 Task: nan
Action: Mouse pressed left at (501, 638)
Screenshot: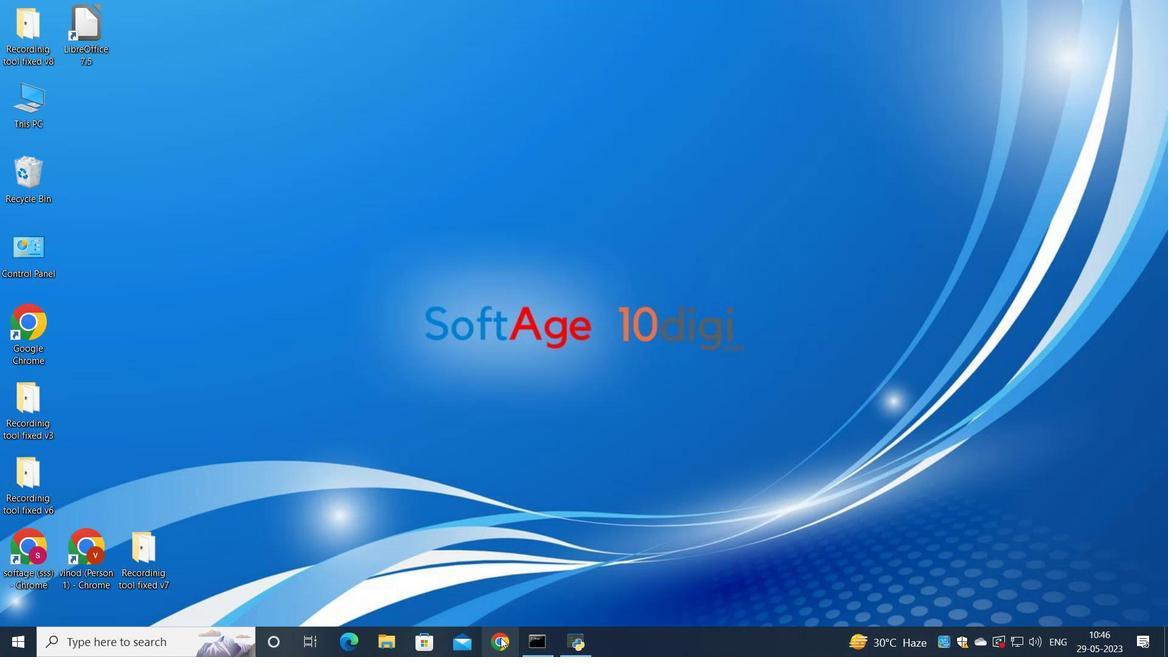 
Action: Mouse moved to (500, 414)
Screenshot: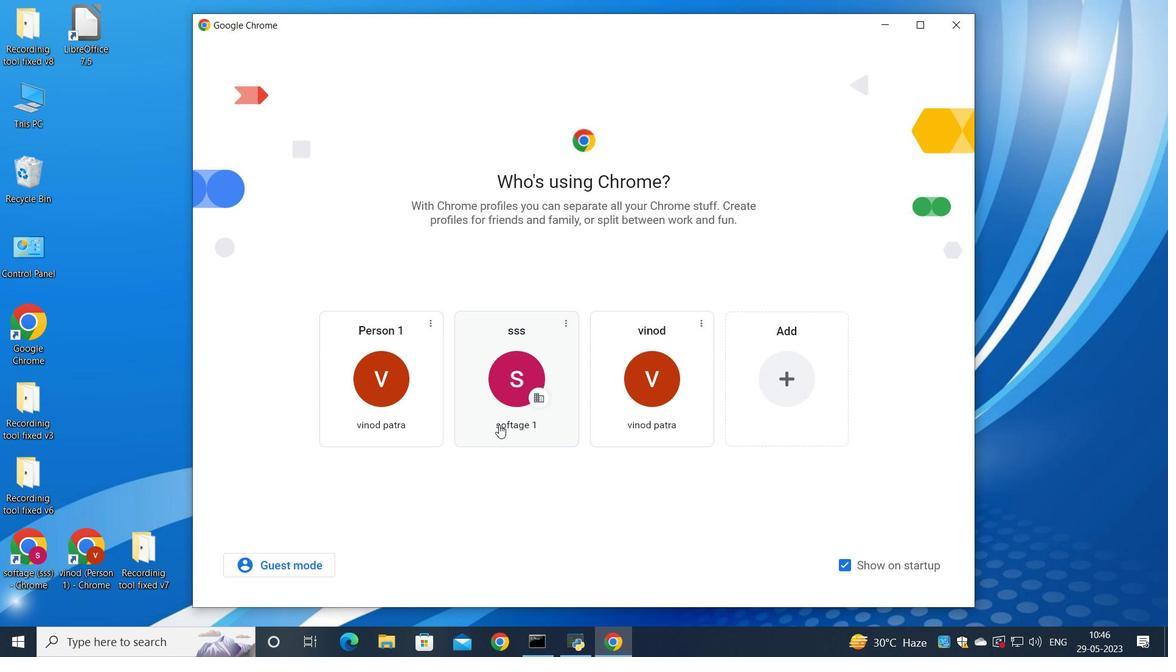 
Action: Mouse pressed left at (500, 414)
Screenshot: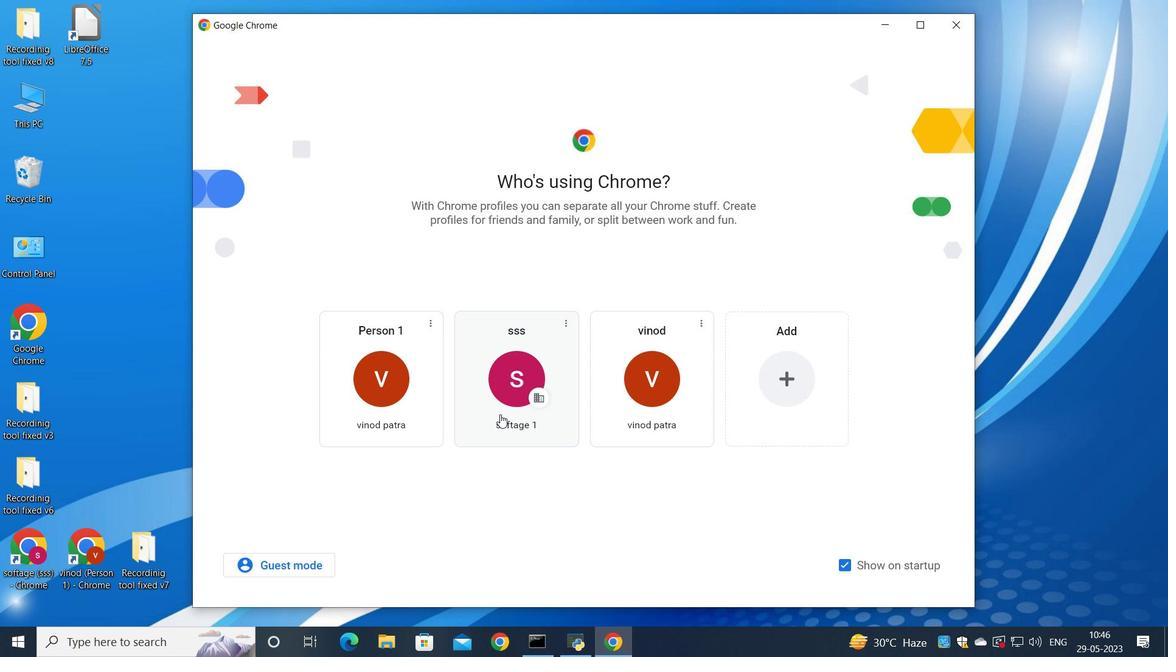 
Action: Mouse moved to (1012, 74)
Screenshot: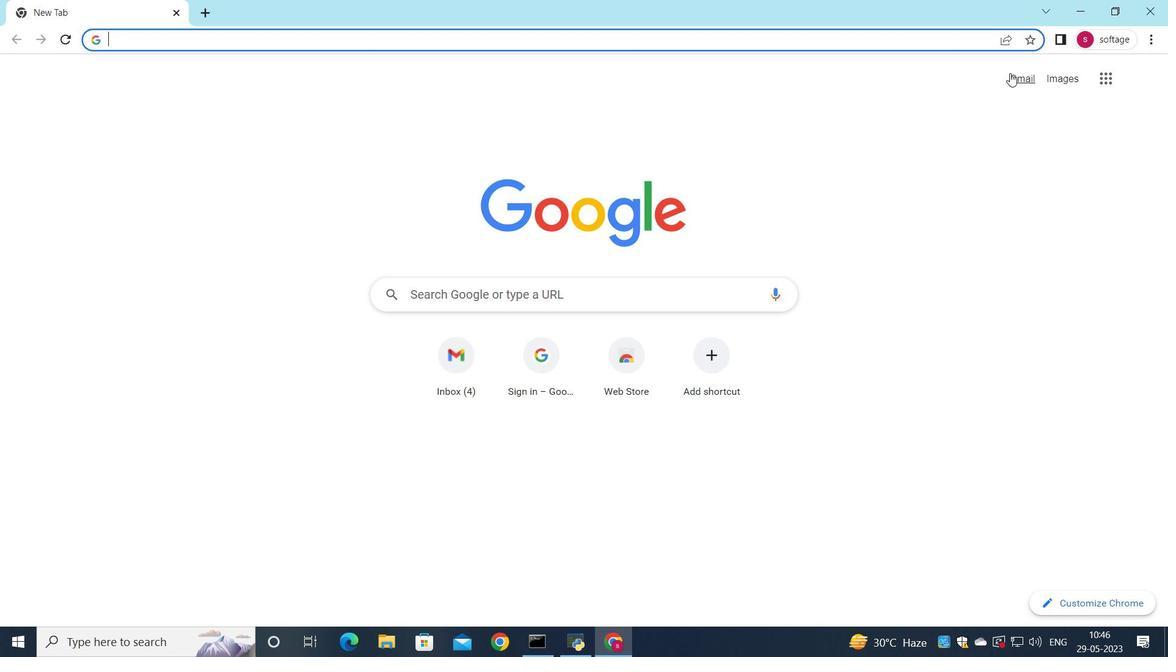 
Action: Mouse pressed left at (1012, 74)
Screenshot: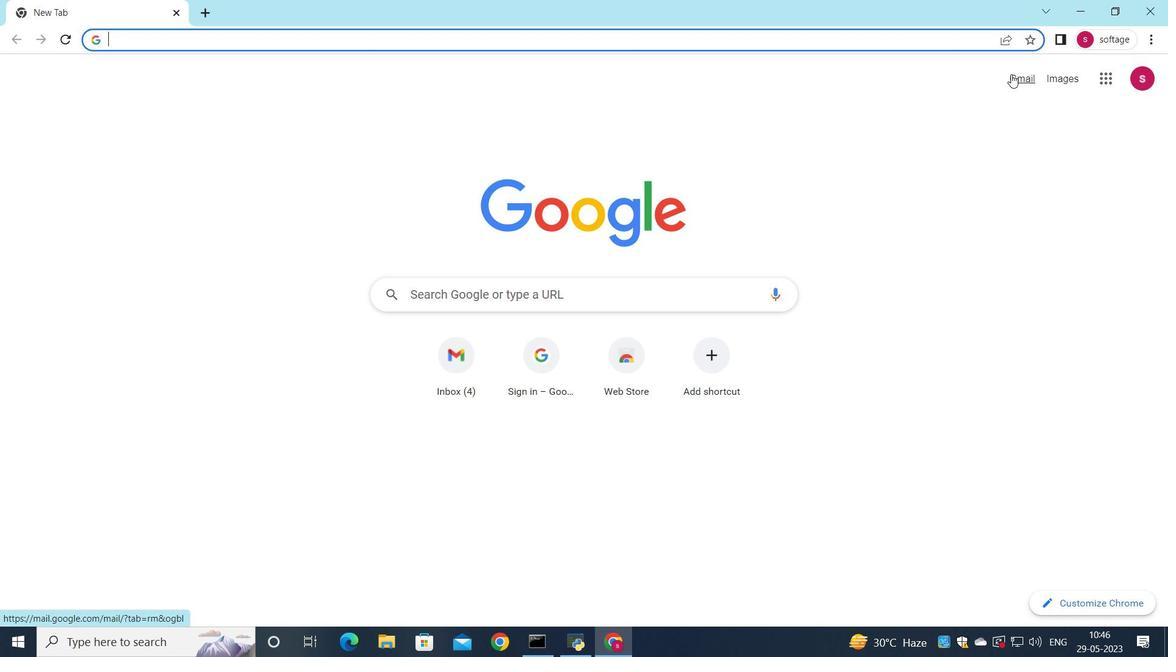 
Action: Mouse moved to (994, 101)
Screenshot: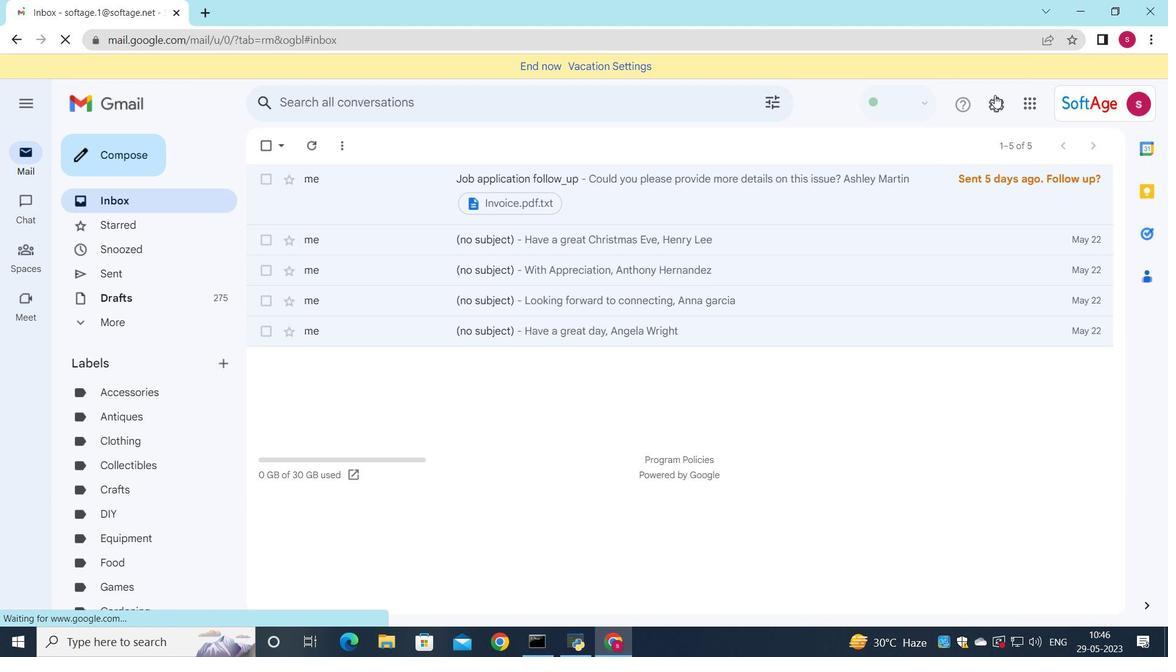 
Action: Mouse pressed left at (994, 101)
Screenshot: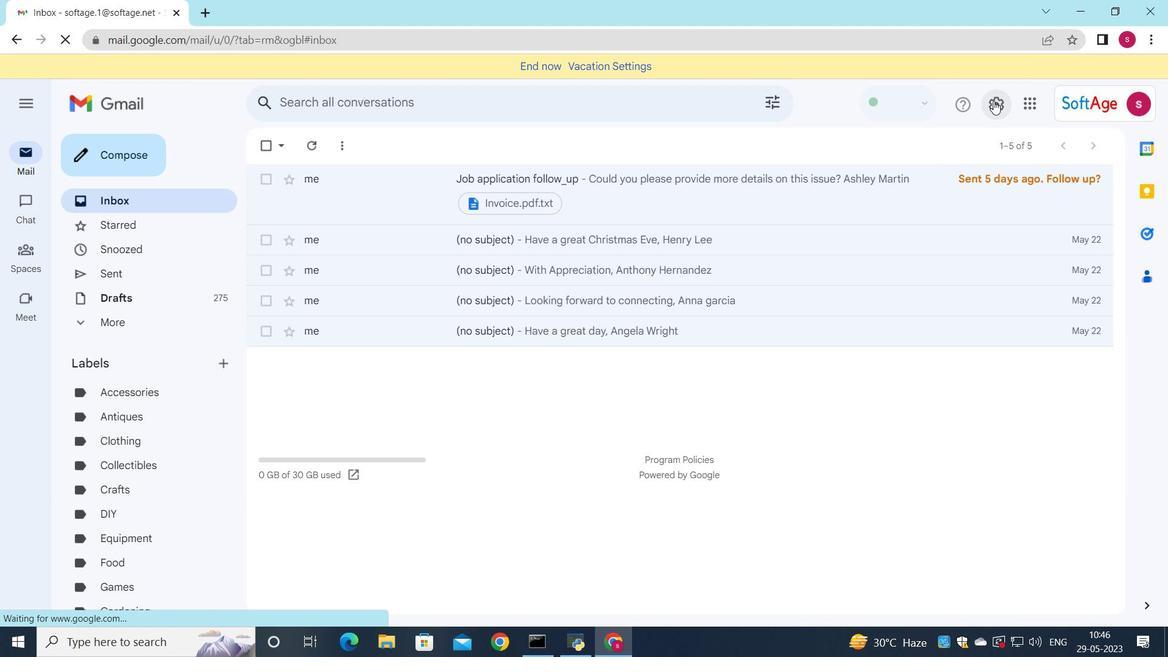 
Action: Mouse moved to (1013, 178)
Screenshot: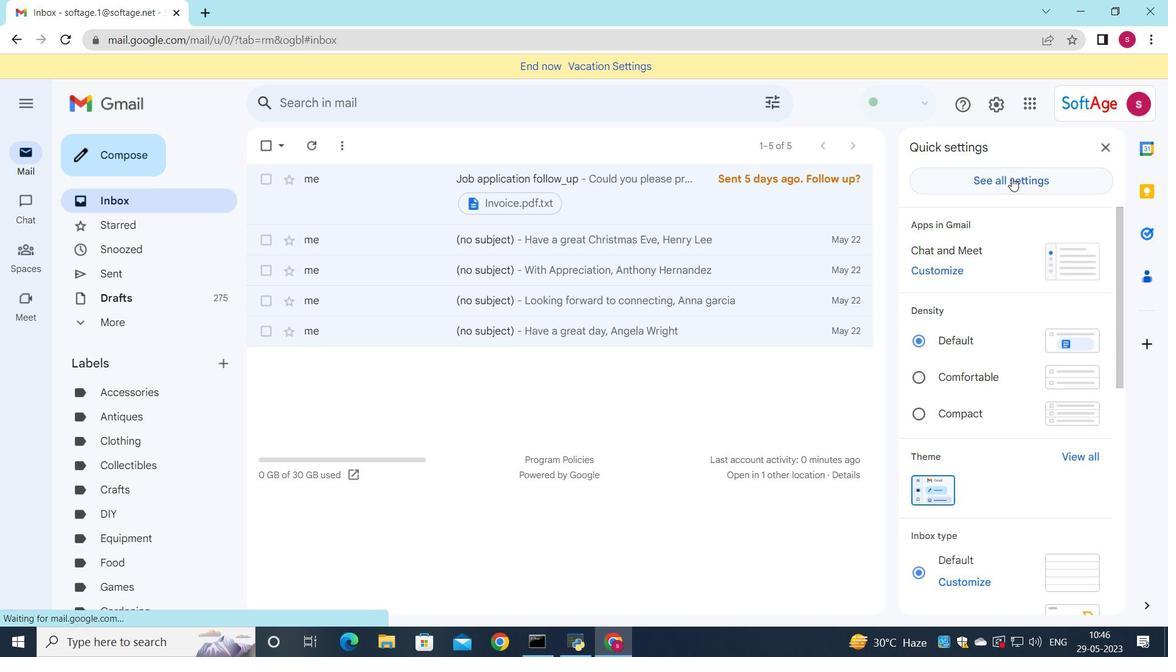 
Action: Mouse pressed left at (1013, 178)
Screenshot: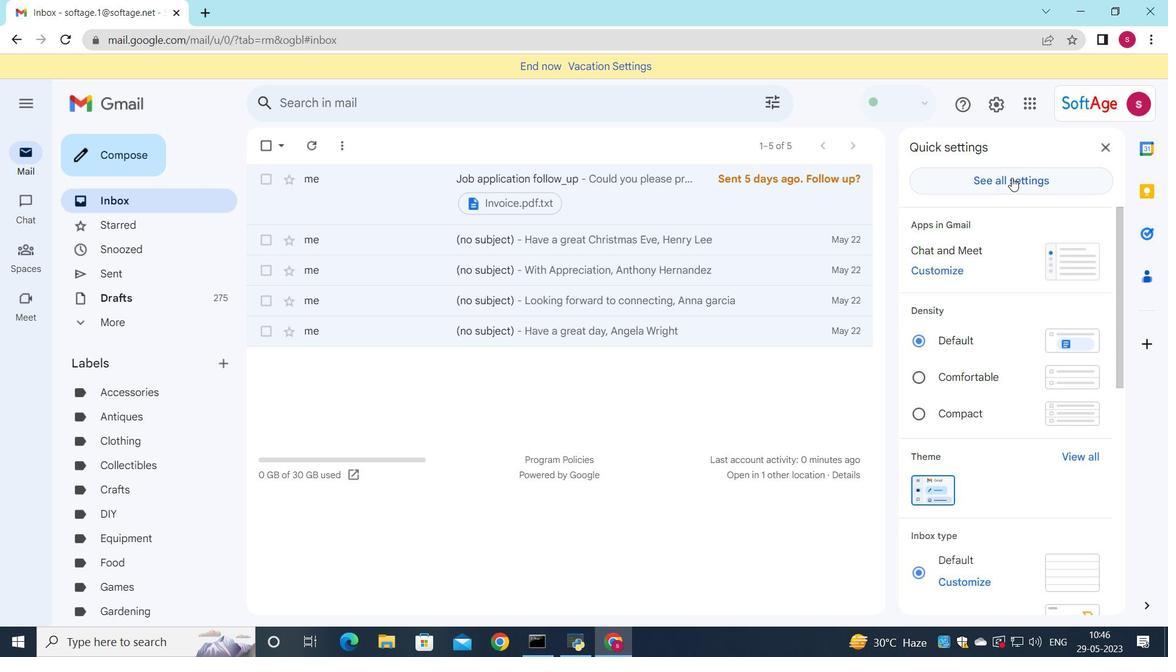 
Action: Mouse moved to (739, 272)
Screenshot: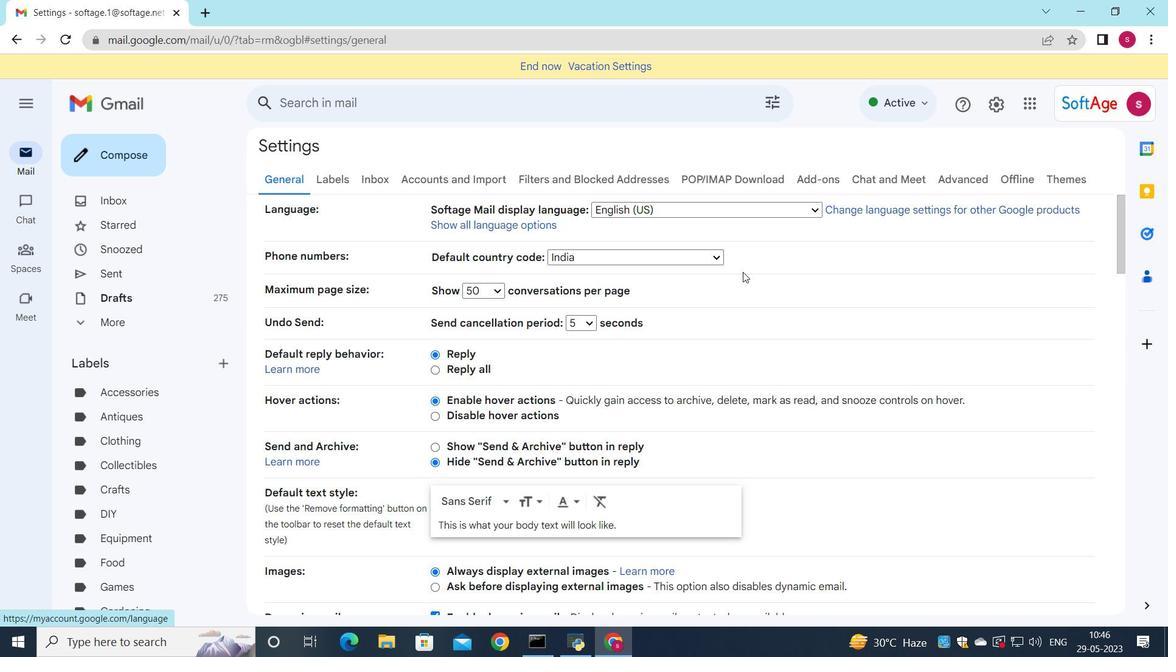 
Action: Mouse scrolled (739, 272) with delta (0, 0)
Screenshot: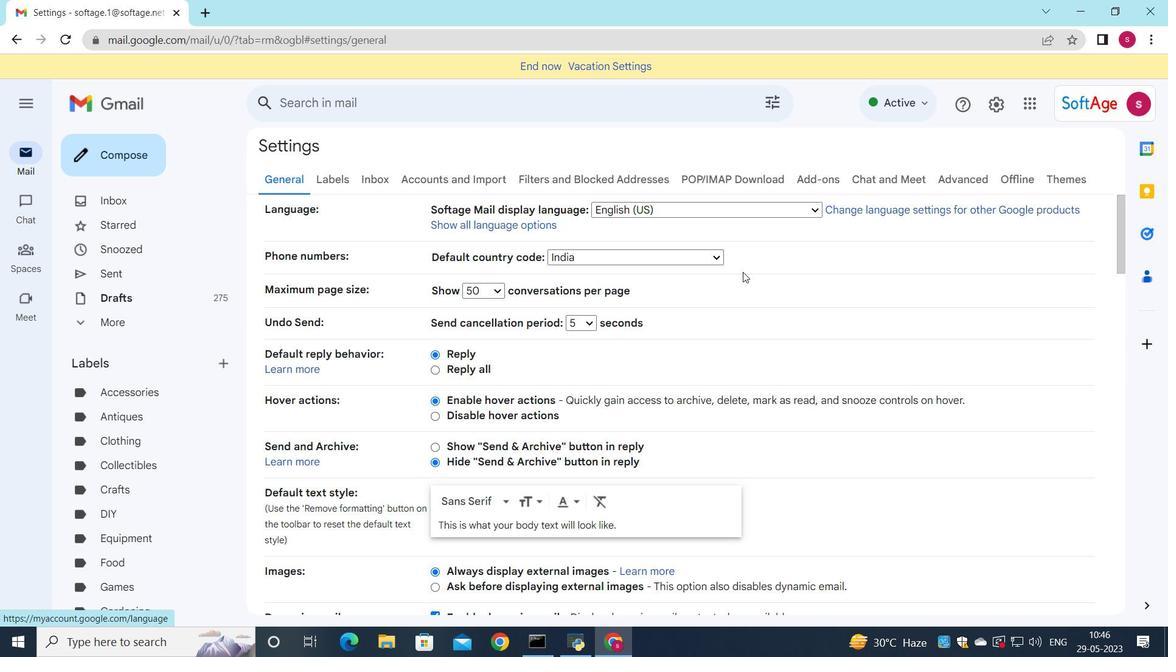 
Action: Mouse moved to (739, 273)
Screenshot: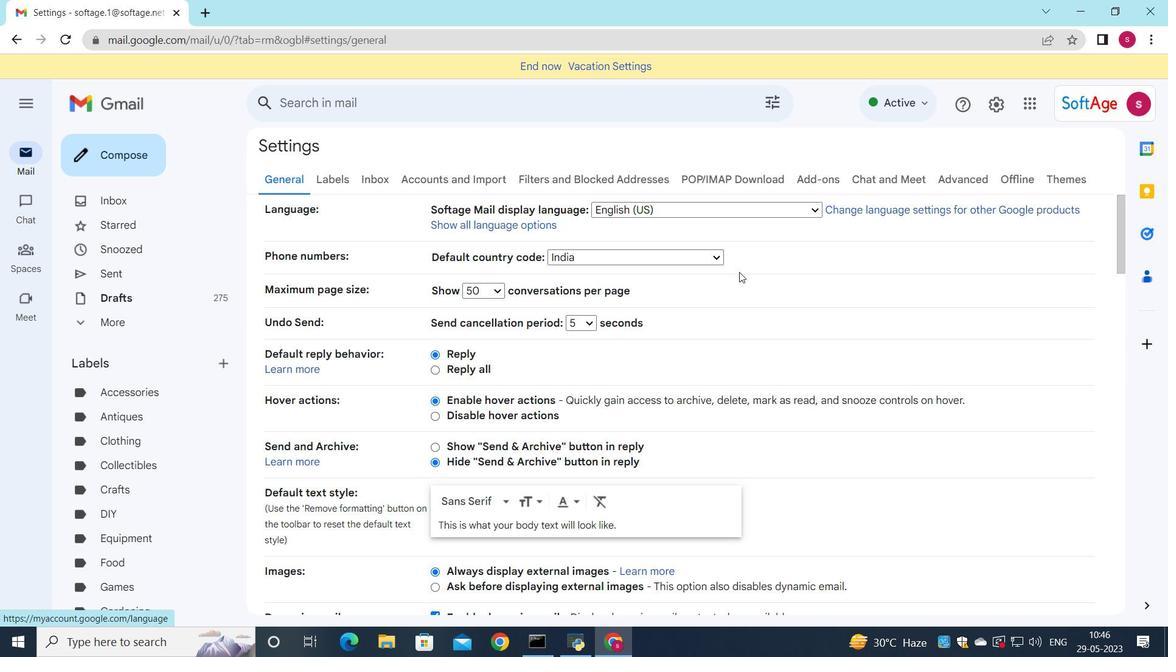 
Action: Mouse scrolled (739, 272) with delta (0, 0)
Screenshot: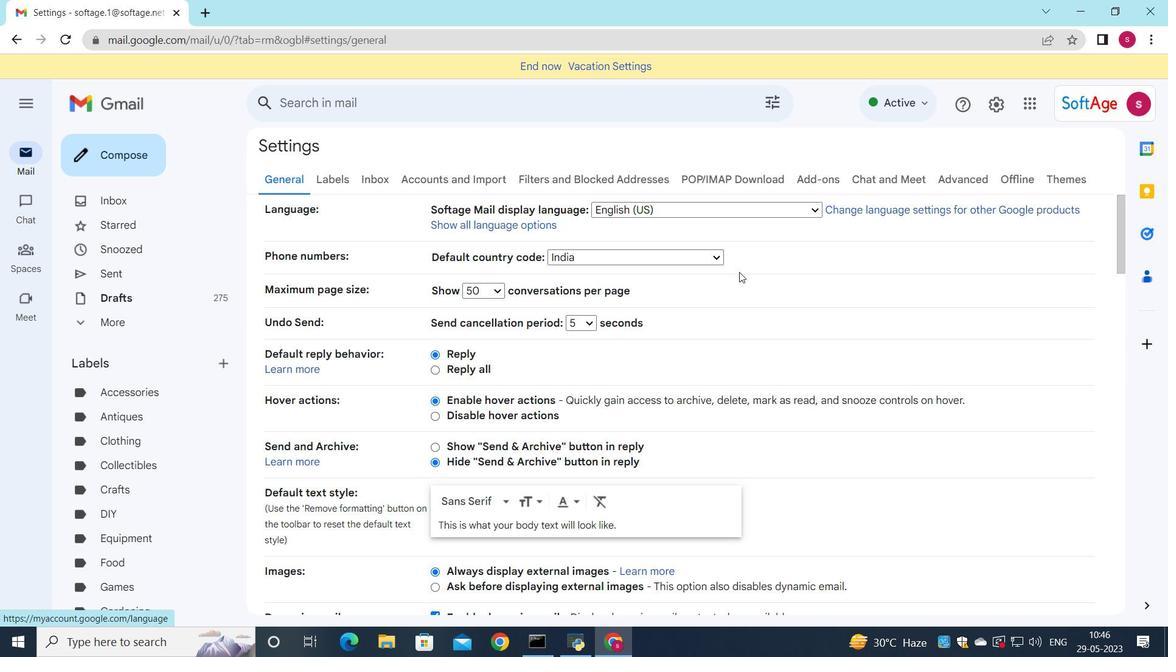 
Action: Mouse moved to (738, 273)
Screenshot: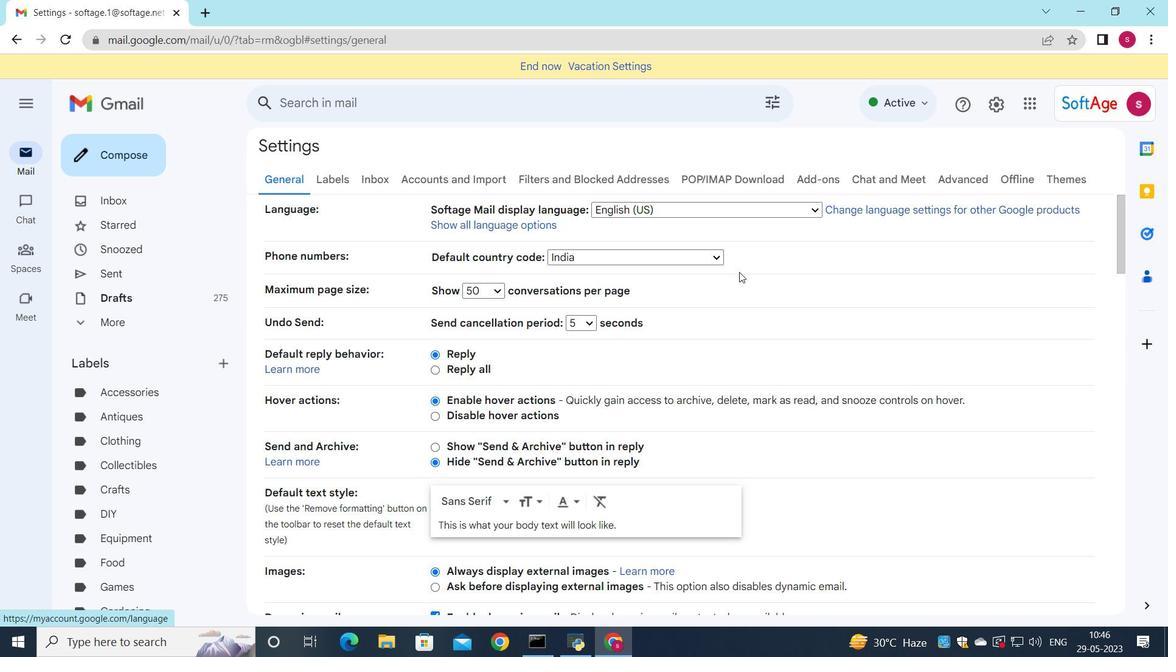 
Action: Mouse scrolled (738, 272) with delta (0, 0)
Screenshot: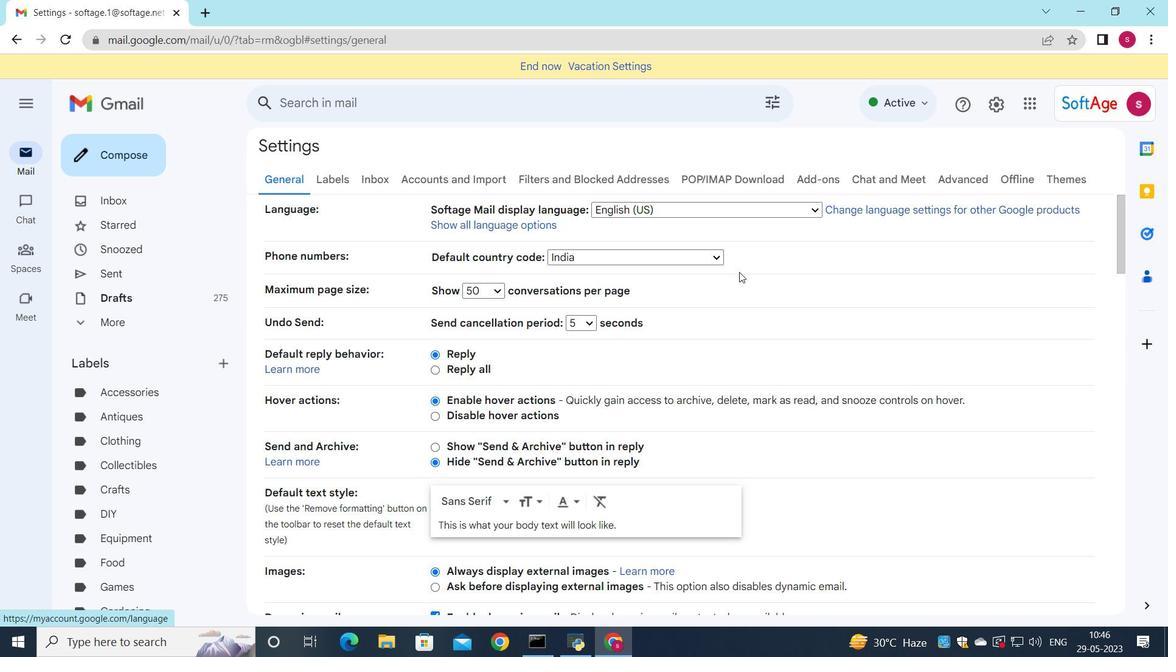 
Action: Mouse moved to (737, 273)
Screenshot: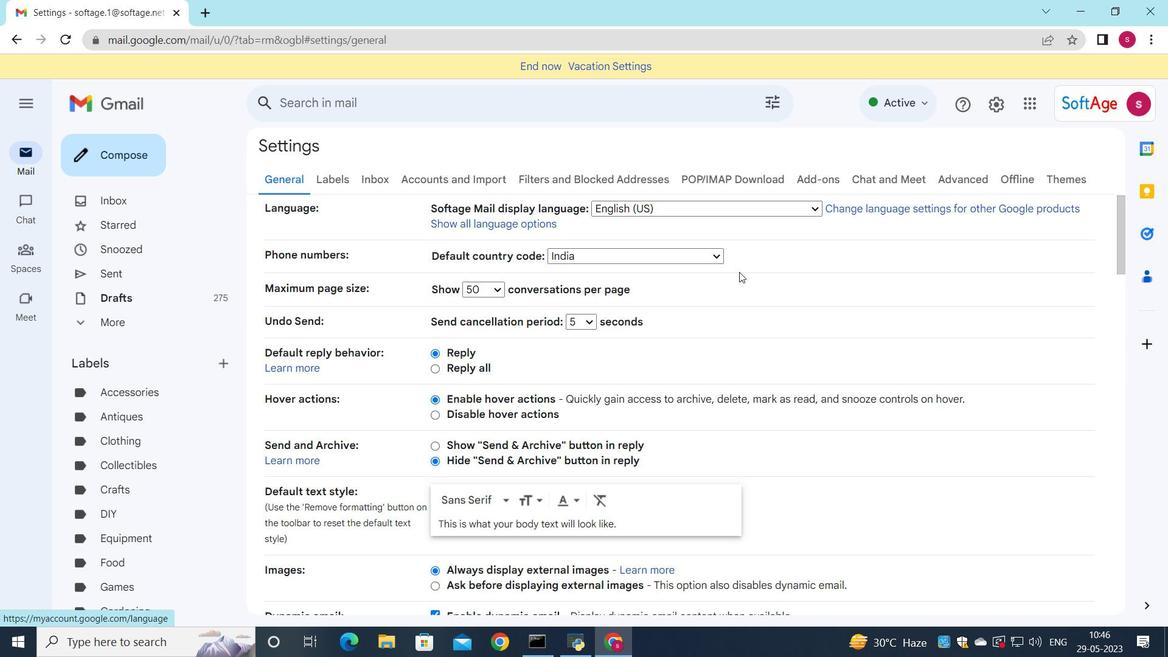 
Action: Mouse scrolled (737, 273) with delta (0, 0)
Screenshot: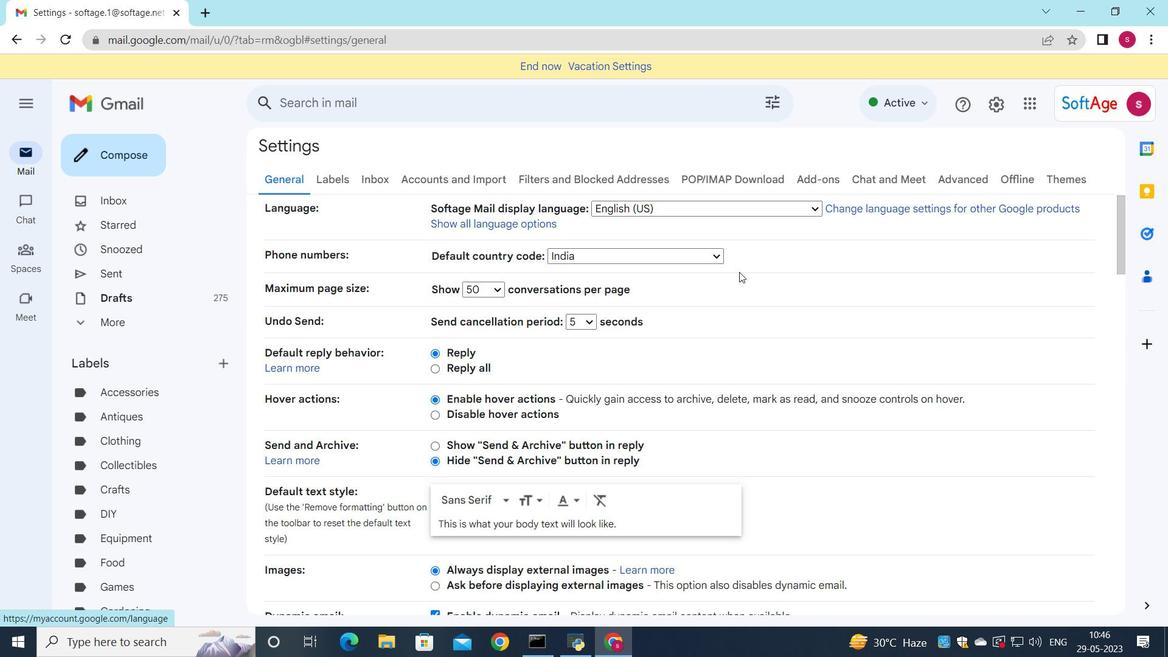 
Action: Mouse moved to (733, 272)
Screenshot: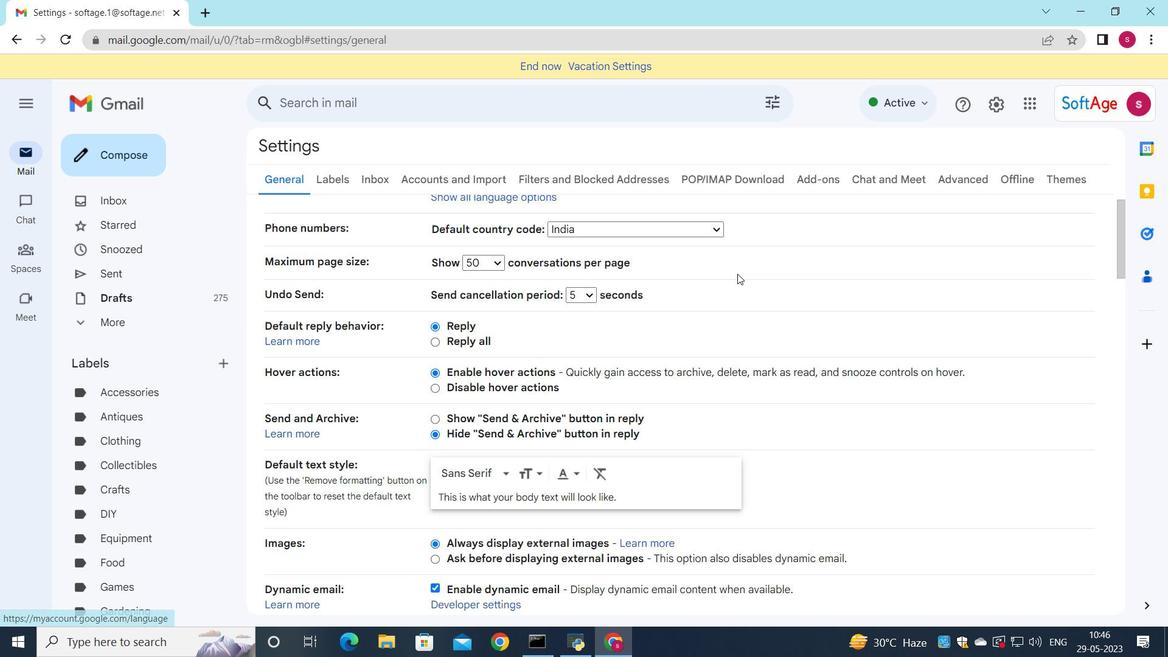 
Action: Mouse scrolled (733, 271) with delta (0, 0)
Screenshot: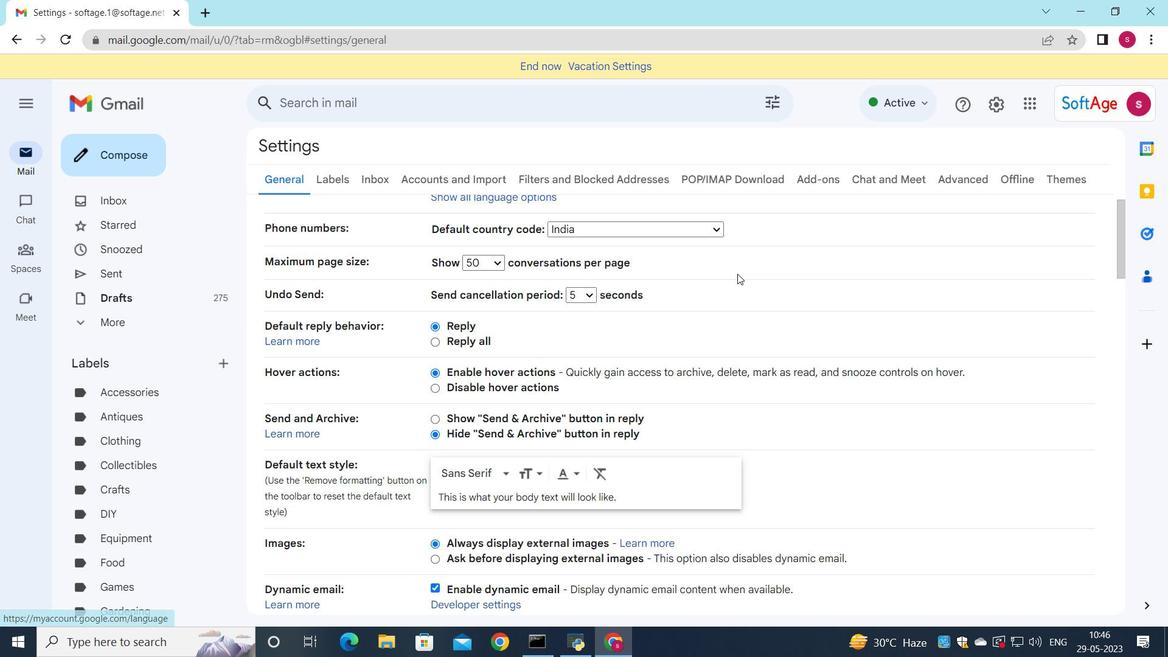 
Action: Mouse moved to (636, 289)
Screenshot: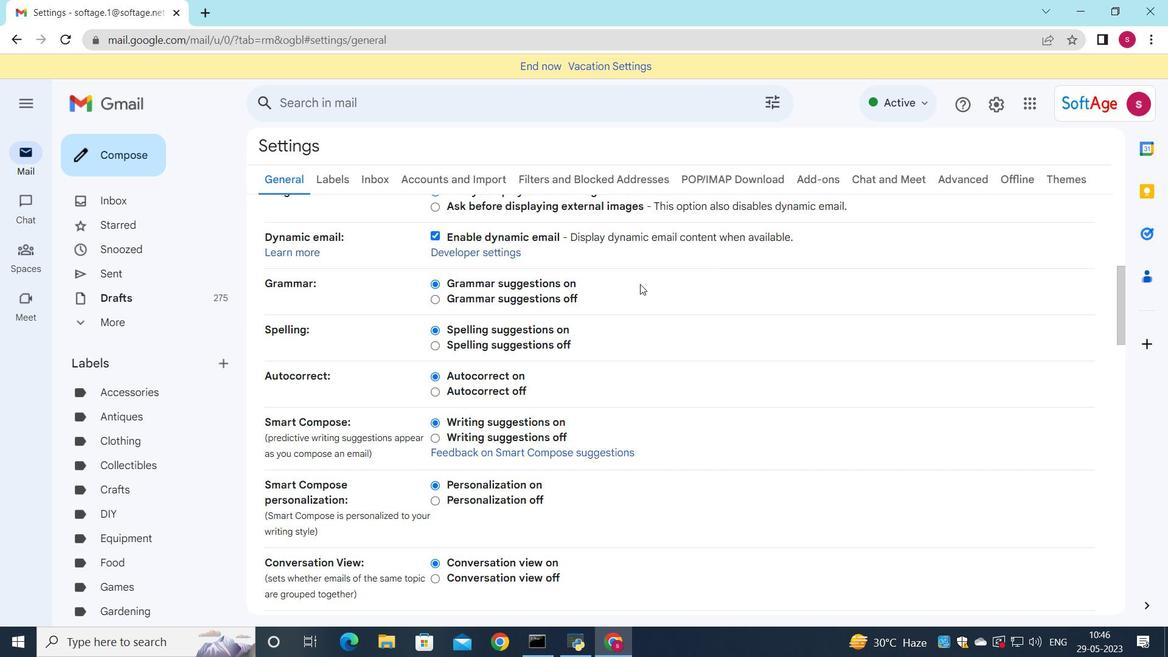 
Action: Mouse scrolled (636, 288) with delta (0, 0)
Screenshot: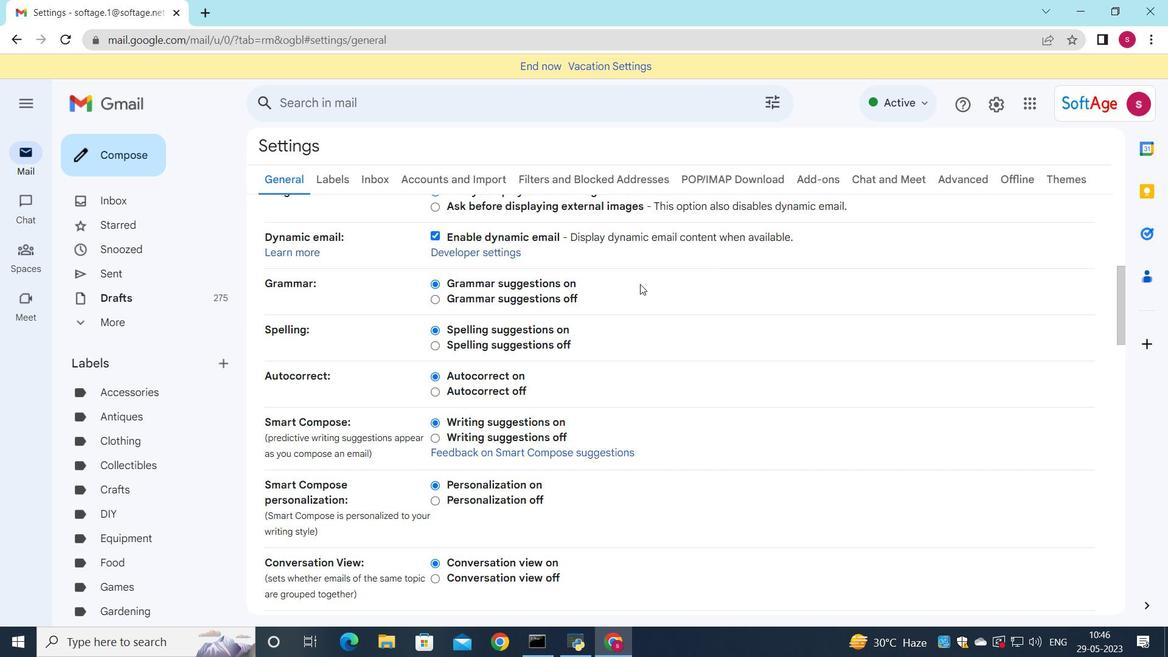 
Action: Mouse moved to (635, 290)
Screenshot: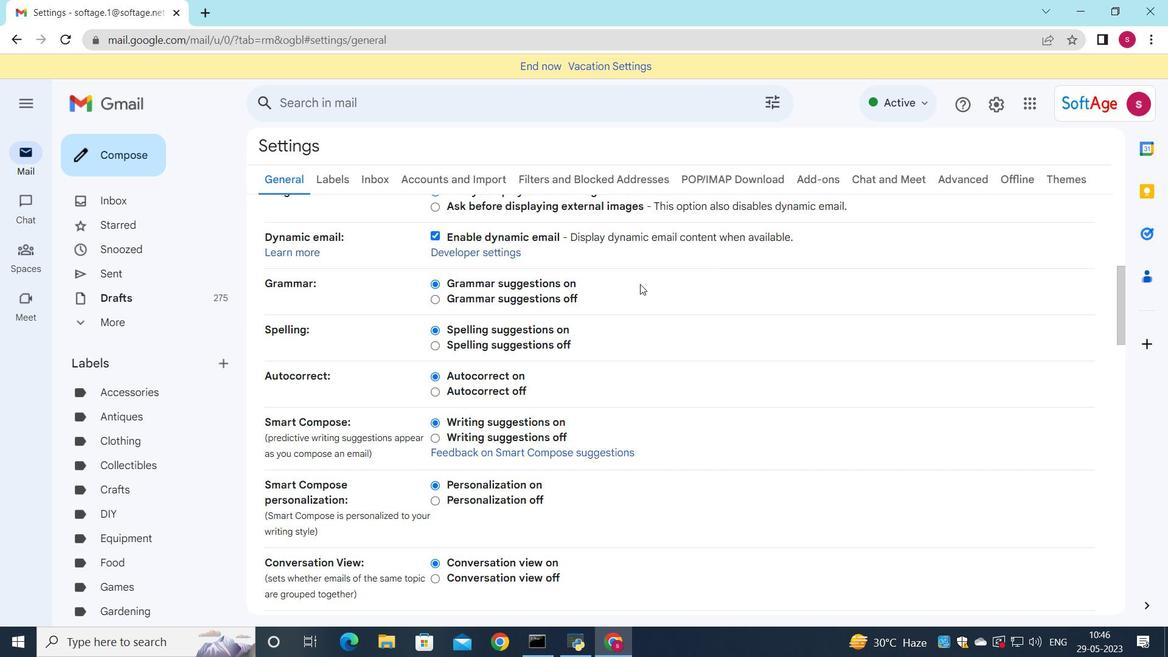 
Action: Mouse scrolled (635, 289) with delta (0, 0)
Screenshot: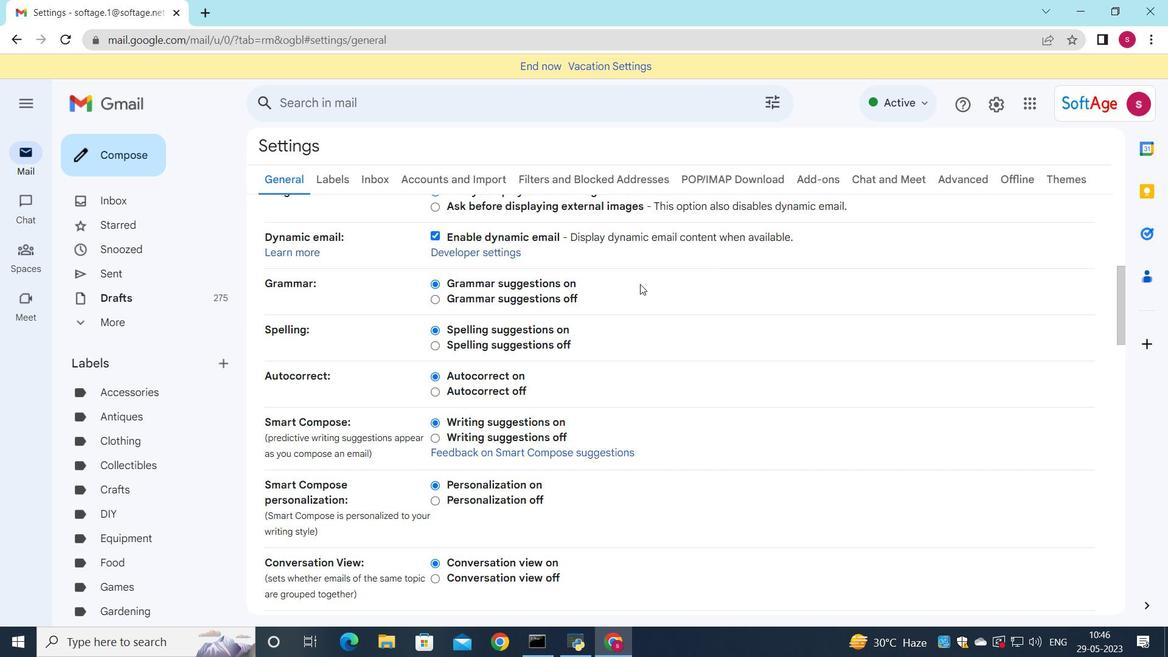 
Action: Mouse moved to (635, 291)
Screenshot: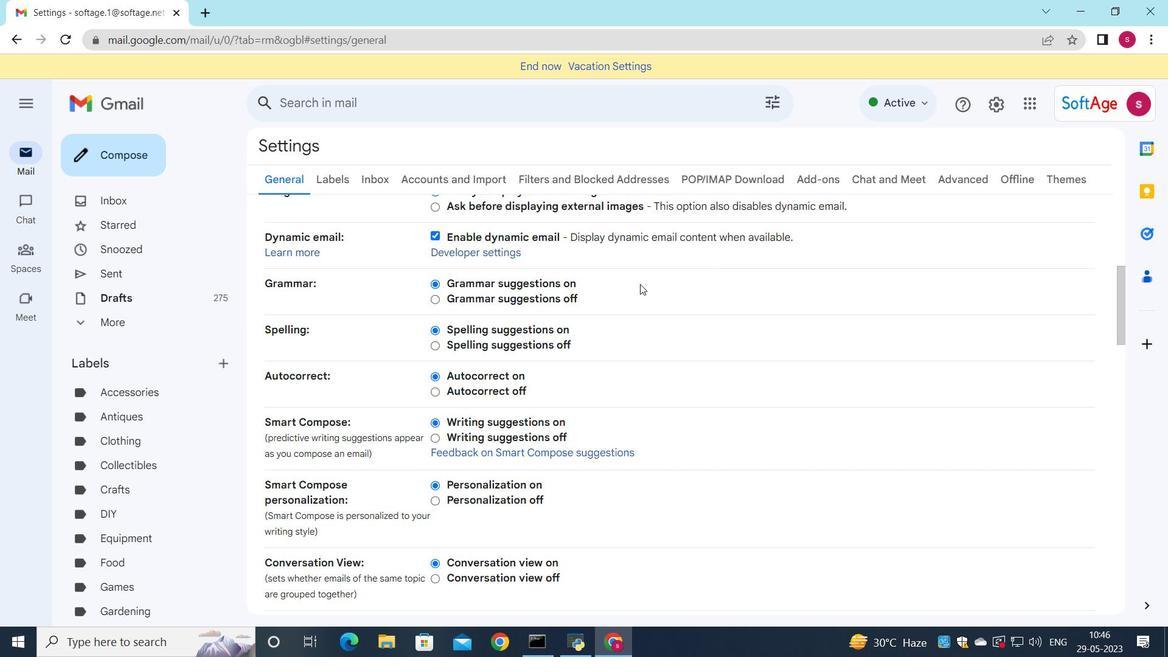 
Action: Mouse scrolled (635, 290) with delta (0, 0)
Screenshot: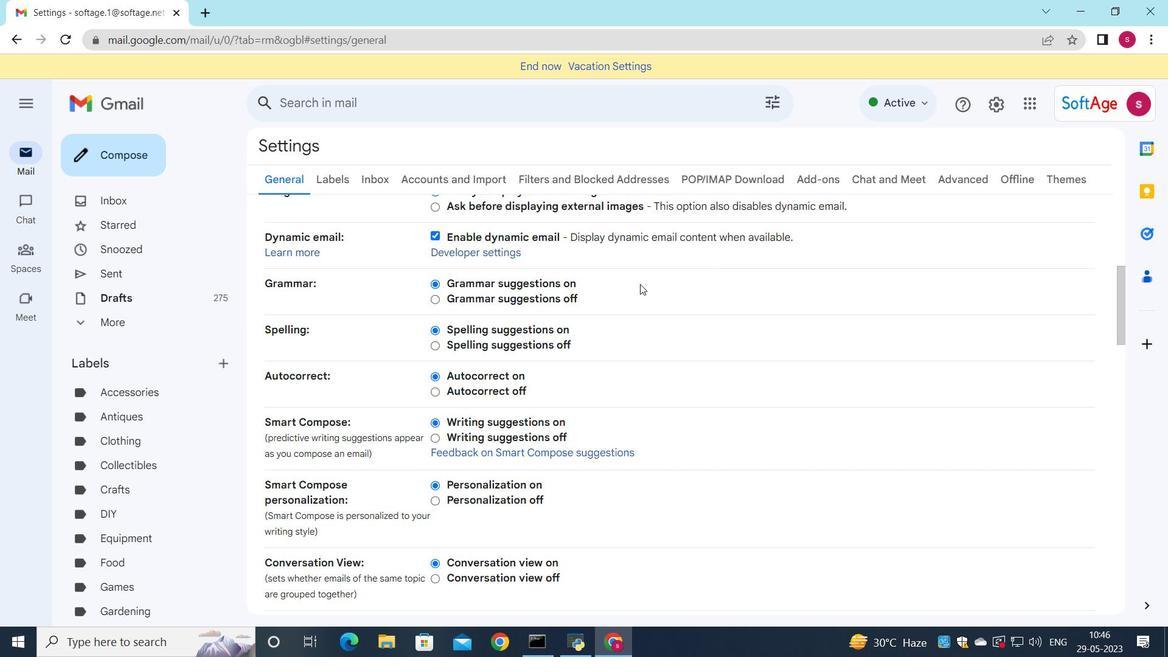
Action: Mouse moved to (634, 291)
Screenshot: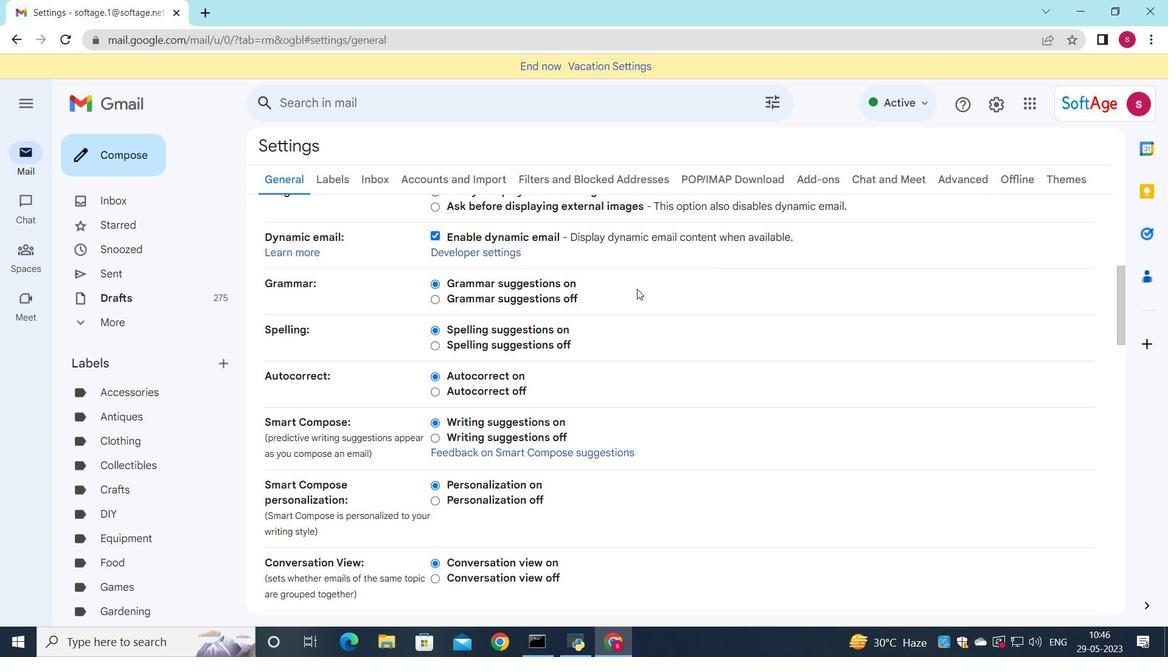 
Action: Mouse scrolled (634, 290) with delta (0, 0)
Screenshot: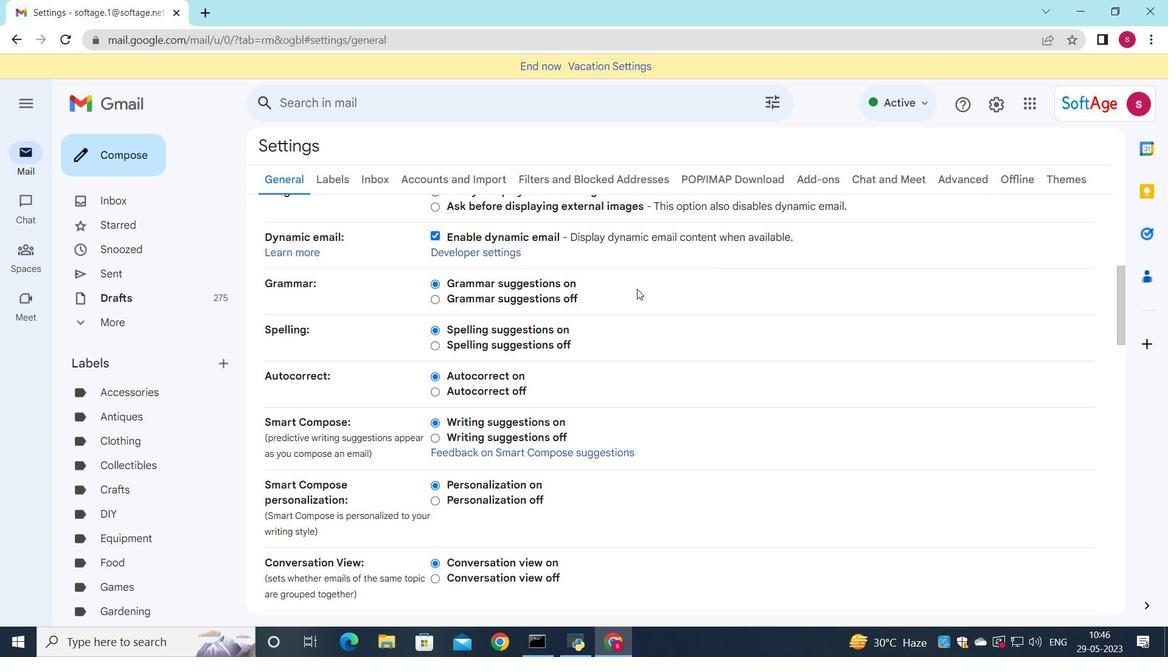 
Action: Mouse moved to (626, 298)
Screenshot: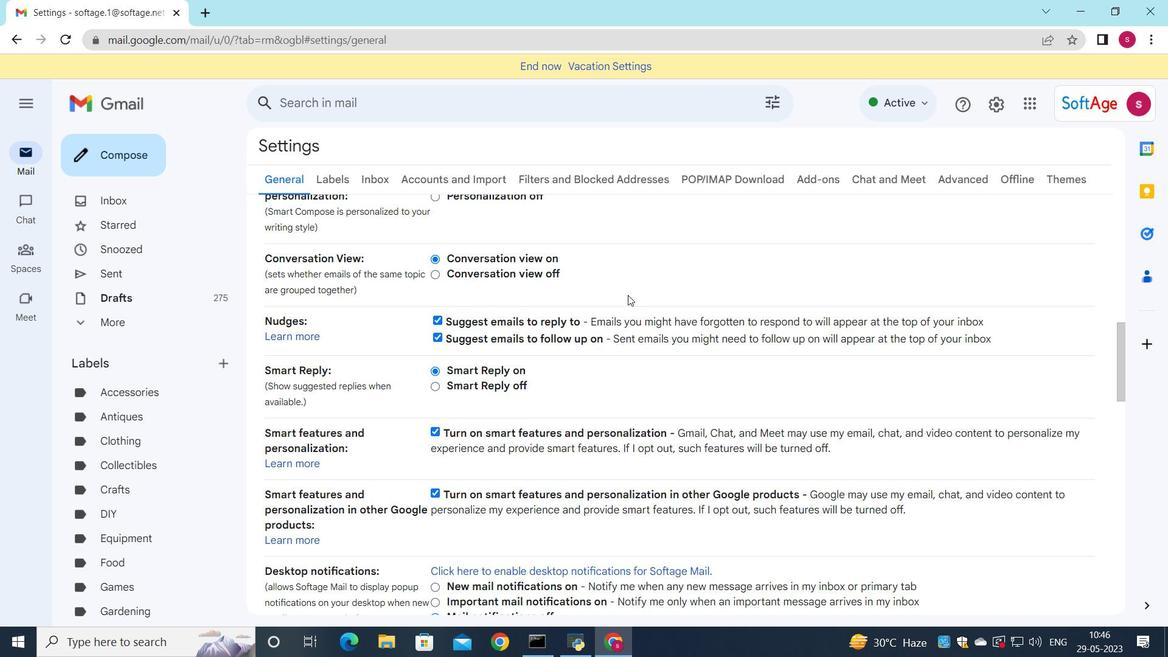 
Action: Mouse scrolled (626, 298) with delta (0, 0)
Screenshot: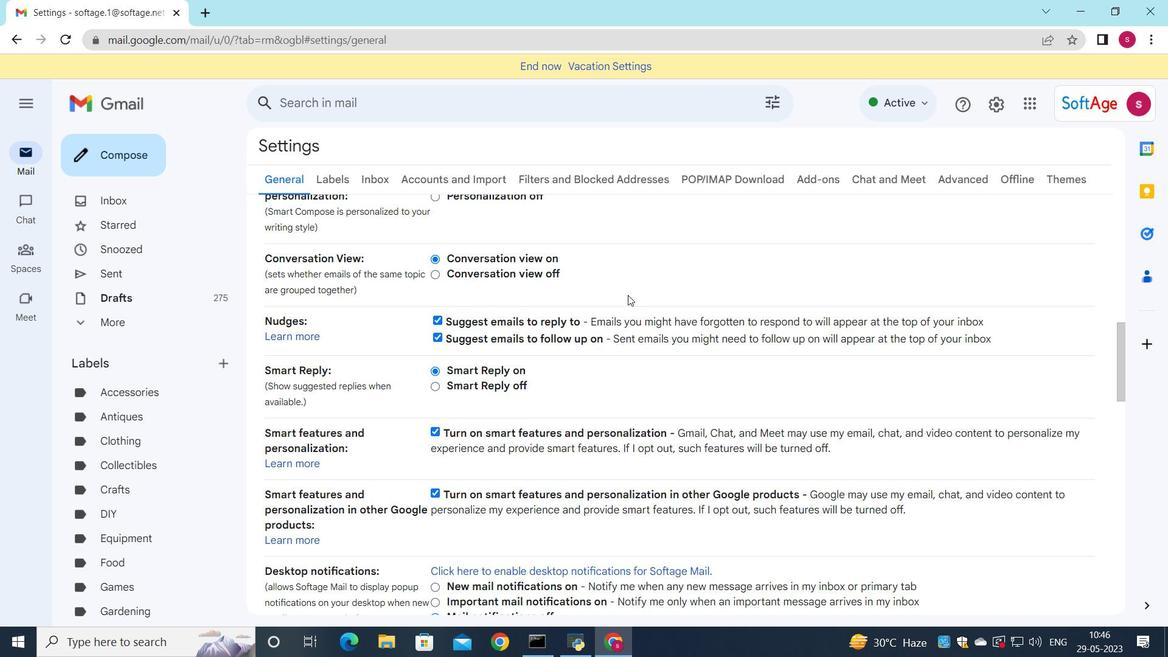
Action: Mouse moved to (625, 298)
Screenshot: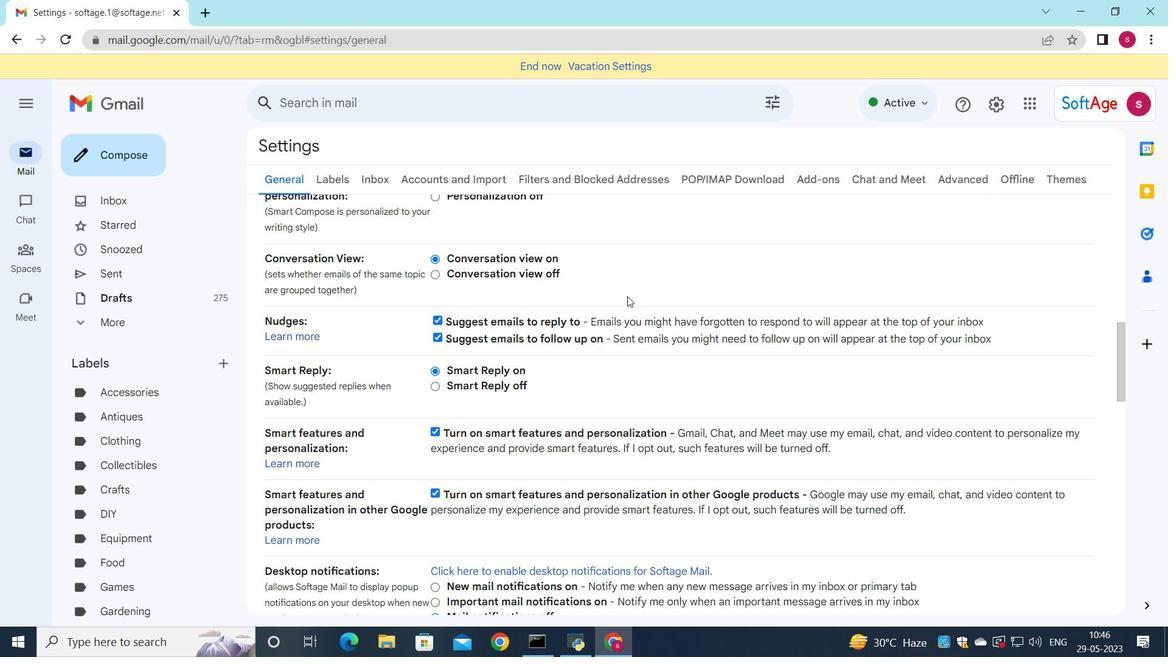 
Action: Mouse scrolled (625, 298) with delta (0, 0)
Screenshot: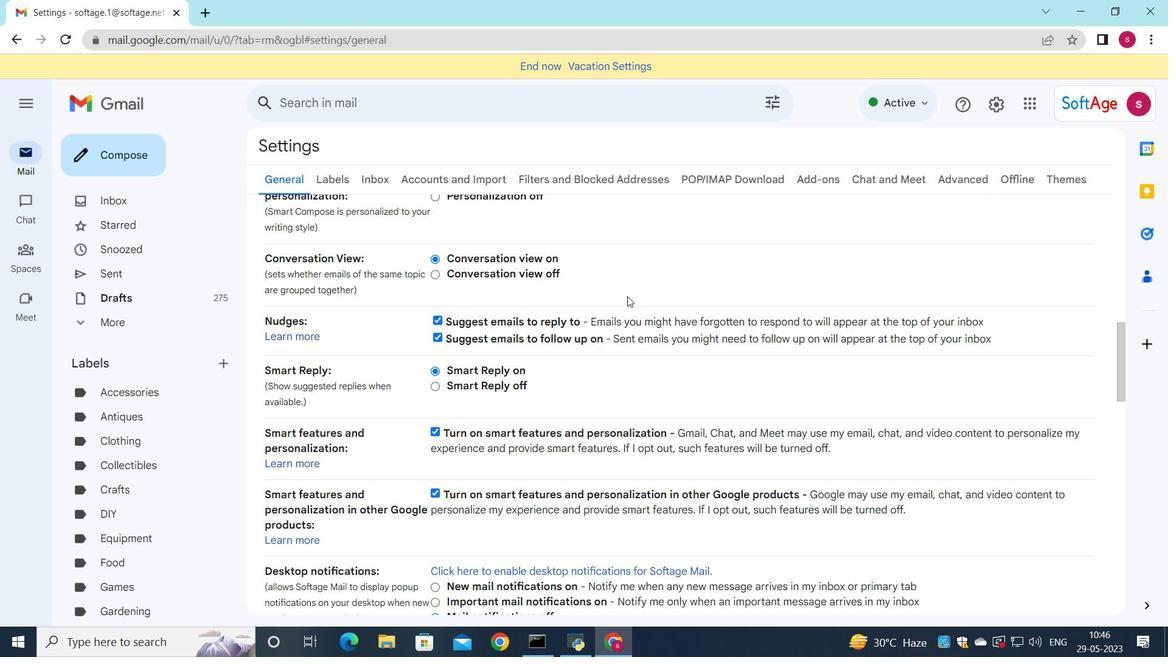 
Action: Mouse scrolled (625, 298) with delta (0, 0)
Screenshot: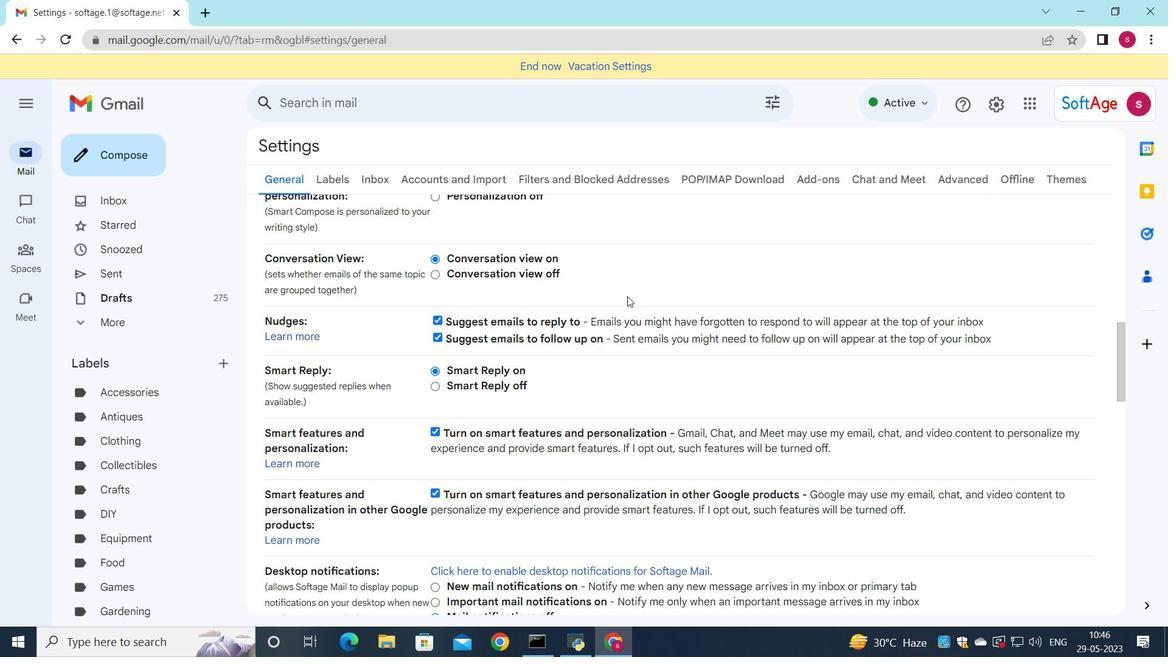 
Action: Mouse scrolled (625, 298) with delta (0, 0)
Screenshot: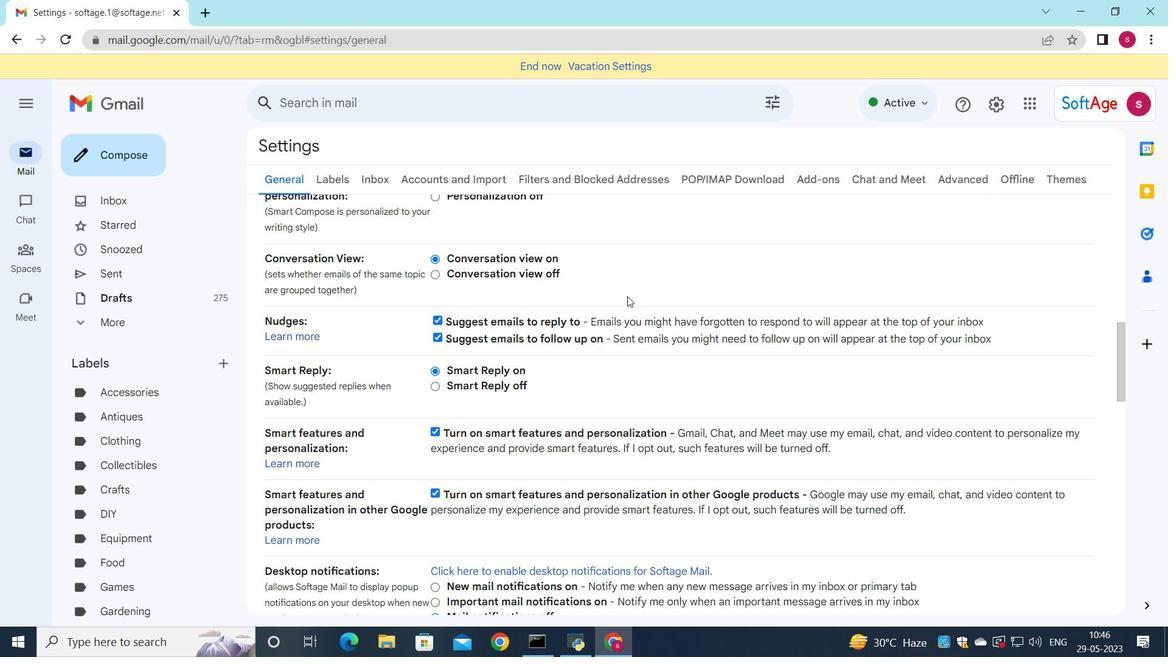 
Action: Mouse scrolled (625, 298) with delta (0, 0)
Screenshot: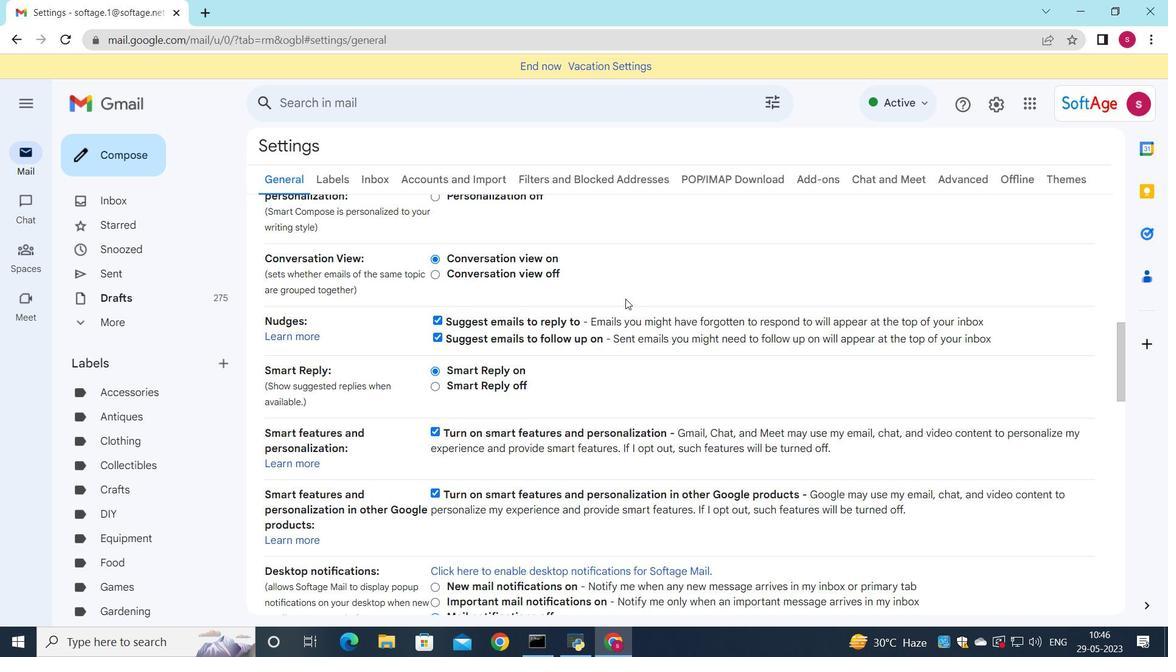 
Action: Mouse moved to (625, 298)
Screenshot: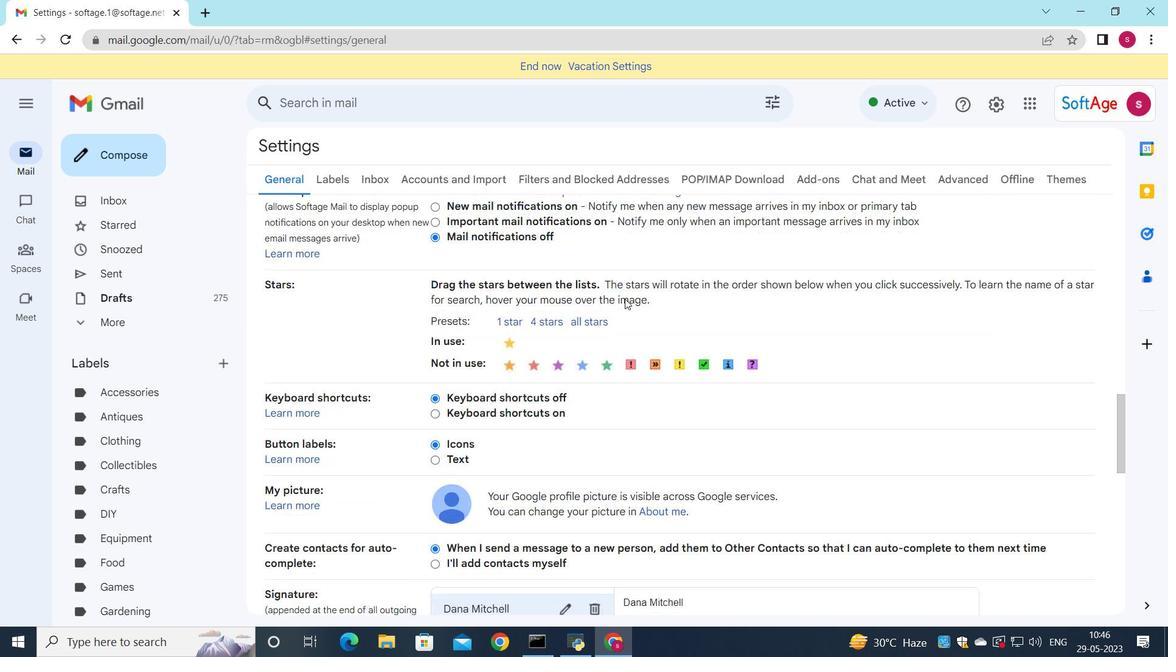 
Action: Mouse scrolled (625, 298) with delta (0, 0)
Screenshot: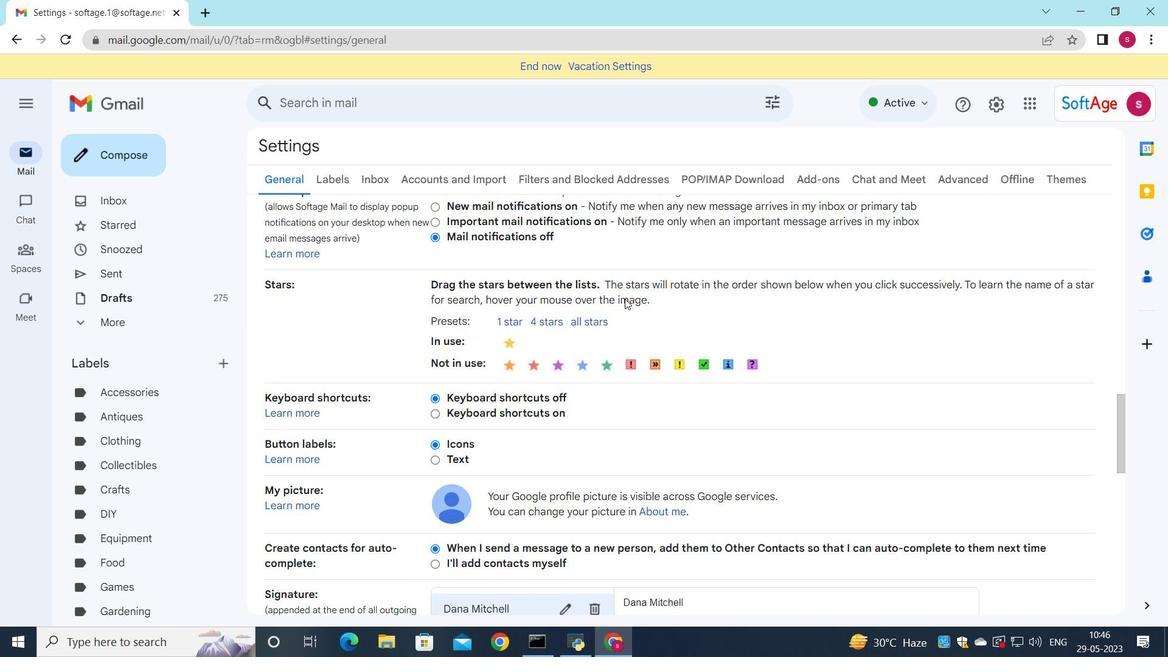 
Action: Mouse scrolled (625, 298) with delta (0, 0)
Screenshot: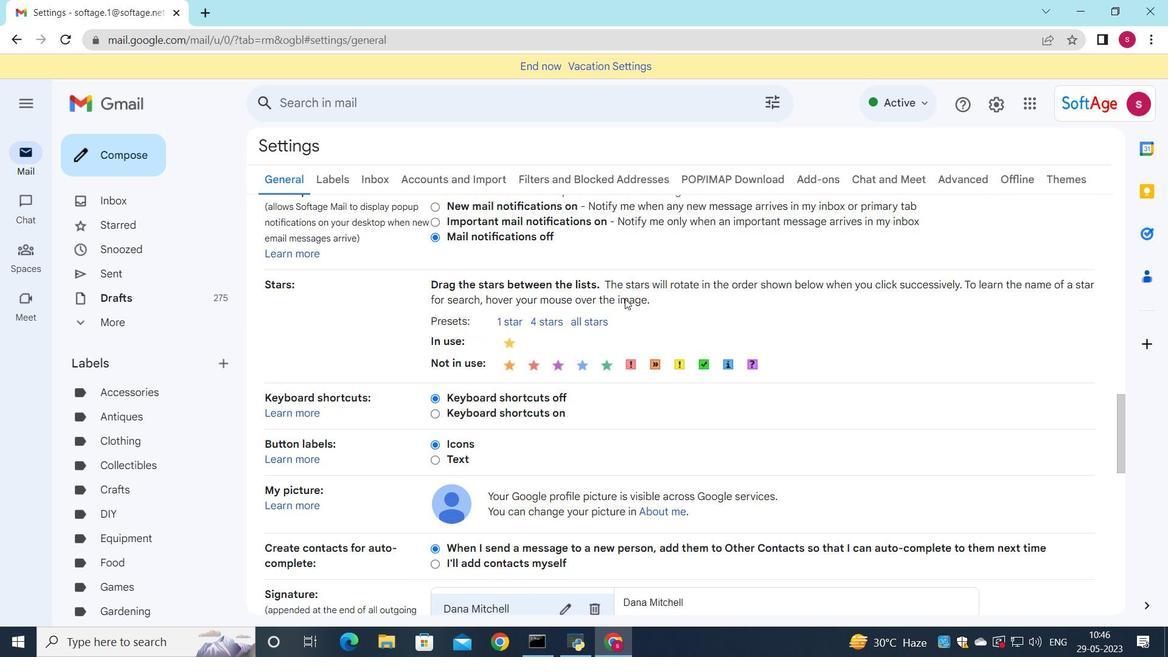 
Action: Mouse scrolled (625, 298) with delta (0, 0)
Screenshot: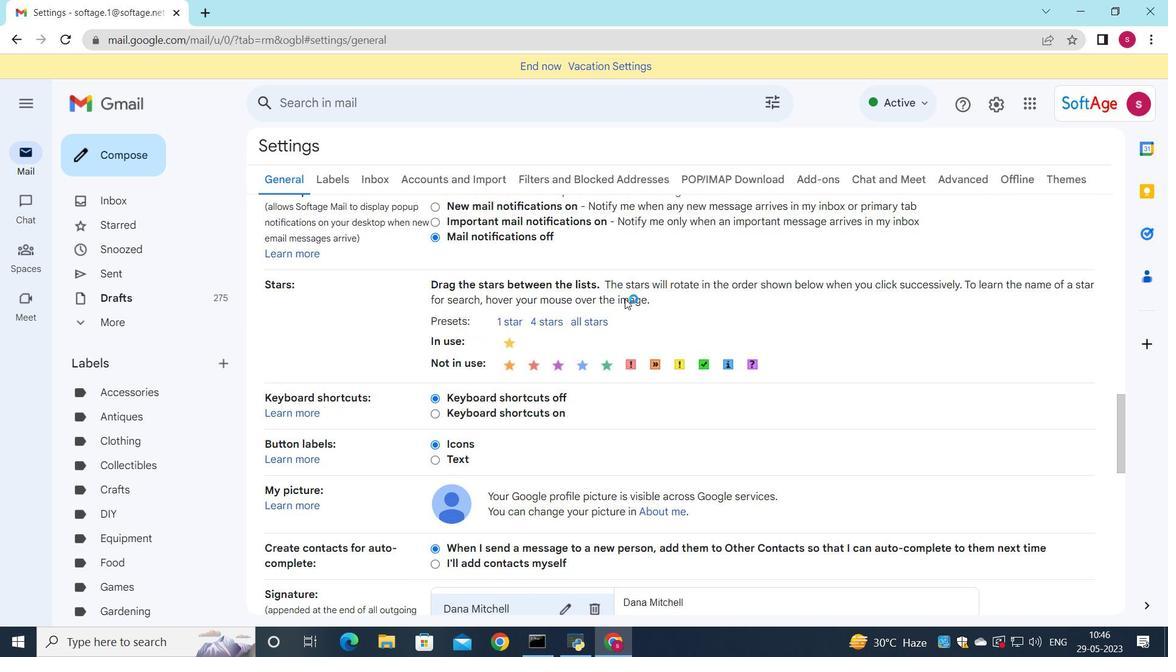 
Action: Mouse scrolled (625, 298) with delta (0, 0)
Screenshot: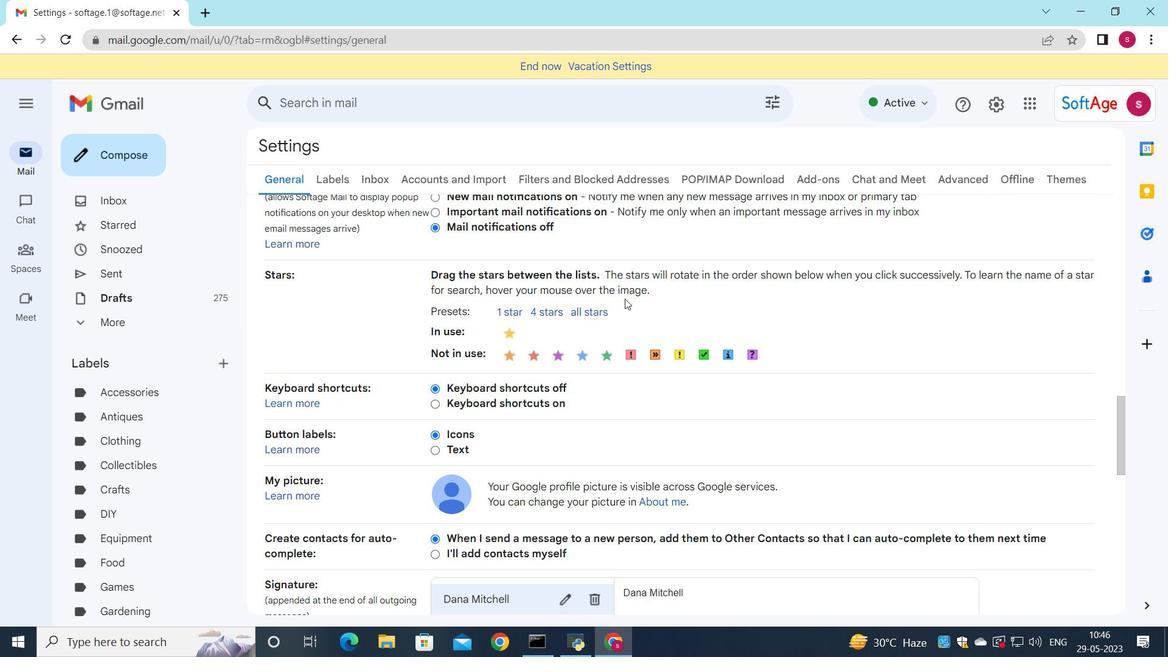 
Action: Mouse moved to (593, 304)
Screenshot: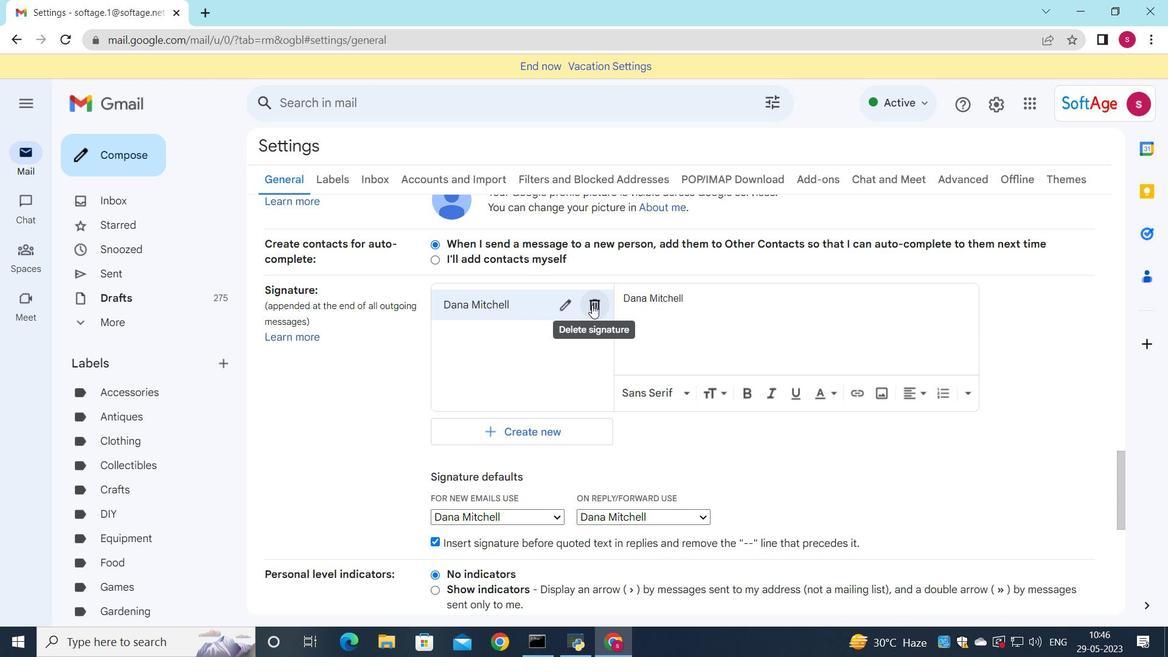 
Action: Mouse pressed left at (593, 304)
Screenshot: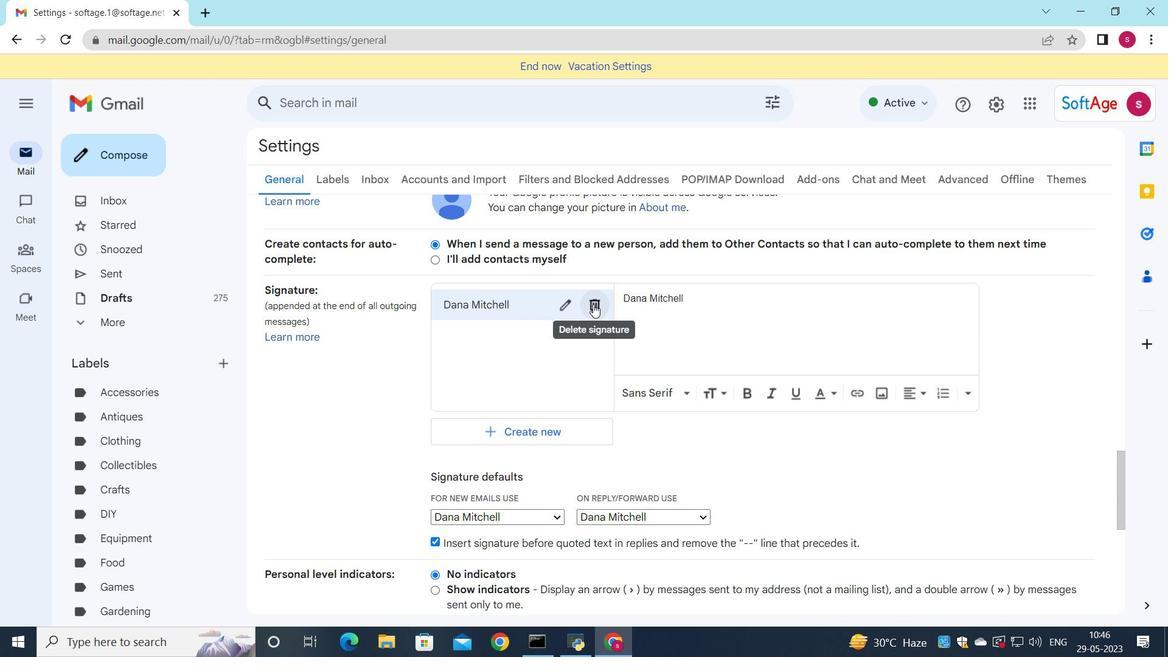 
Action: Mouse moved to (719, 363)
Screenshot: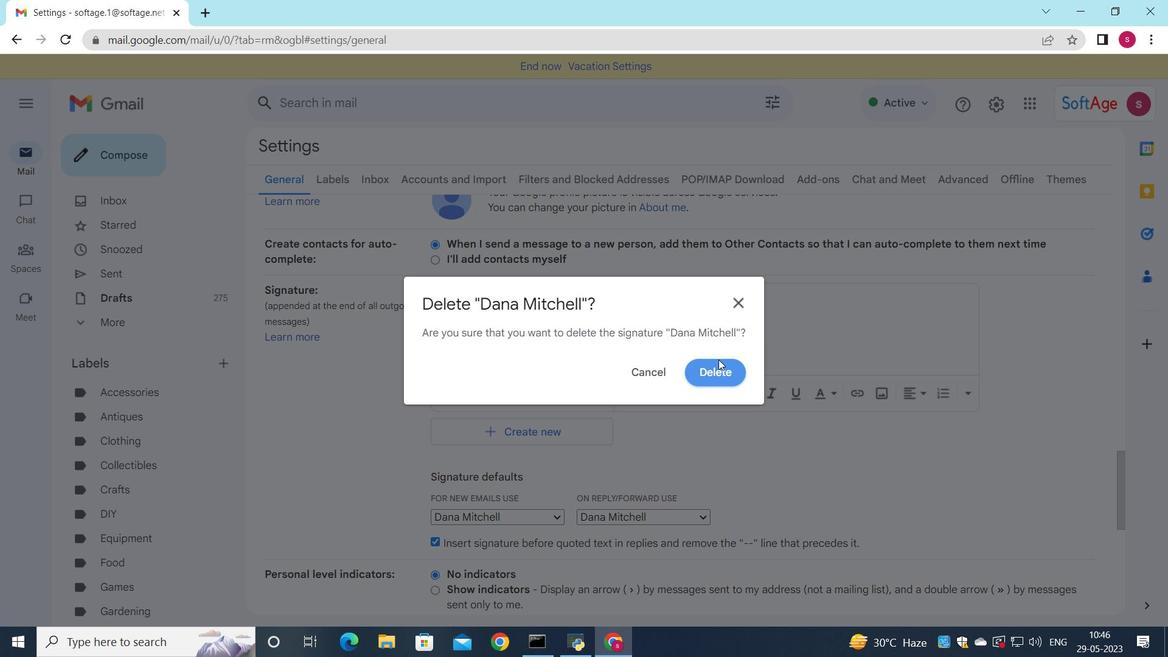 
Action: Mouse pressed left at (719, 363)
Screenshot: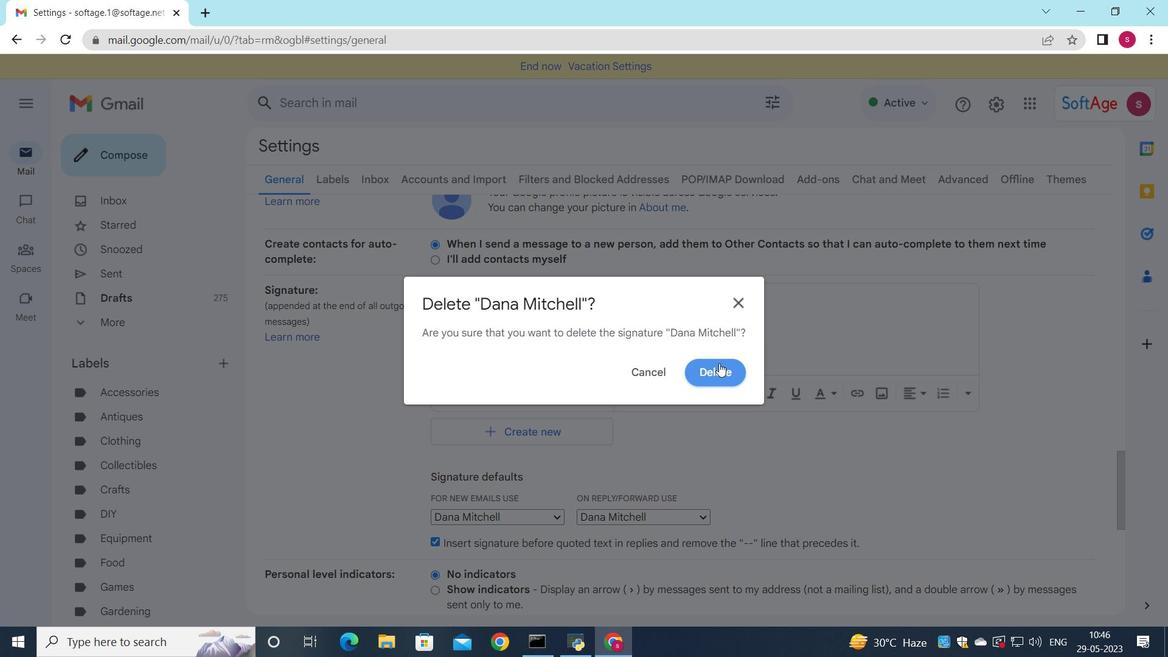 
Action: Mouse moved to (485, 323)
Screenshot: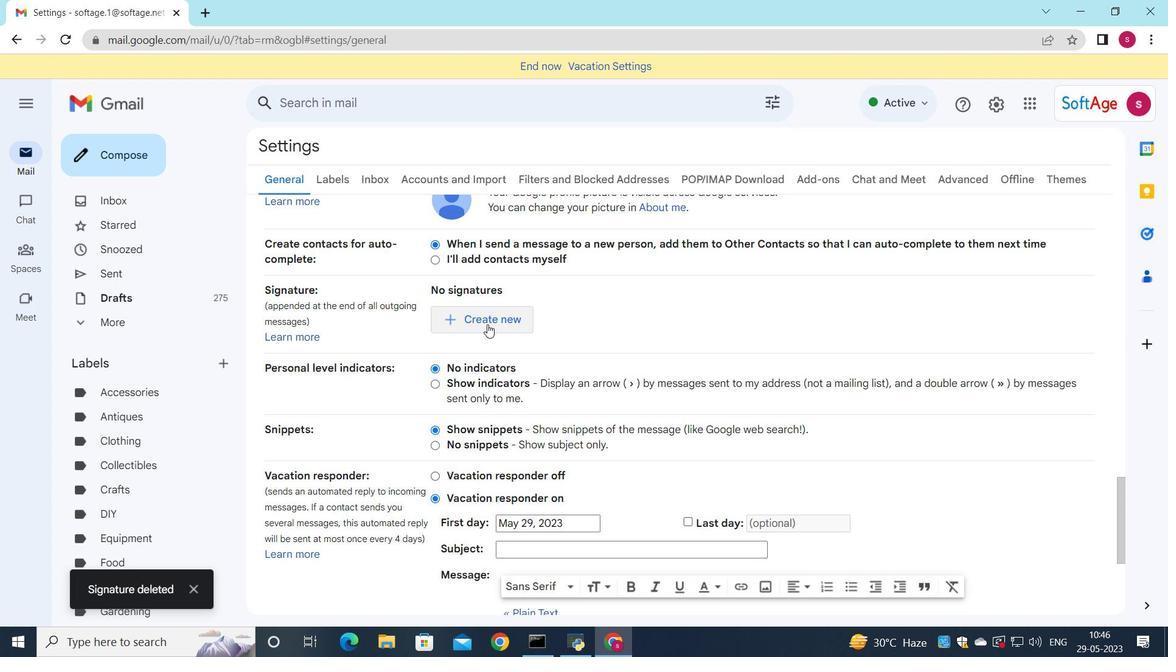 
Action: Mouse pressed left at (485, 323)
Screenshot: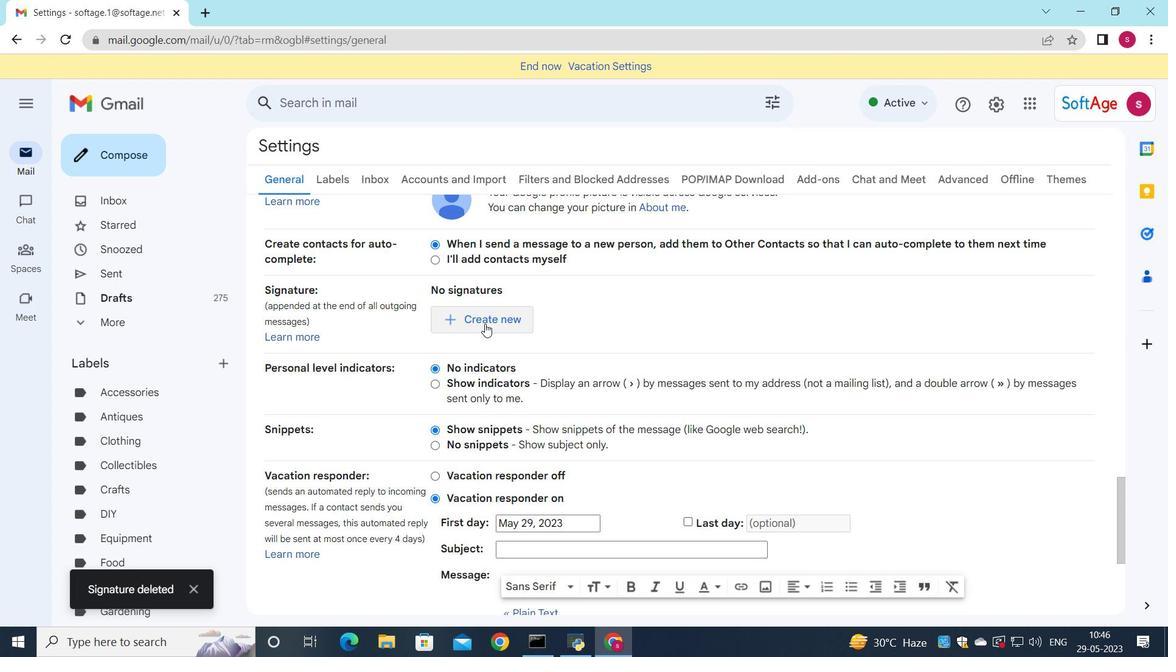 
Action: Mouse moved to (689, 336)
Screenshot: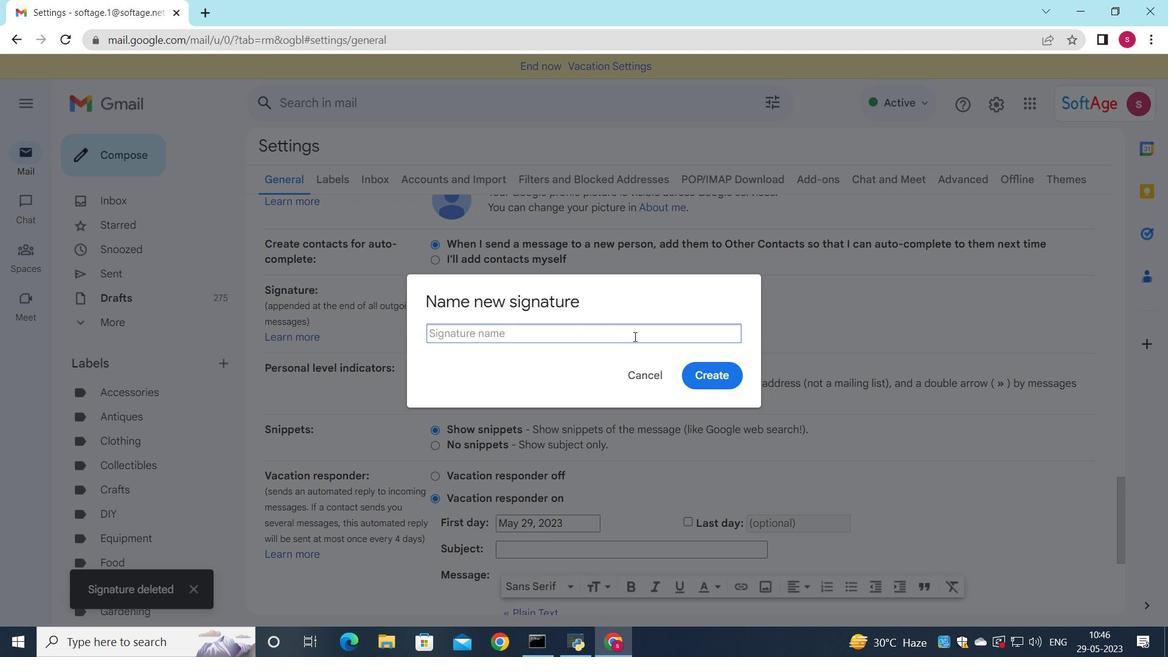 
Action: Key pressed <Key.shift>Daniel<Key.space><Key.shift>baker
Screenshot: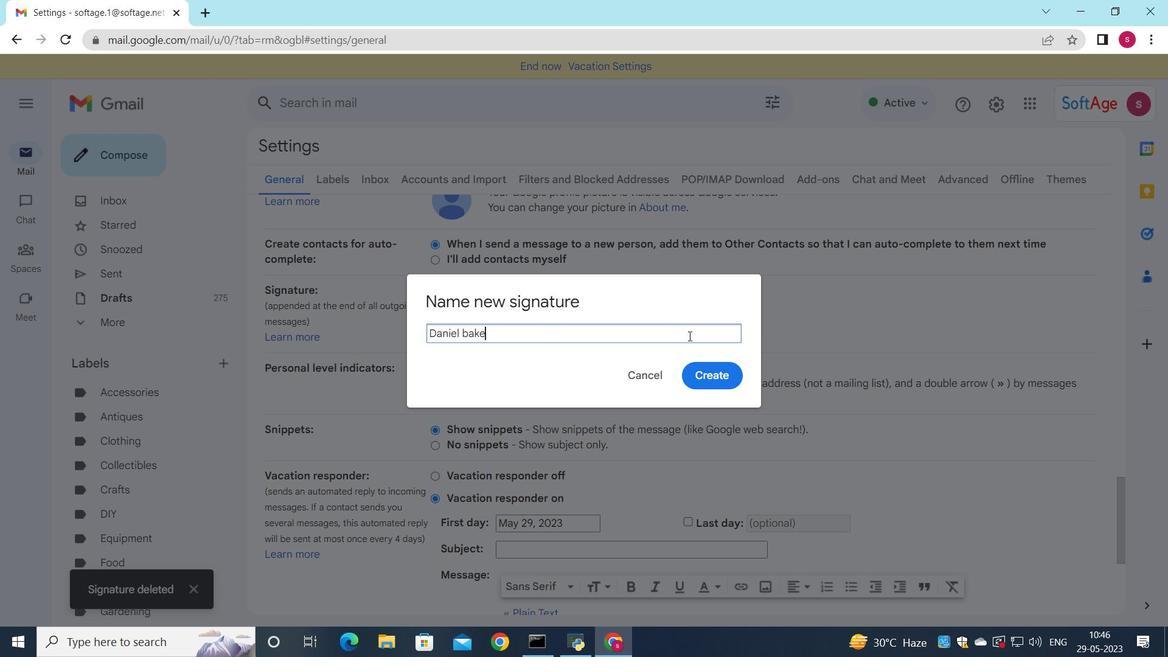 
Action: Mouse moved to (468, 333)
Screenshot: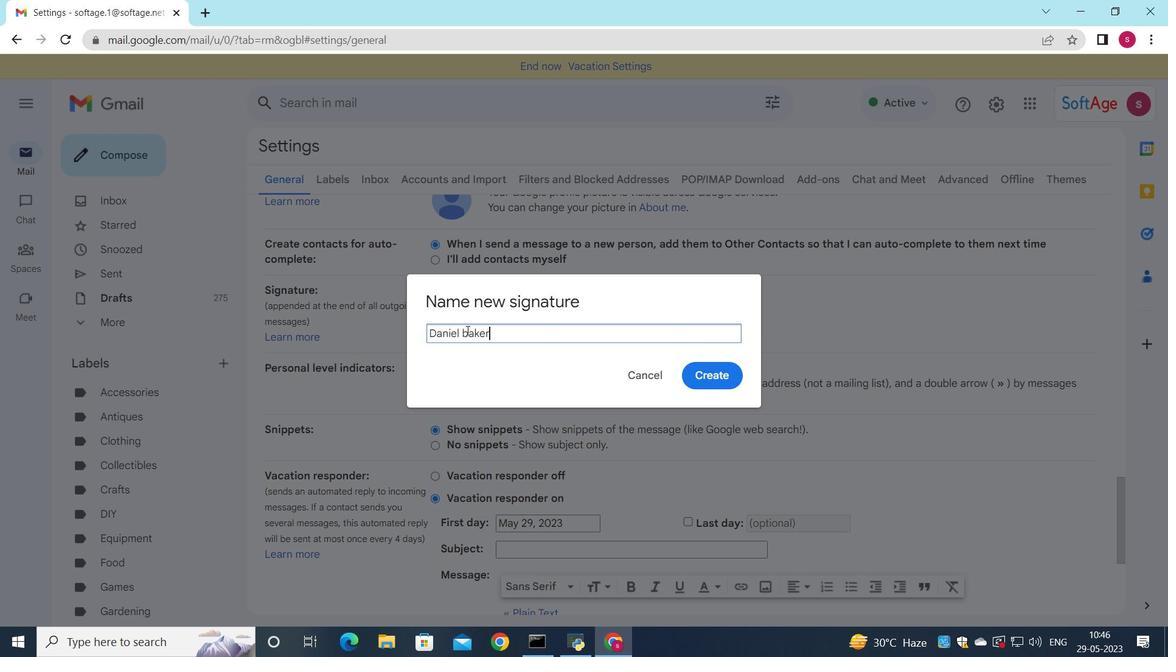 
Action: Mouse pressed left at (468, 333)
Screenshot: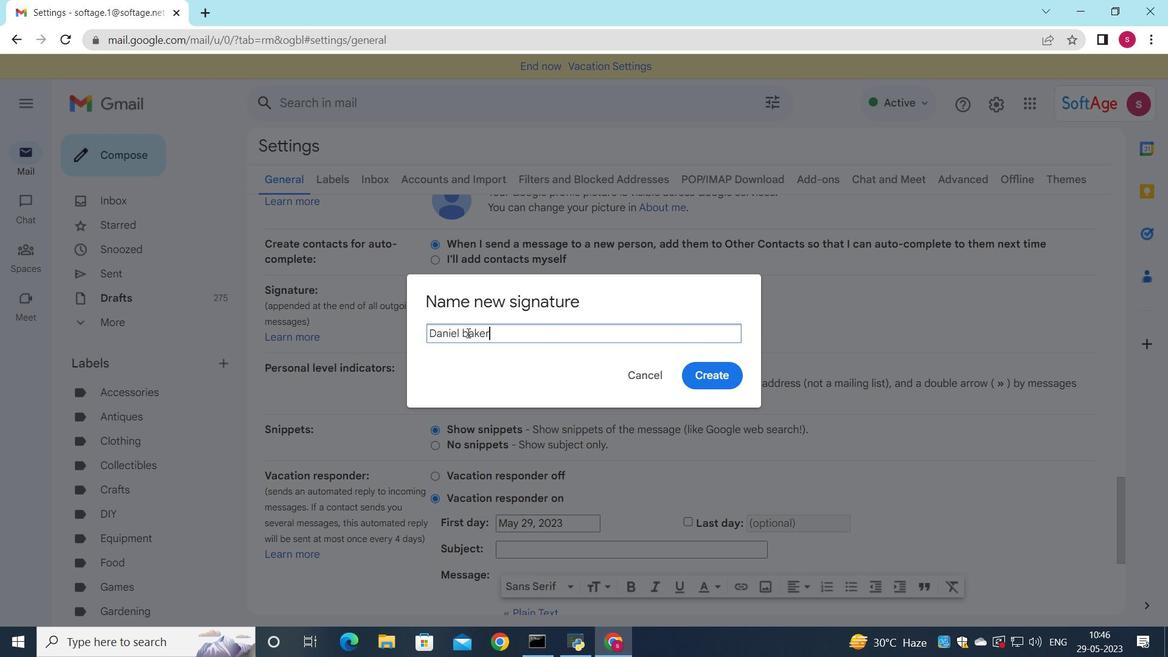 
Action: Key pressed <Key.backspace><Key.shift>B
Screenshot: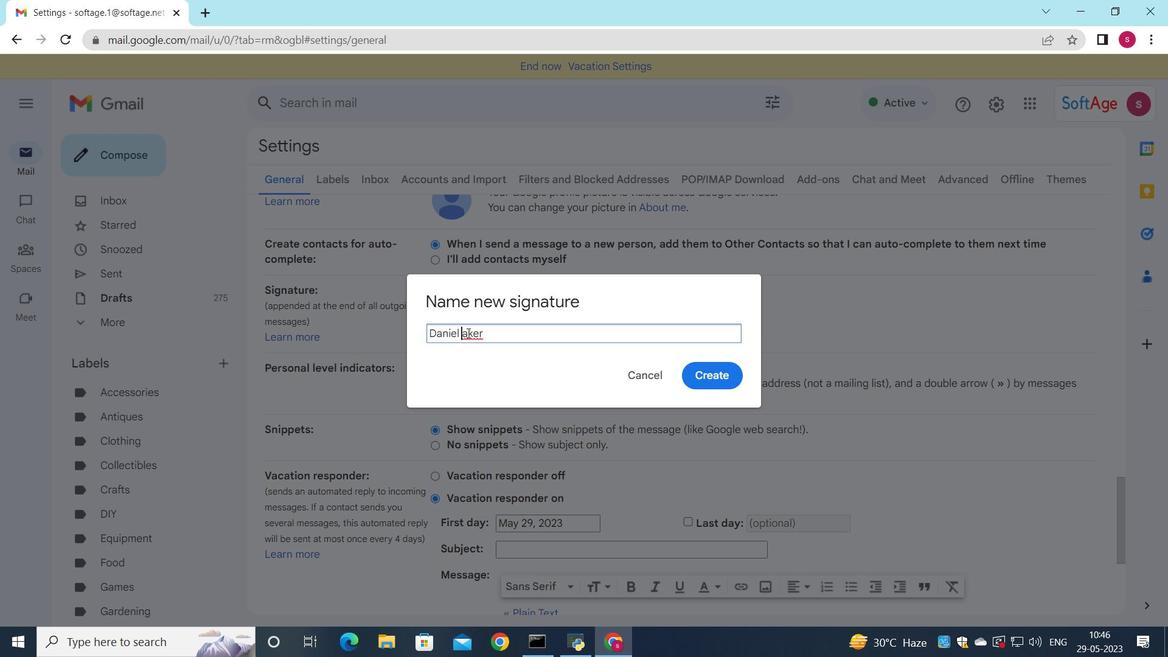 
Action: Mouse moved to (696, 370)
Screenshot: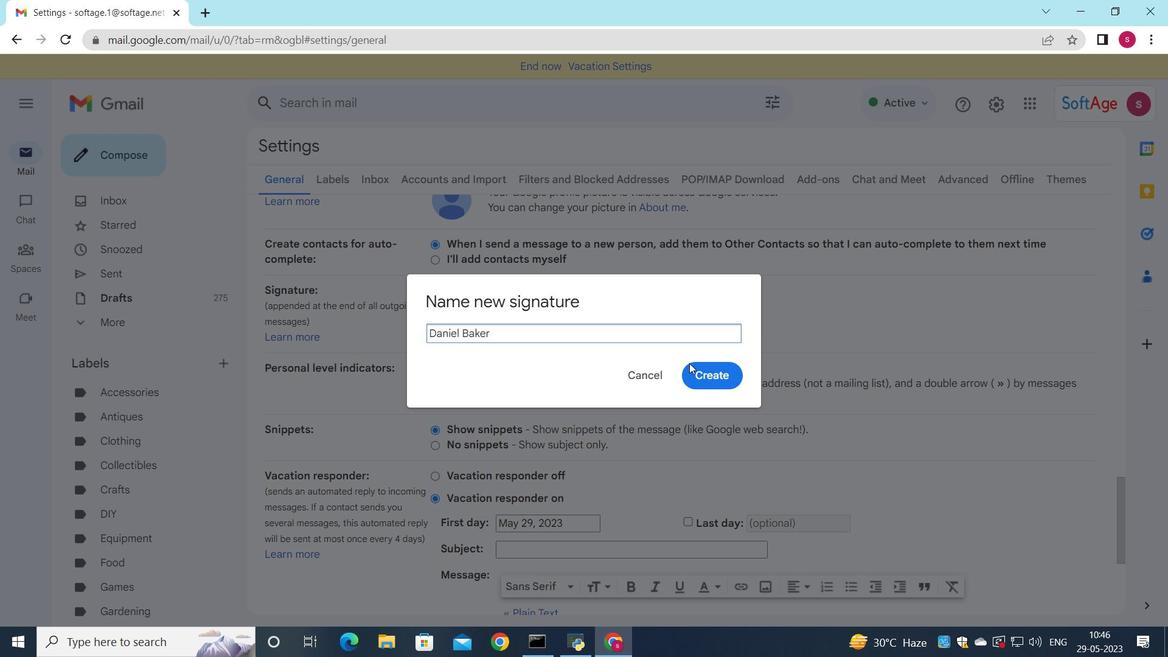 
Action: Mouse pressed left at (696, 370)
Screenshot: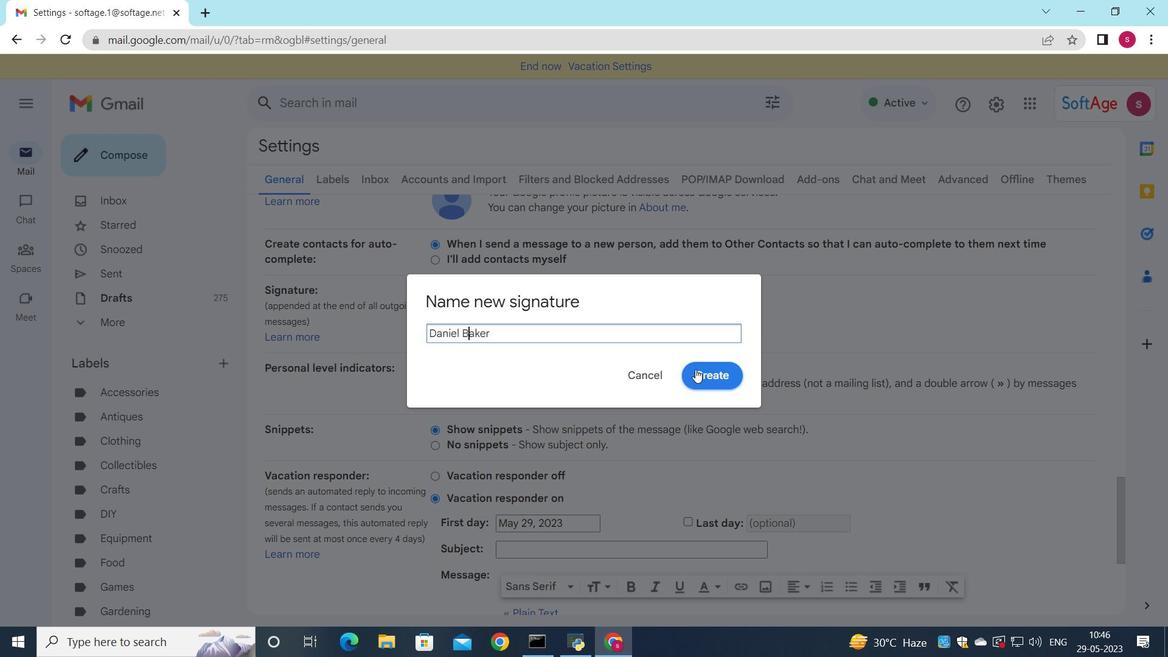 
Action: Mouse moved to (682, 344)
Screenshot: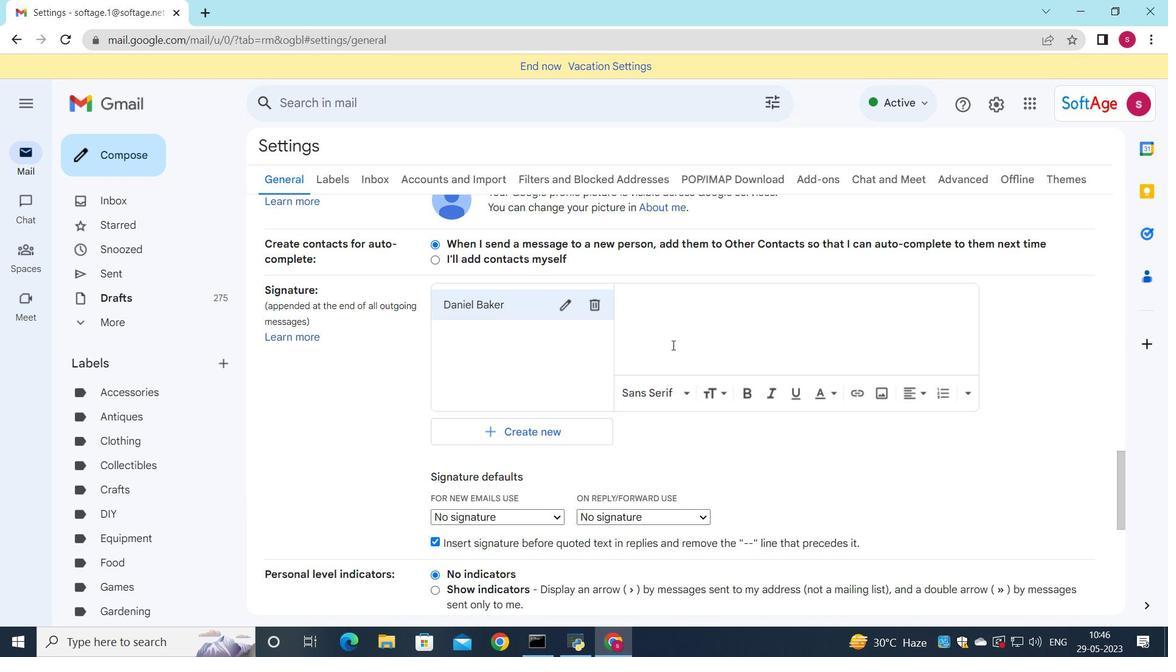 
Action: Mouse pressed left at (682, 344)
Screenshot: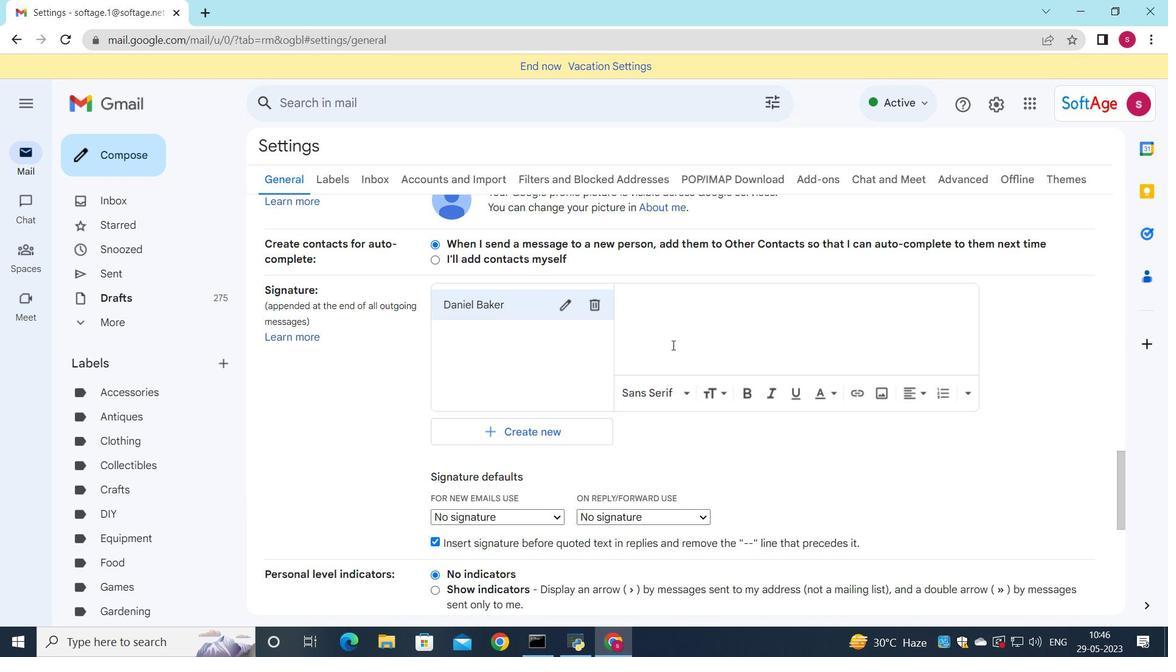 
Action: Key pressed <Key.shift>daniel<Key.space><Key.shift><Key.shift><Key.shift>baker
Screenshot: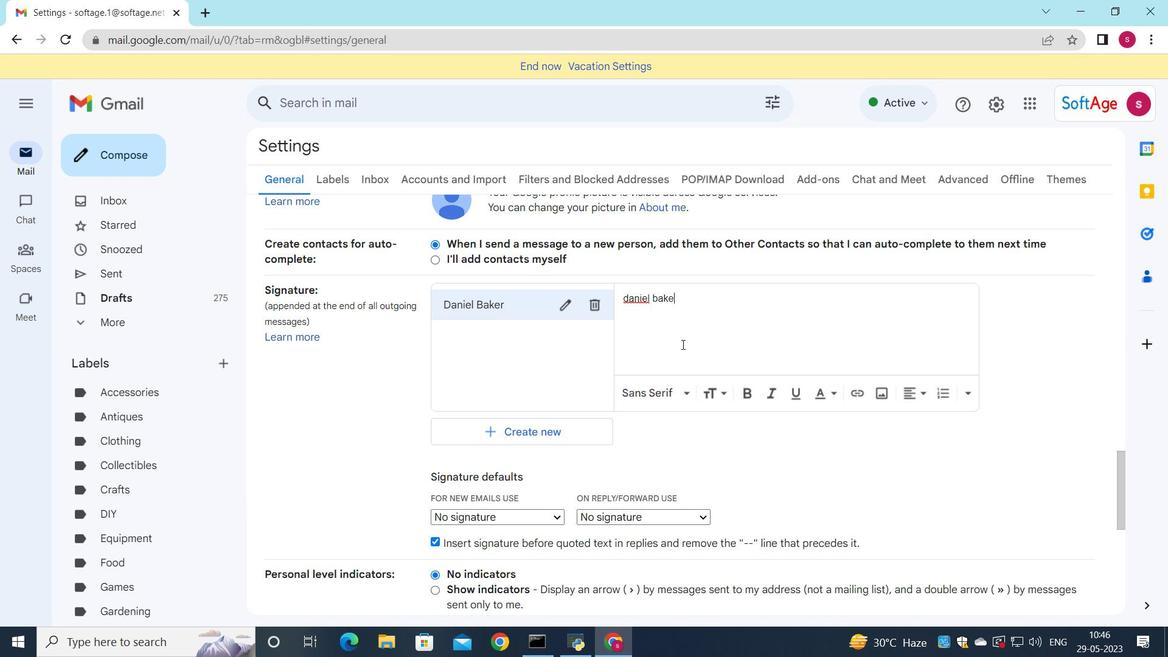
Action: Mouse moved to (630, 298)
Screenshot: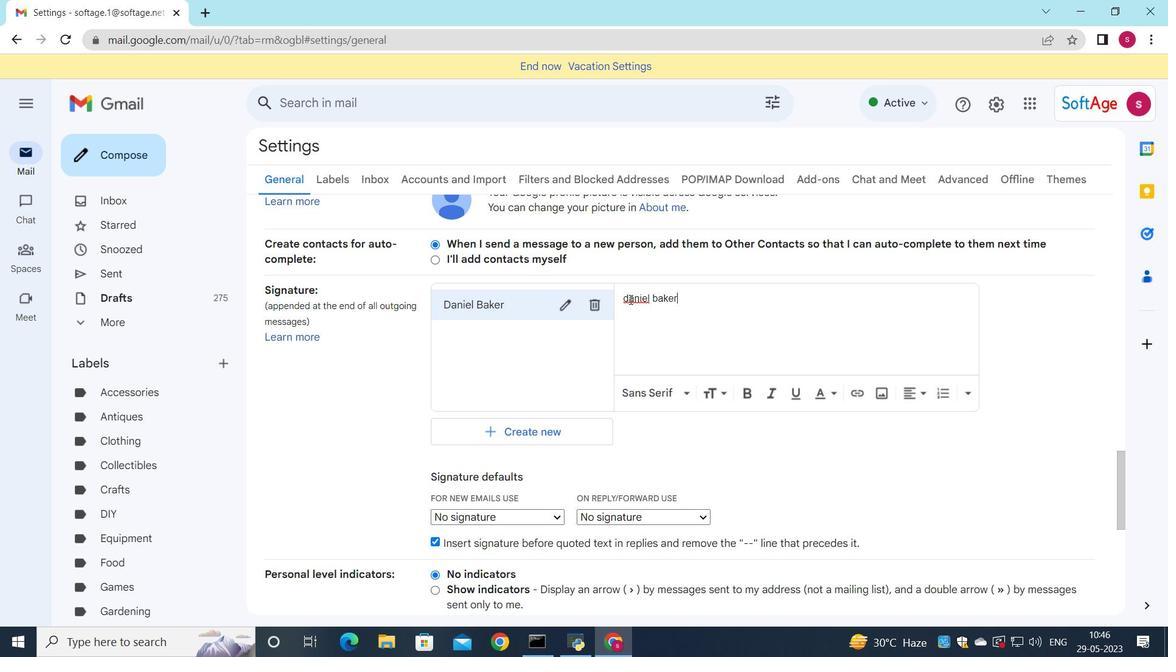 
Action: Mouse pressed left at (630, 298)
Screenshot: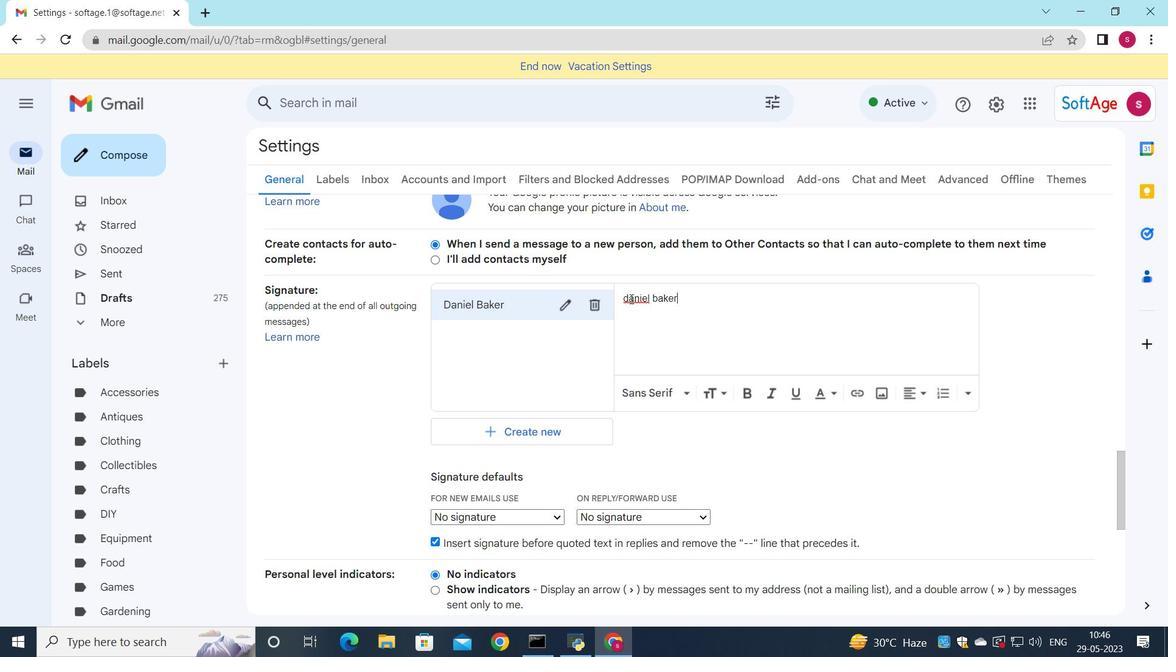 
Action: Key pressed <Key.backspace><Key.shift>D
Screenshot: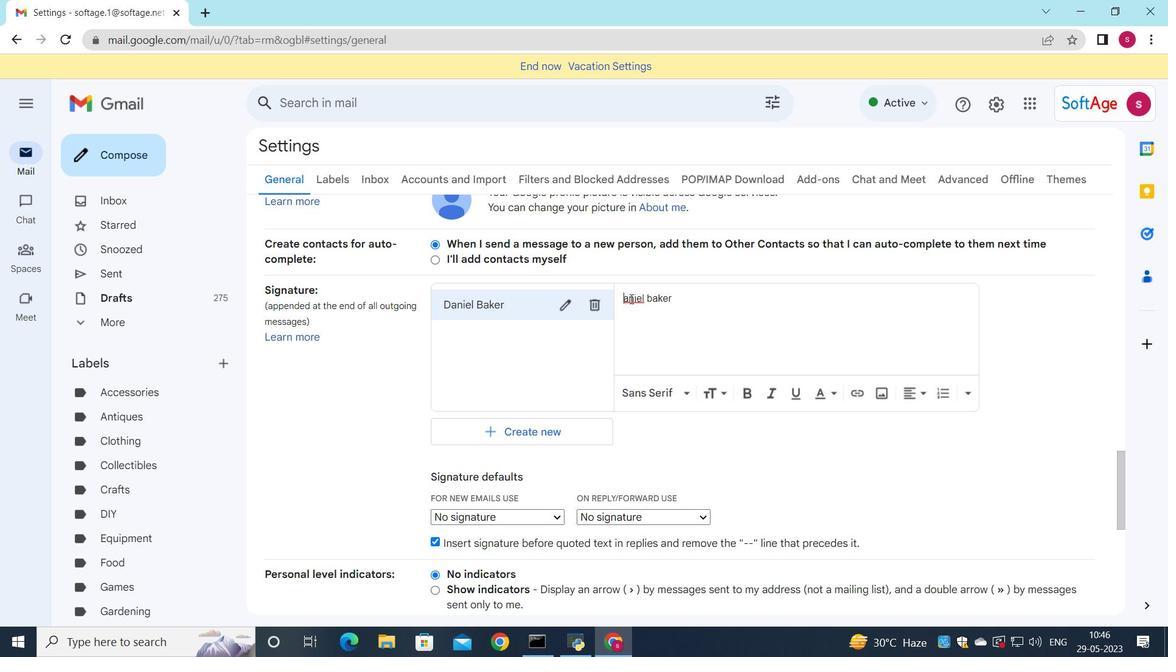 
Action: Mouse moved to (659, 299)
Screenshot: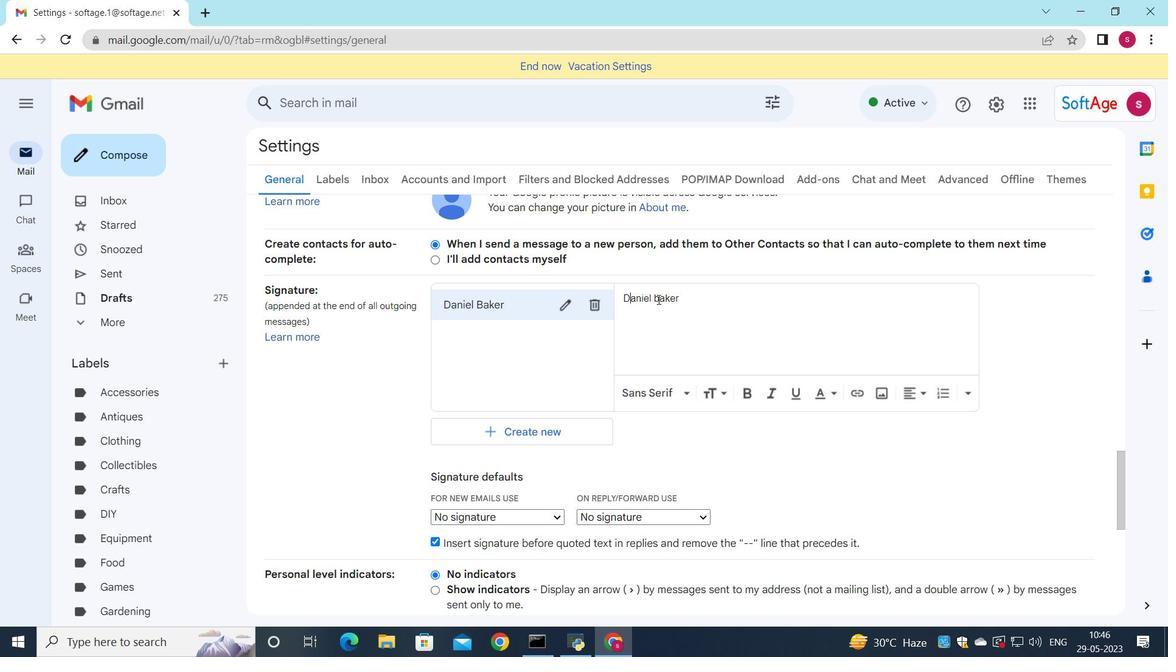 
Action: Mouse pressed left at (659, 299)
Screenshot: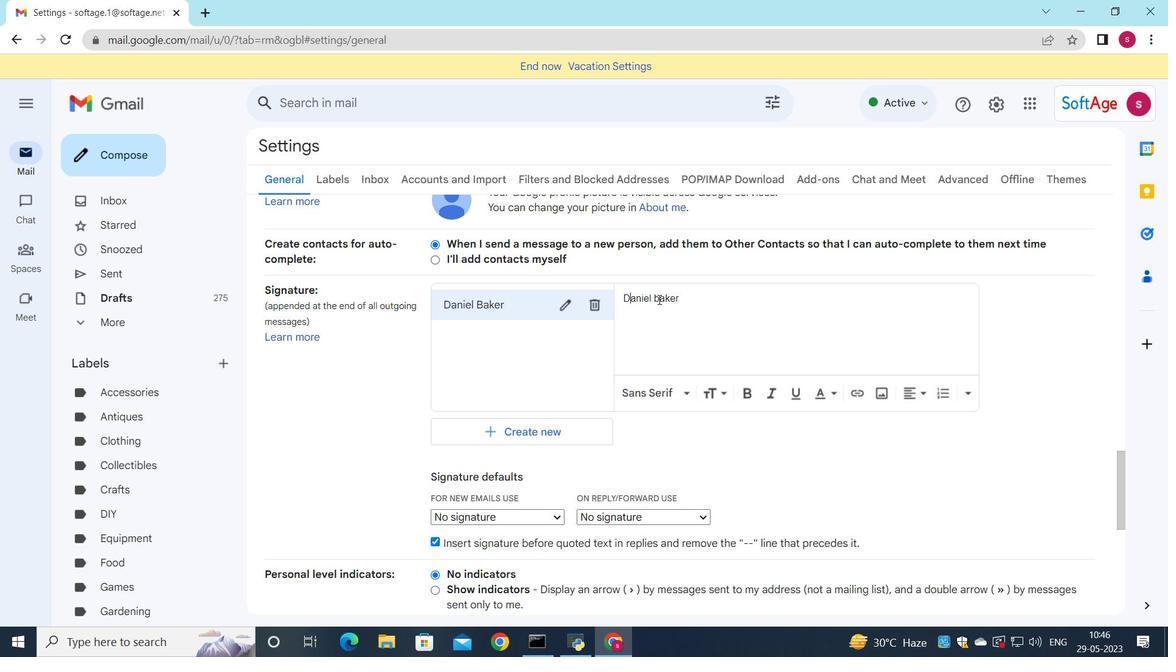 
Action: Key pressed <Key.backspace><Key.shift><Key.shift><Key.shift><Key.shift><Key.shift>b<Key.backspace><Key.shift><Key.shift><Key.shift><Key.shift><Key.shift><Key.shift><Key.shift><Key.shift><Key.shift>B
Screenshot: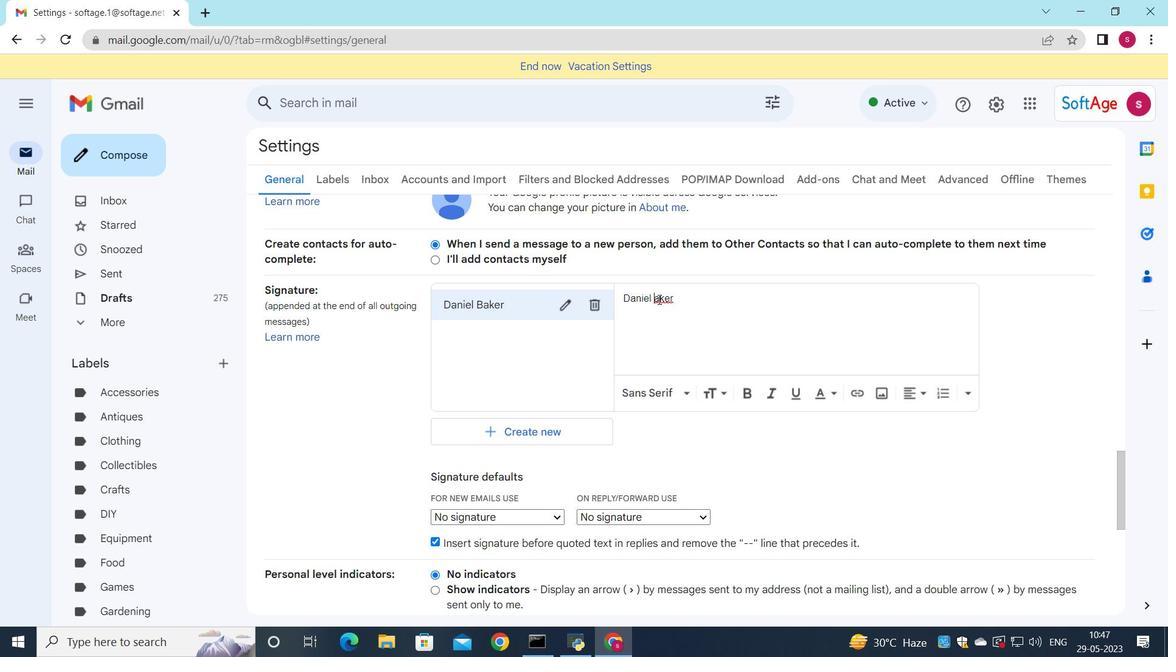 
Action: Mouse moved to (549, 520)
Screenshot: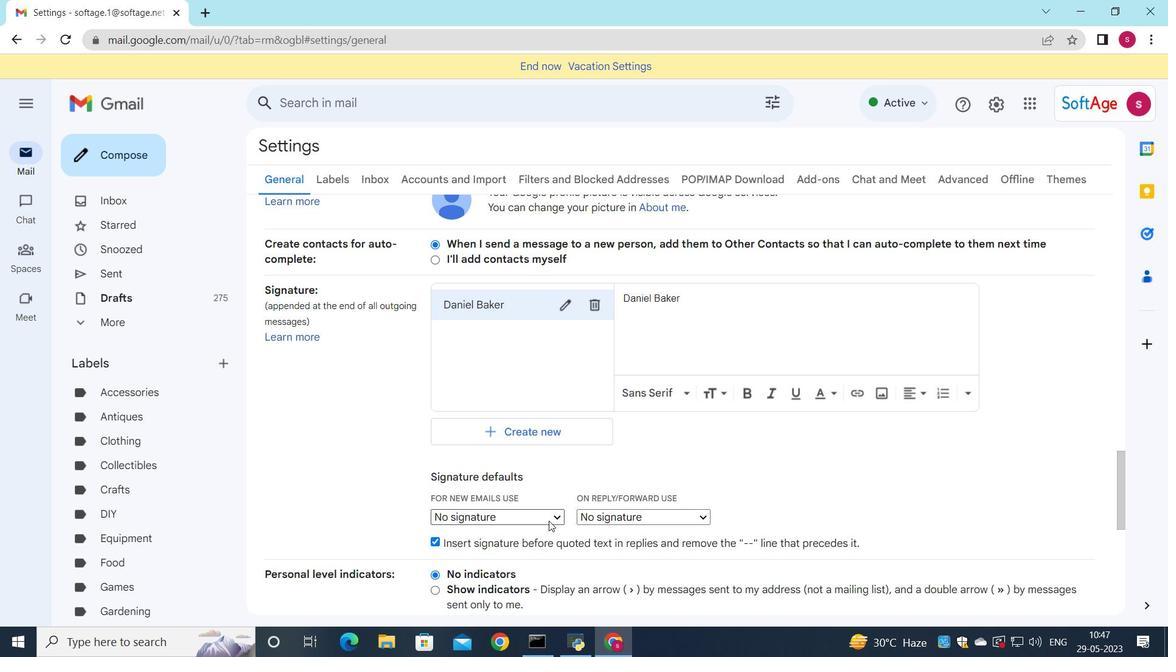 
Action: Mouse pressed left at (549, 520)
Screenshot: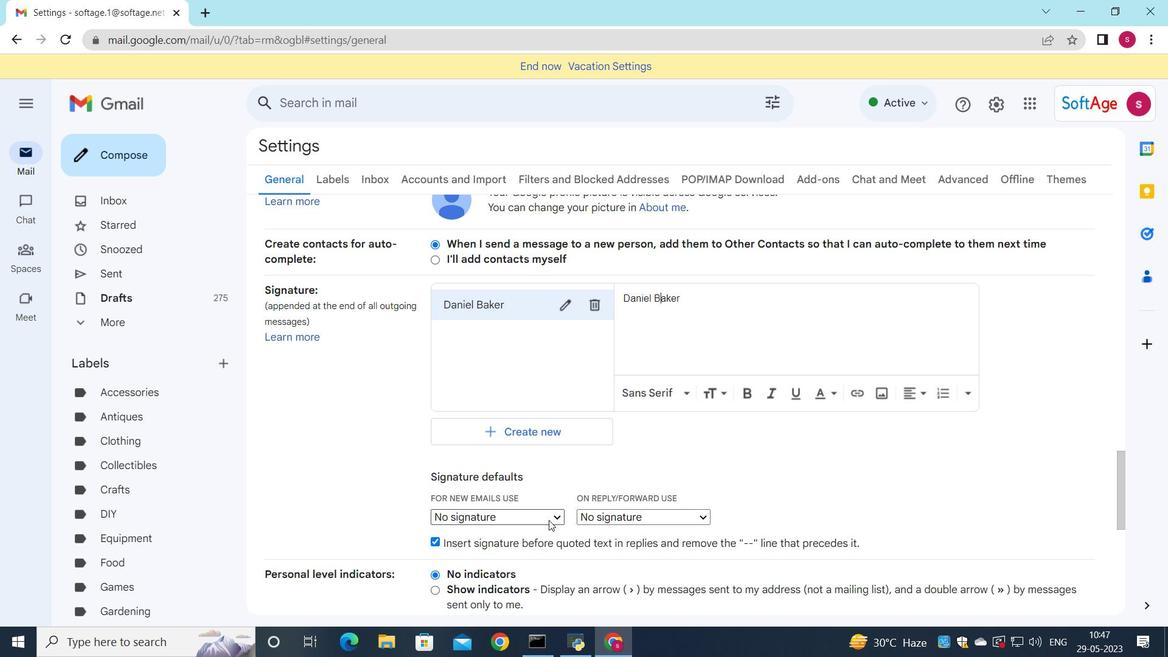 
Action: Mouse moved to (544, 544)
Screenshot: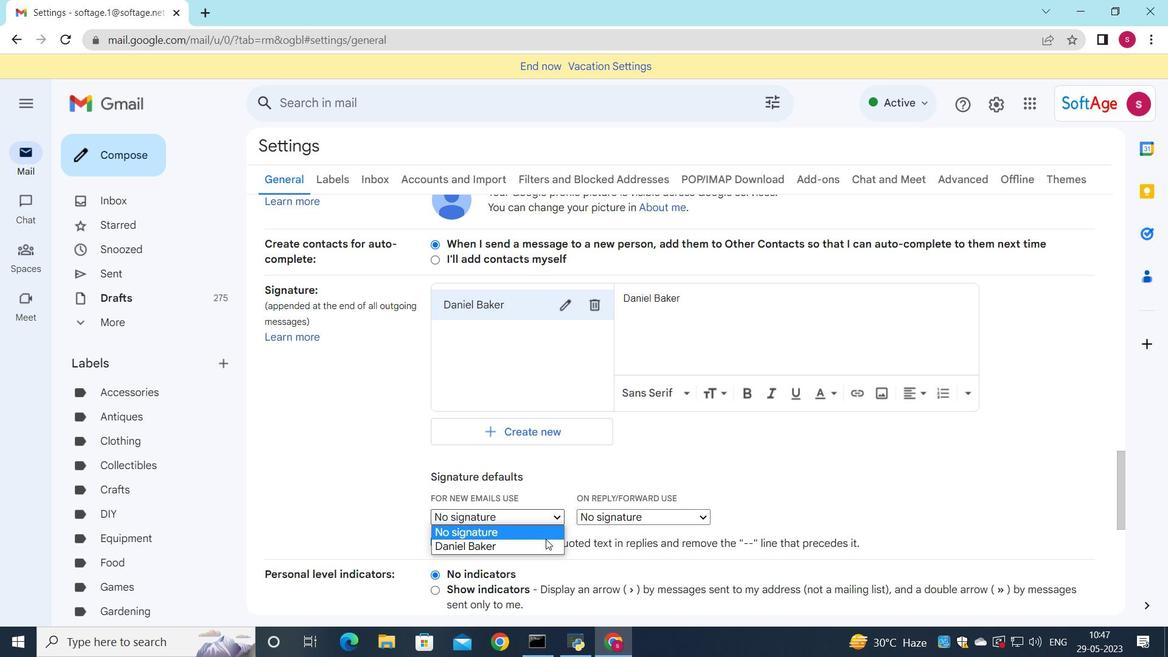 
Action: Mouse pressed left at (544, 544)
Screenshot: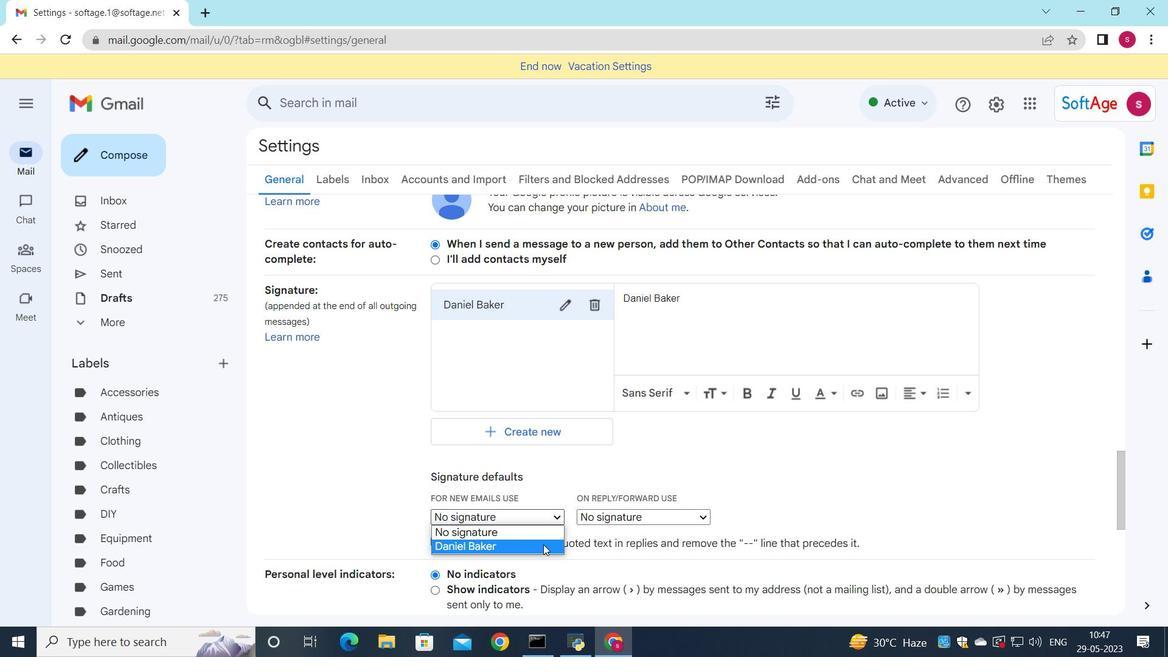 
Action: Mouse moved to (619, 518)
Screenshot: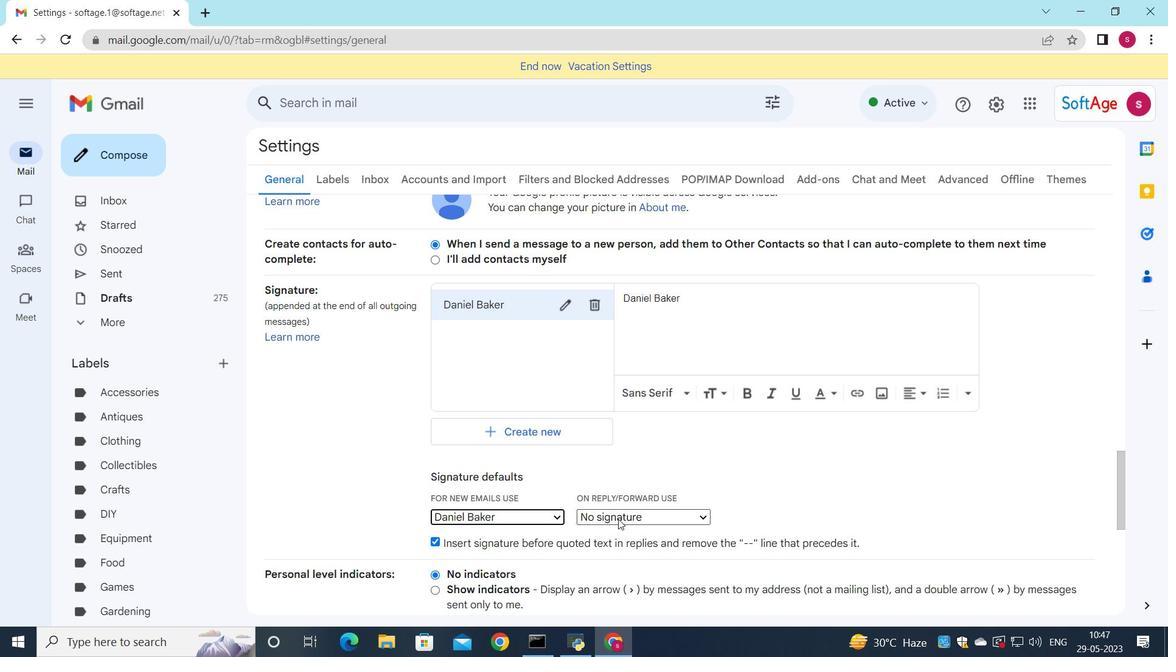 
Action: Mouse pressed left at (619, 518)
Screenshot: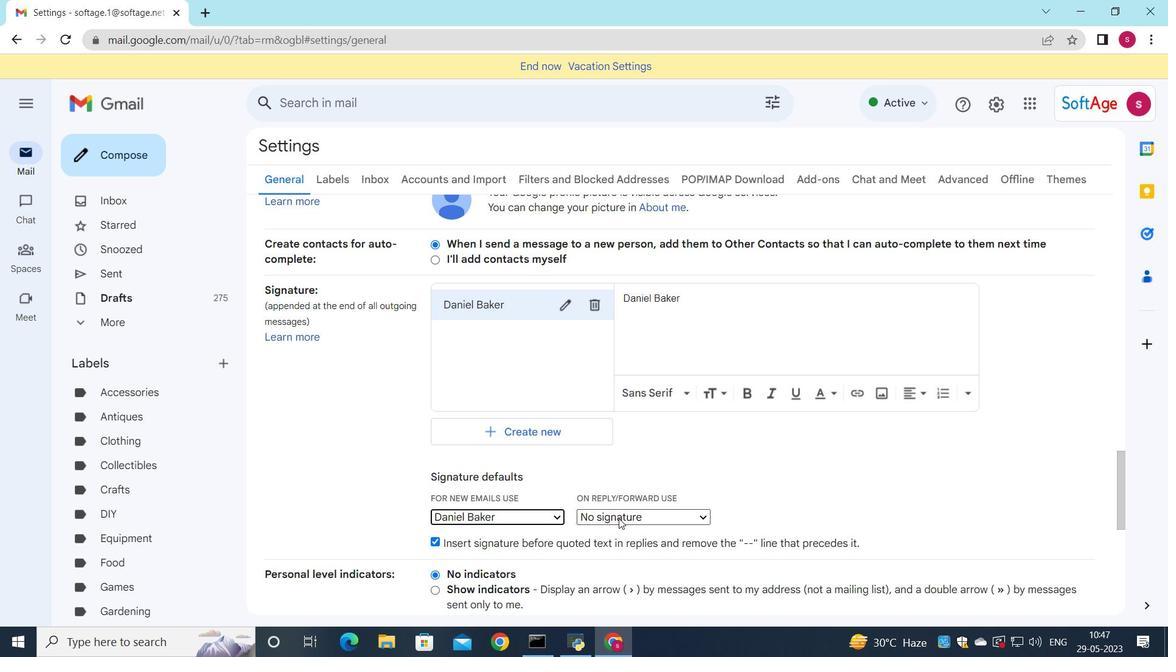 
Action: Mouse moved to (619, 544)
Screenshot: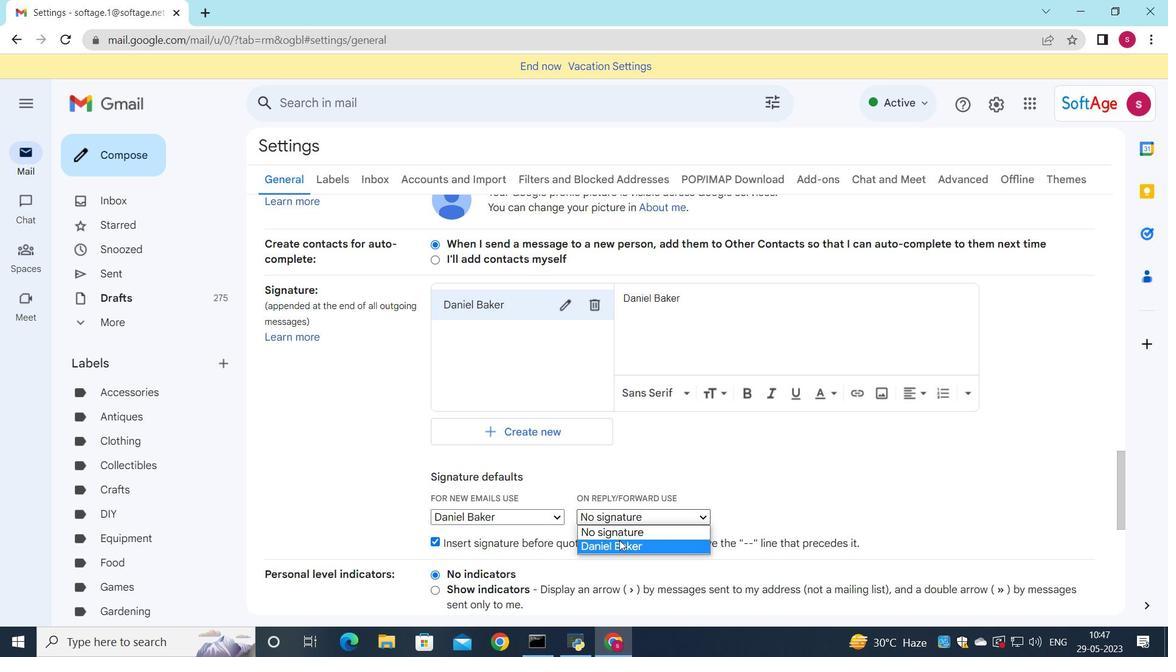 
Action: Mouse pressed left at (619, 544)
Screenshot: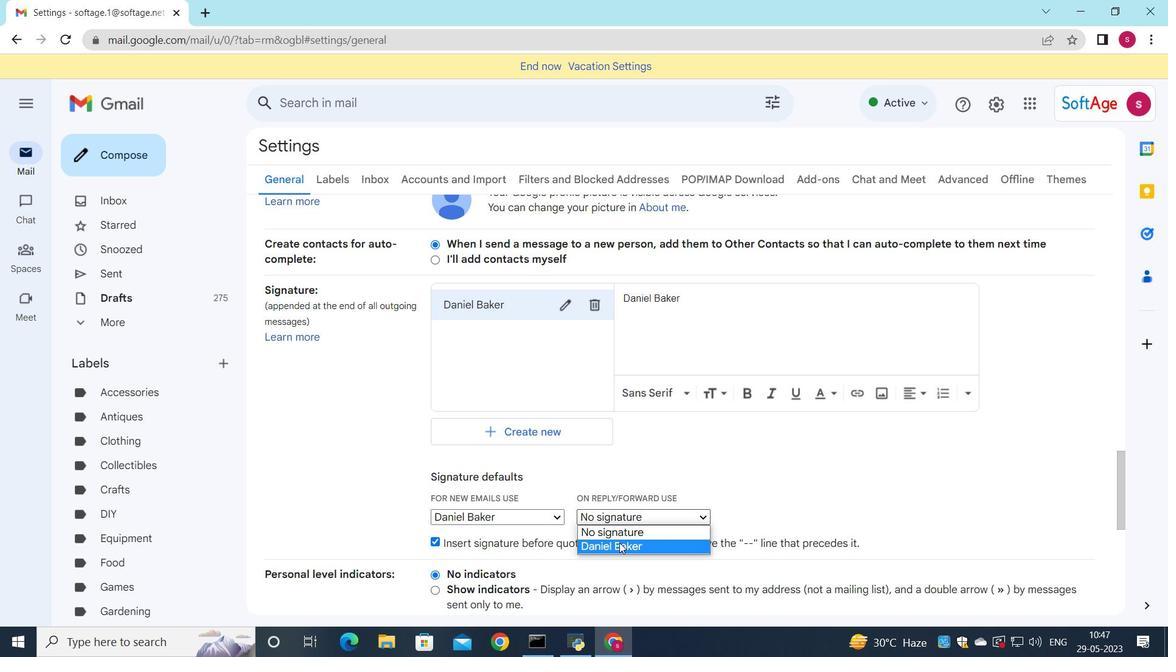 
Action: Mouse moved to (521, 521)
Screenshot: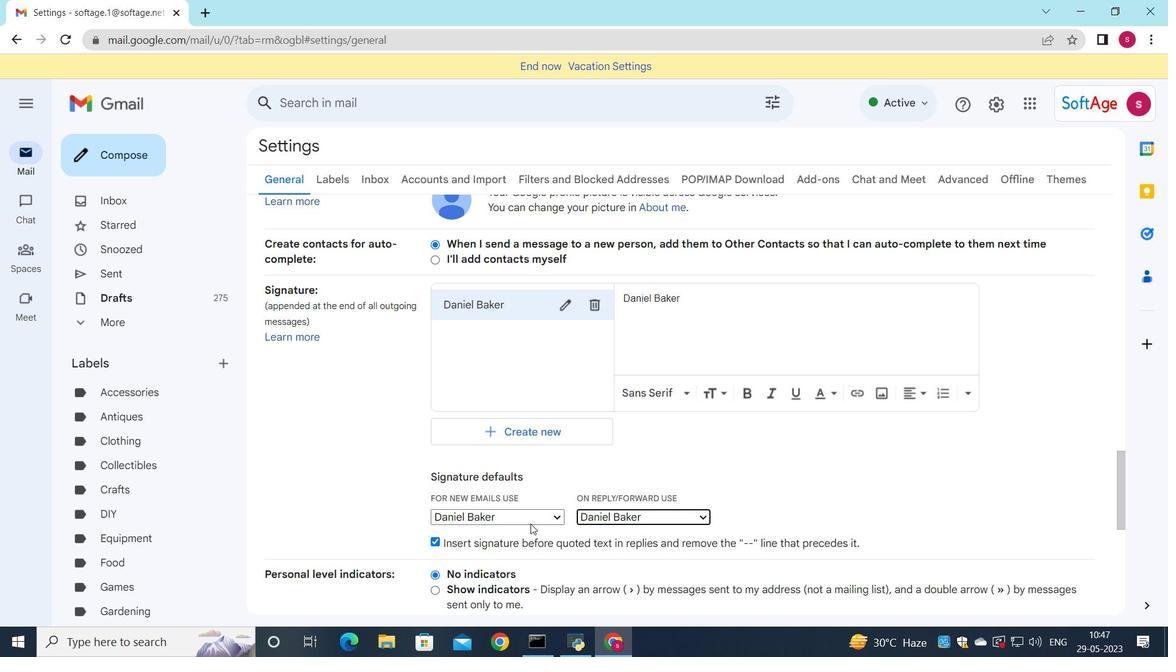 
Action: Mouse scrolled (521, 520) with delta (0, 0)
Screenshot: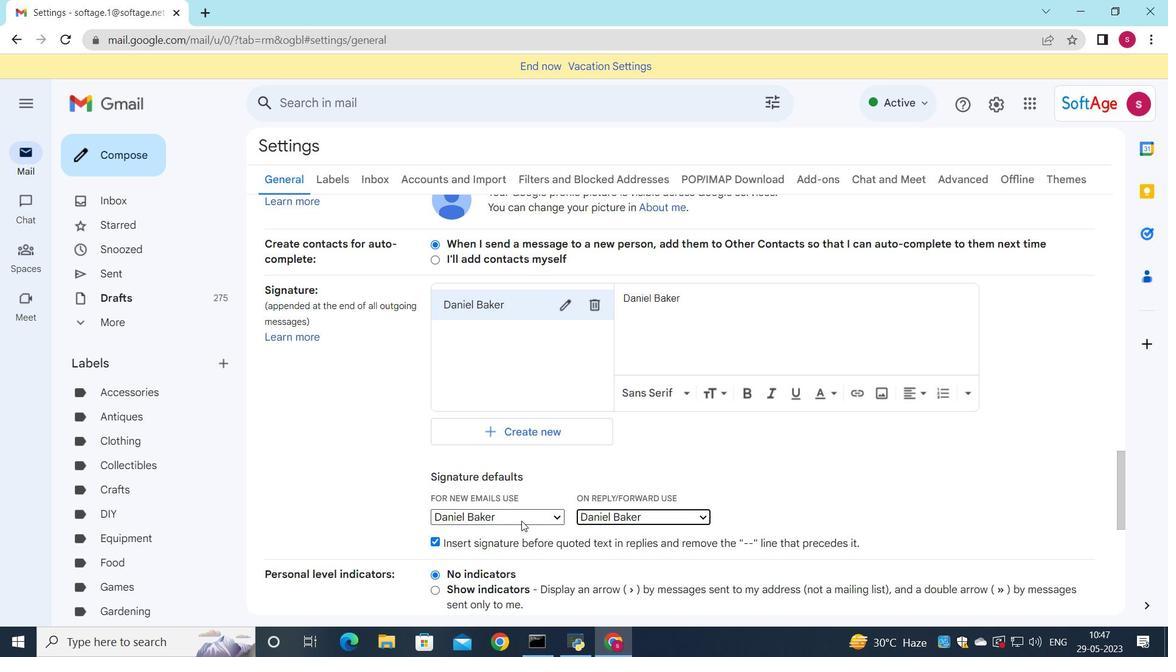 
Action: Mouse scrolled (521, 520) with delta (0, 0)
Screenshot: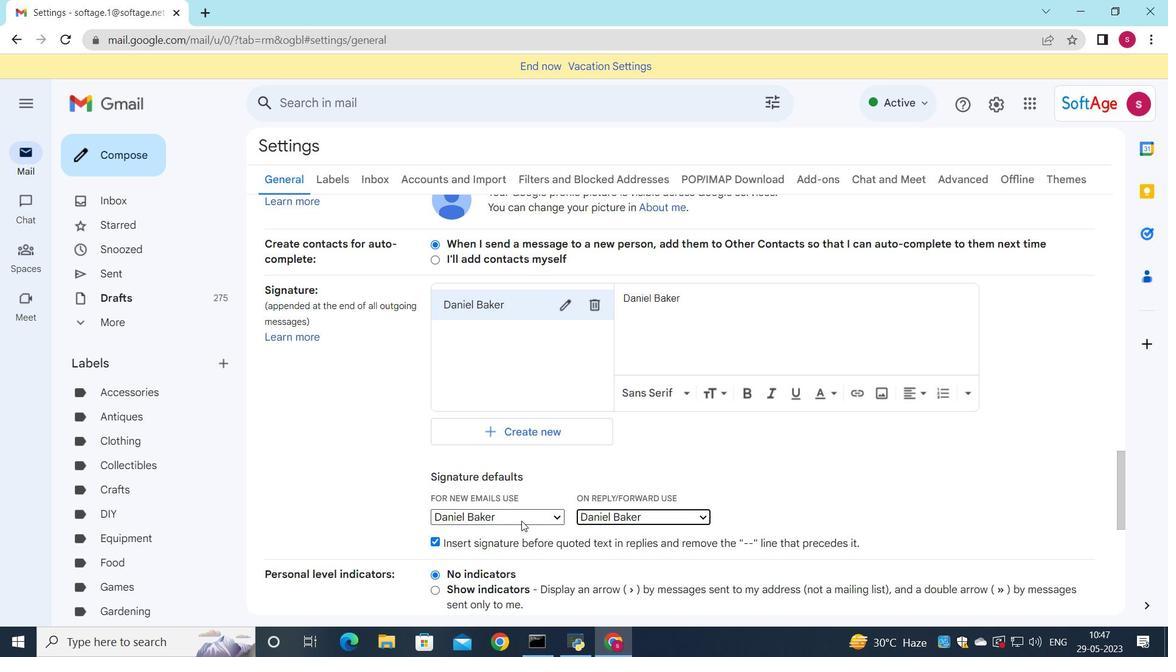 
Action: Mouse scrolled (521, 520) with delta (0, 0)
Screenshot: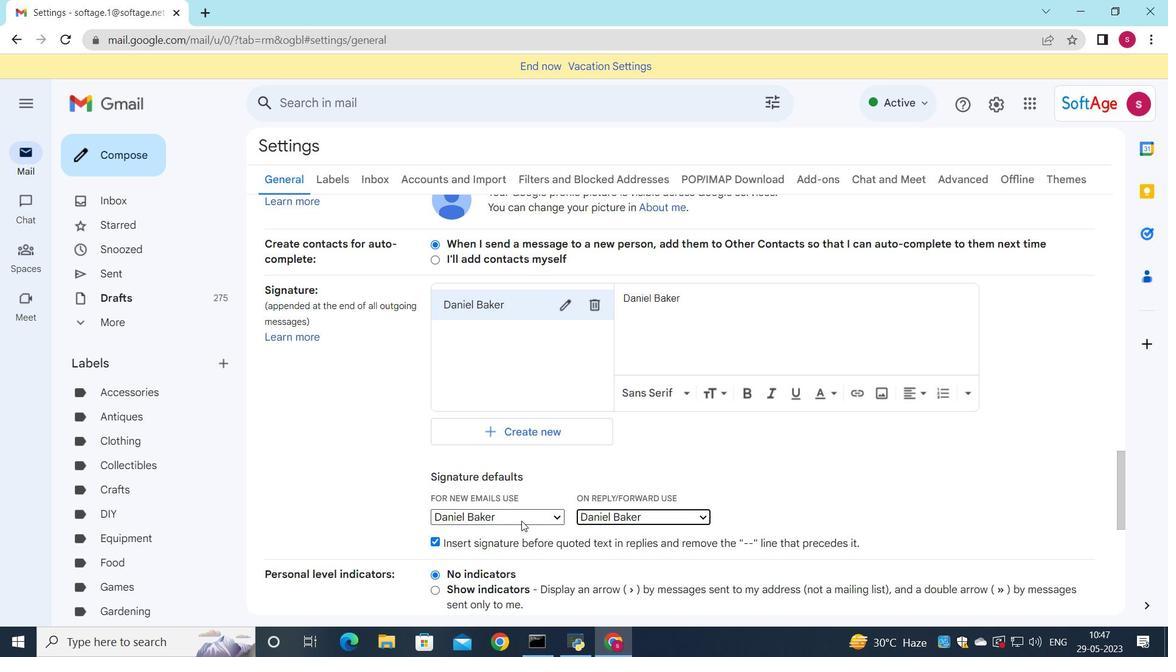 
Action: Mouse moved to (527, 509)
Screenshot: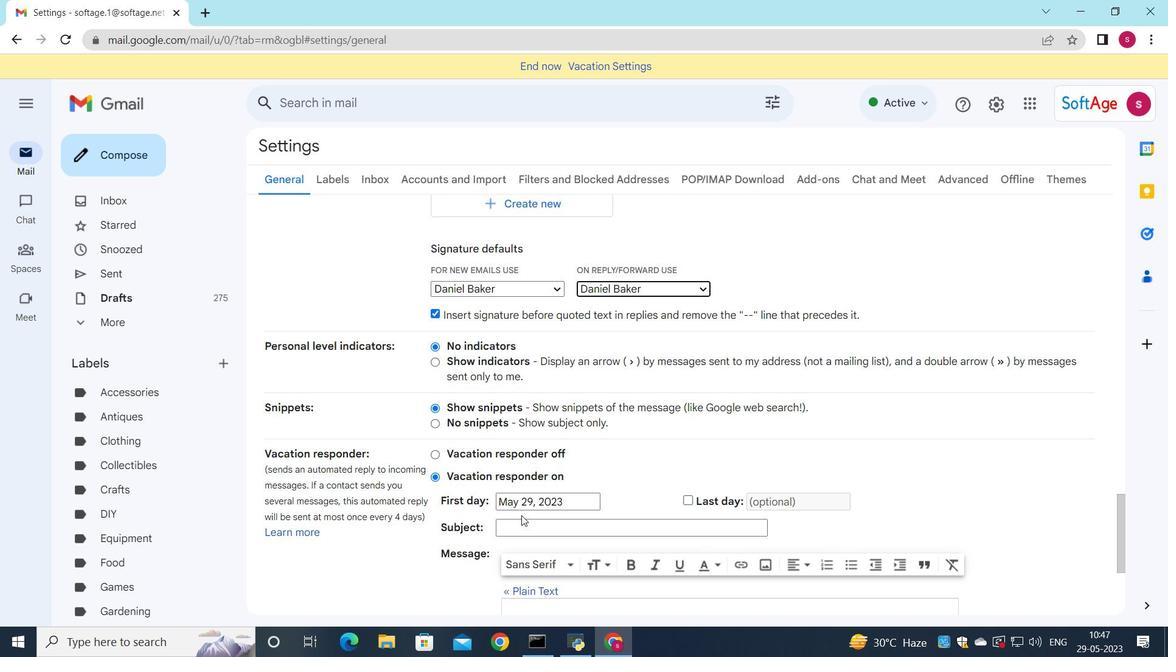
Action: Mouse scrolled (527, 508) with delta (0, 0)
Screenshot: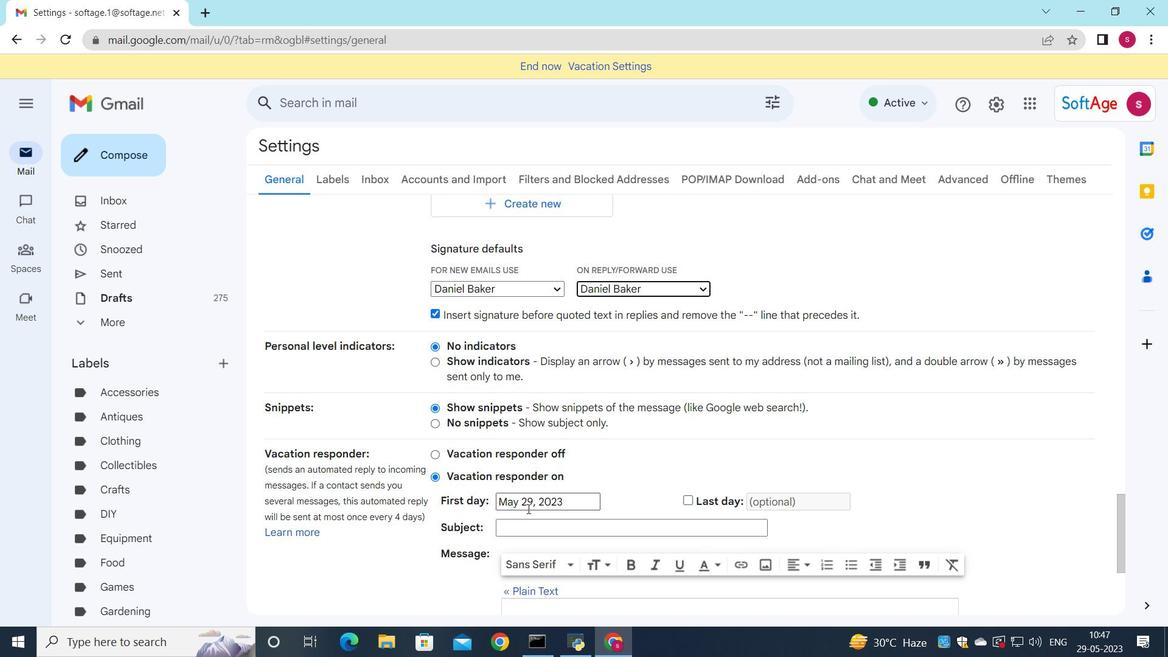 
Action: Mouse moved to (527, 509)
Screenshot: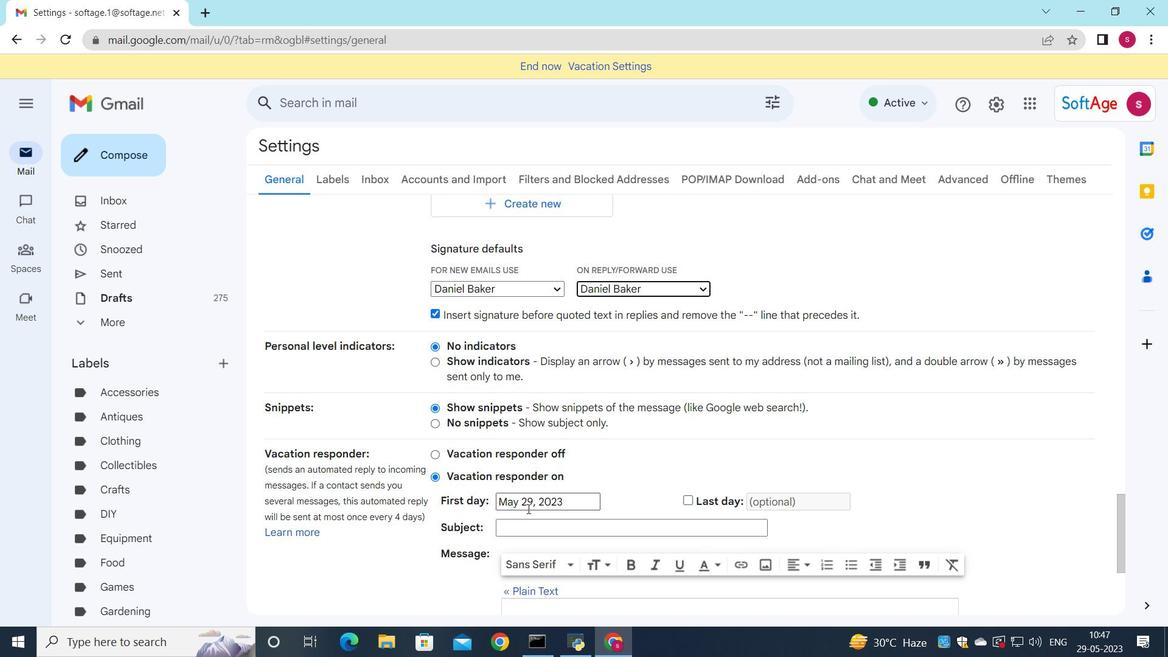 
Action: Mouse scrolled (527, 508) with delta (0, 0)
Screenshot: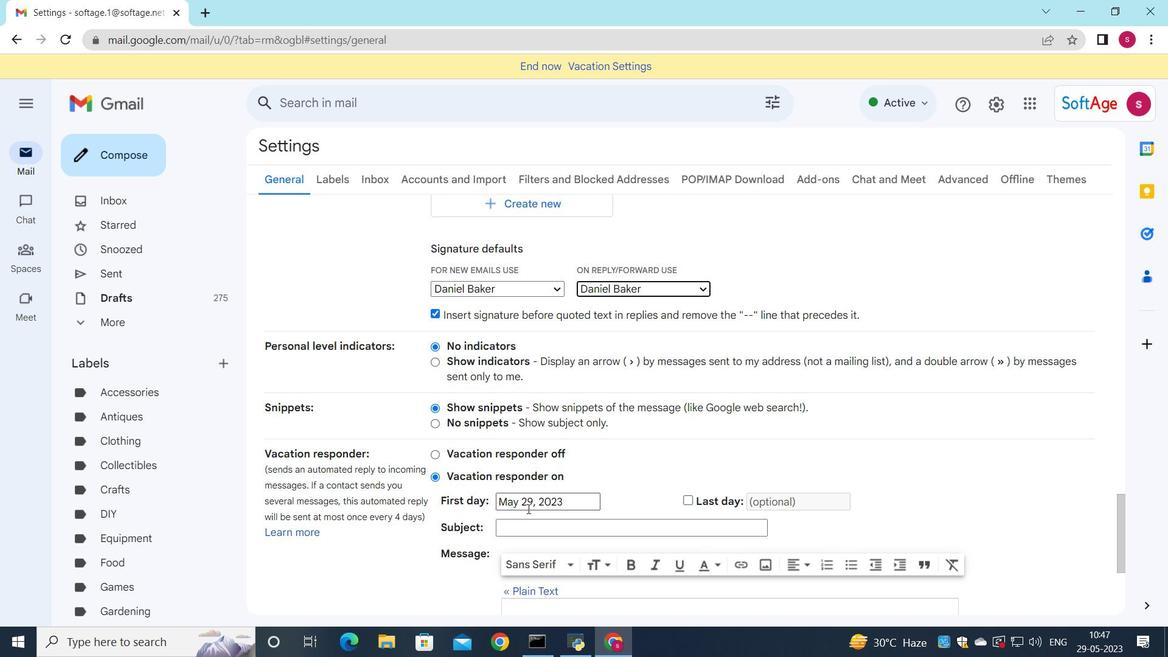 
Action: Mouse moved to (527, 509)
Screenshot: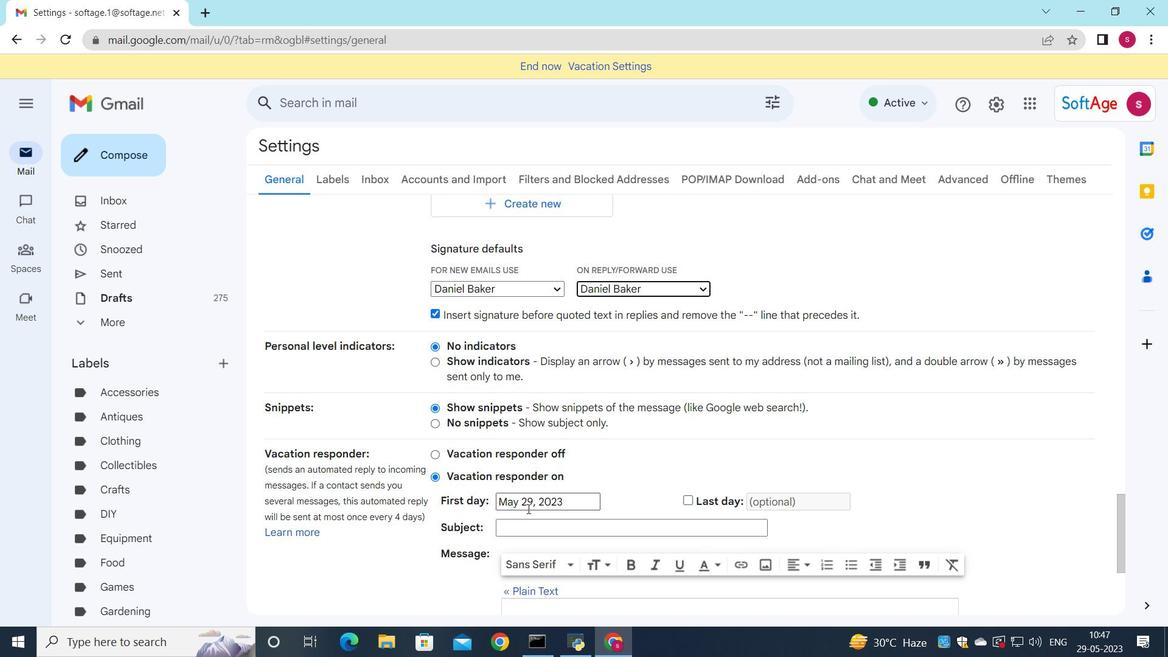 
Action: Mouse scrolled (527, 509) with delta (0, 0)
Screenshot: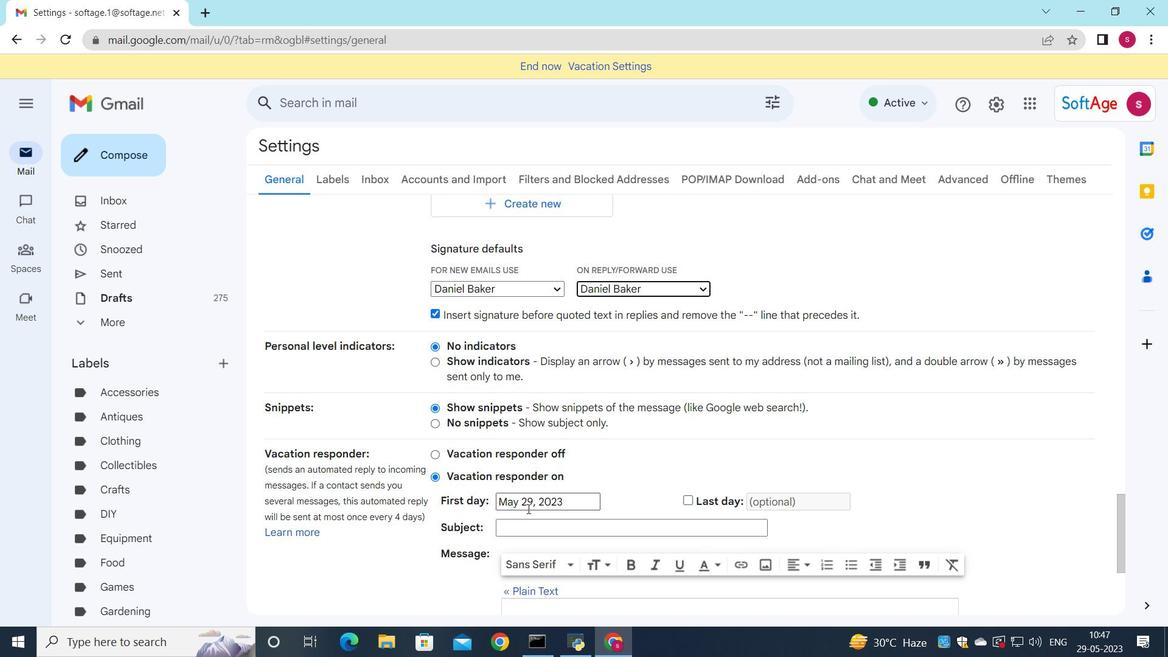 
Action: Mouse moved to (527, 510)
Screenshot: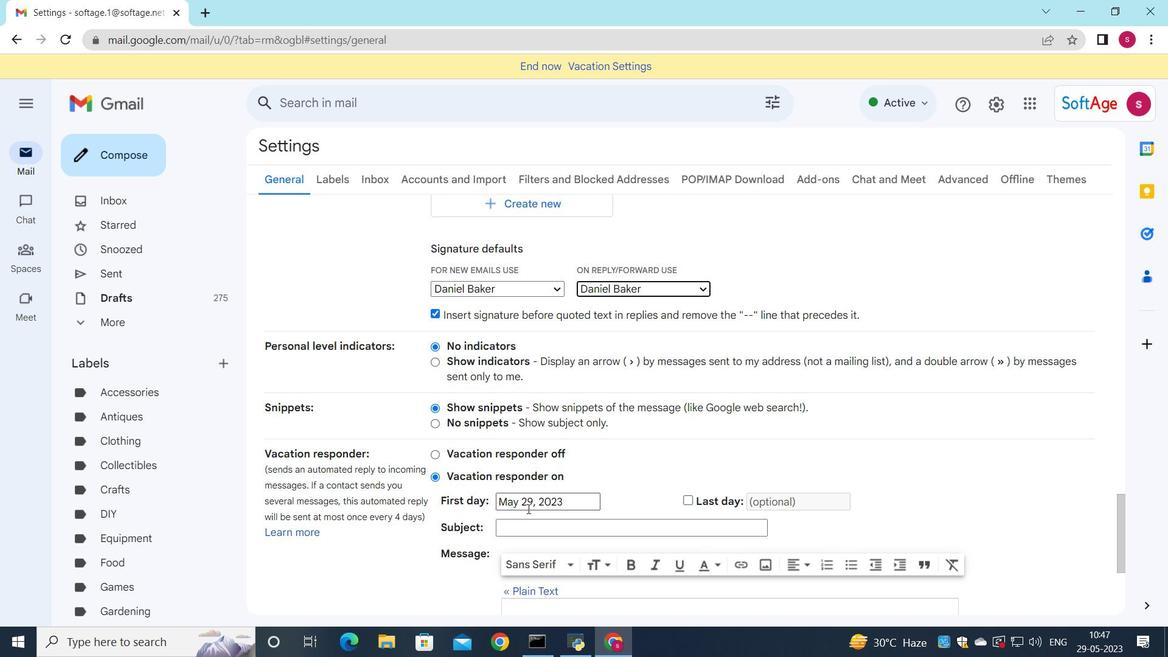 
Action: Mouse scrolled (527, 509) with delta (0, 0)
Screenshot: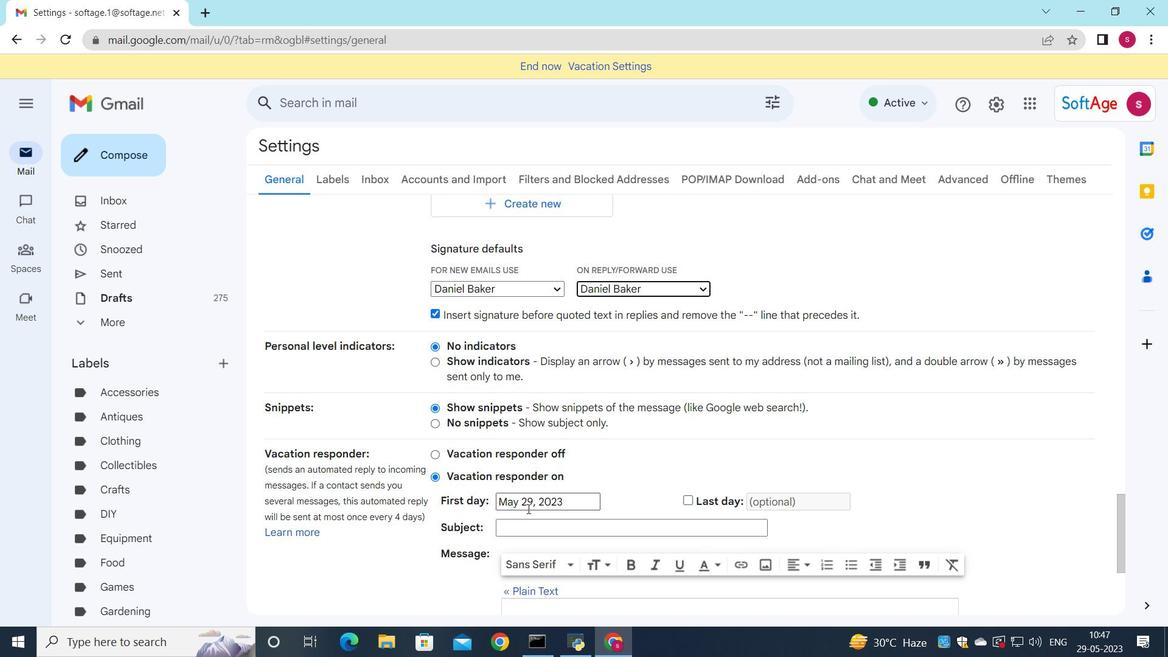 
Action: Mouse scrolled (527, 509) with delta (0, 0)
Screenshot: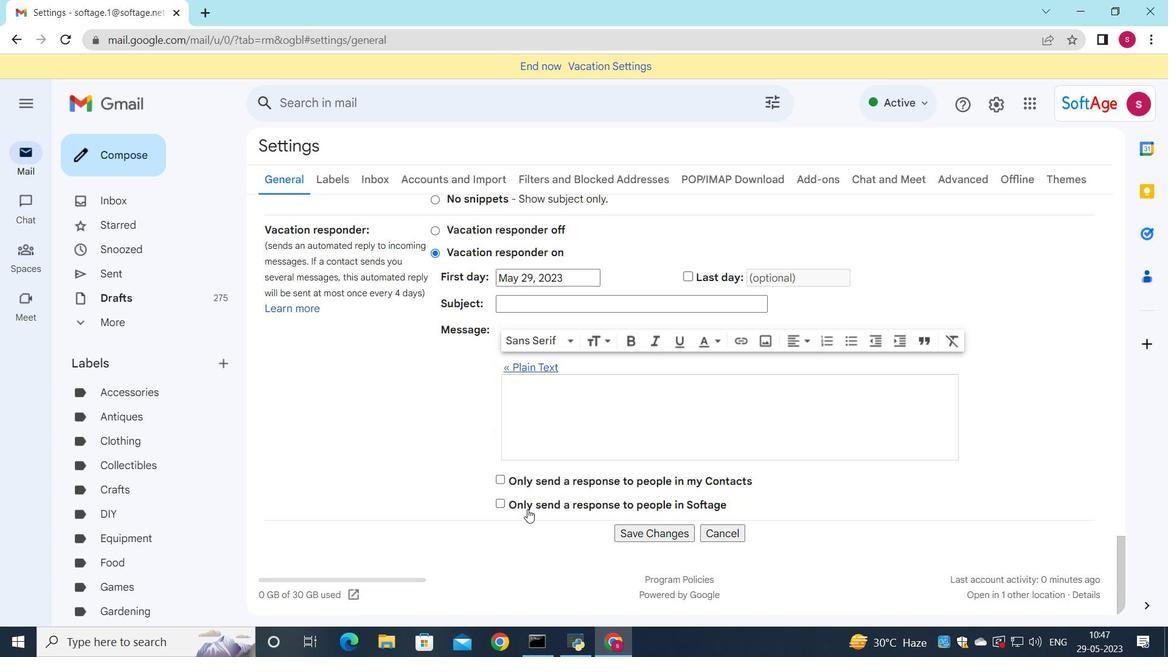 
Action: Mouse moved to (527, 512)
Screenshot: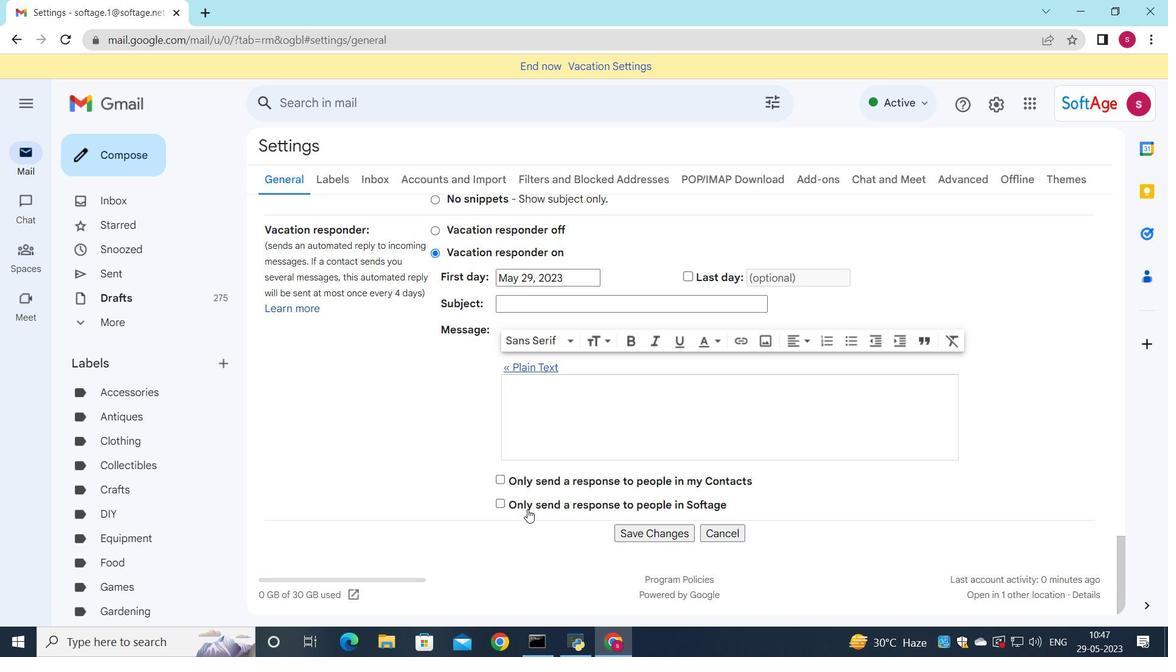 
Action: Mouse scrolled (527, 509) with delta (0, 0)
Screenshot: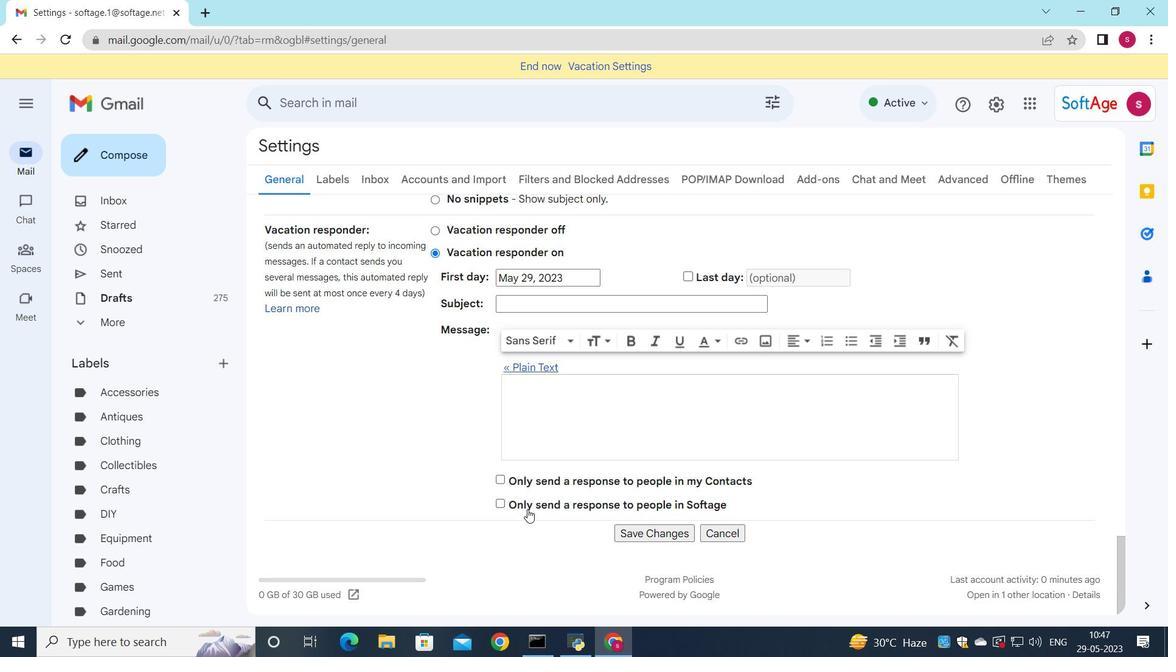 
Action: Mouse moved to (526, 515)
Screenshot: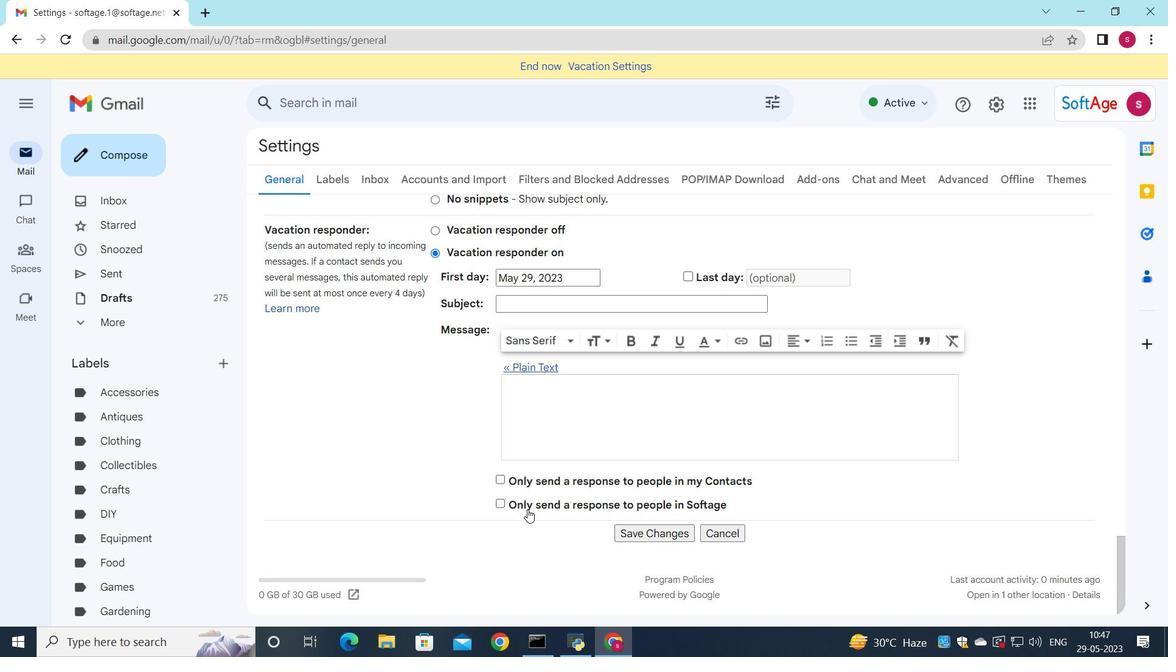 
Action: Mouse scrolled (526, 512) with delta (0, 0)
Screenshot: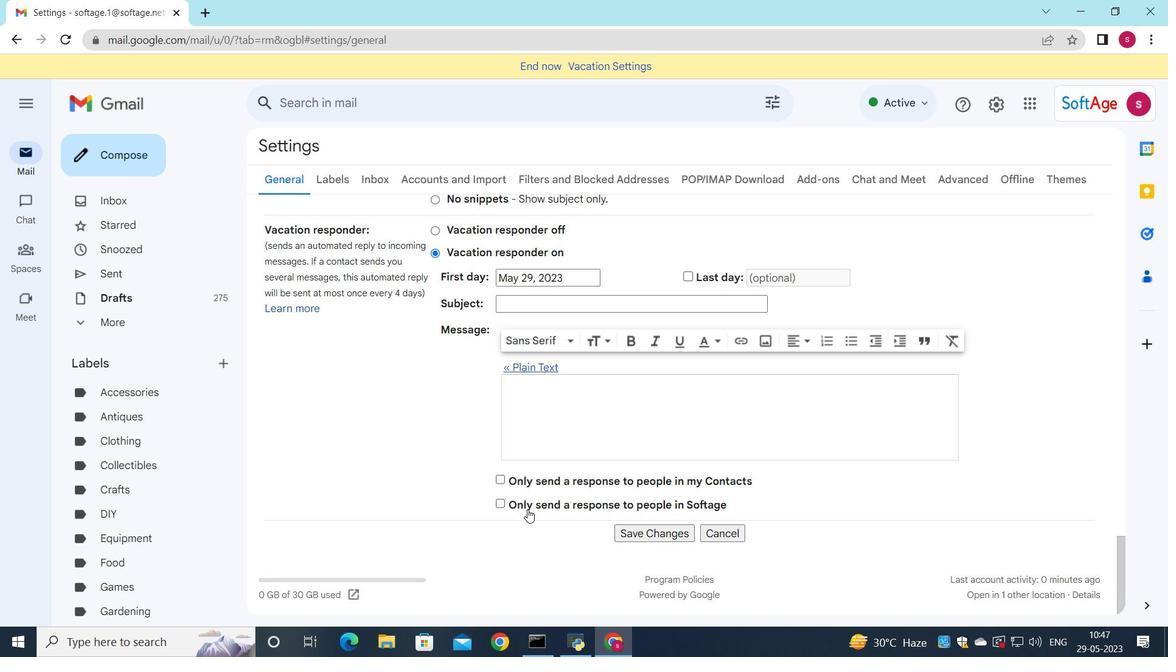 
Action: Mouse moved to (526, 519)
Screenshot: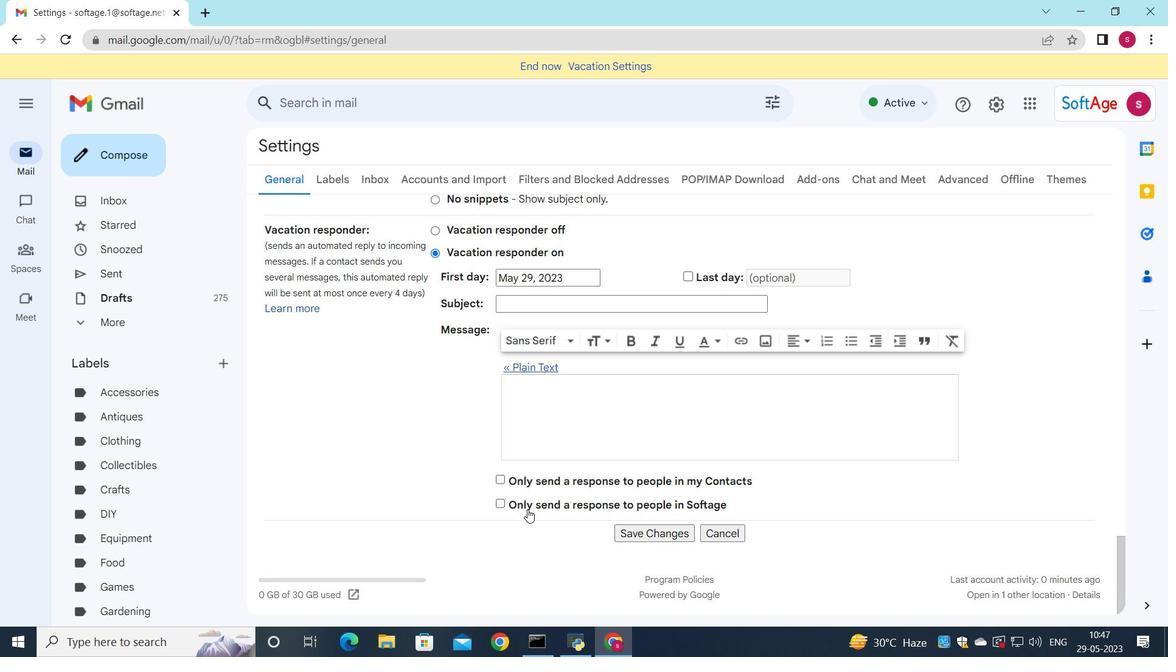 
Action: Mouse scrolled (526, 515) with delta (0, 0)
Screenshot: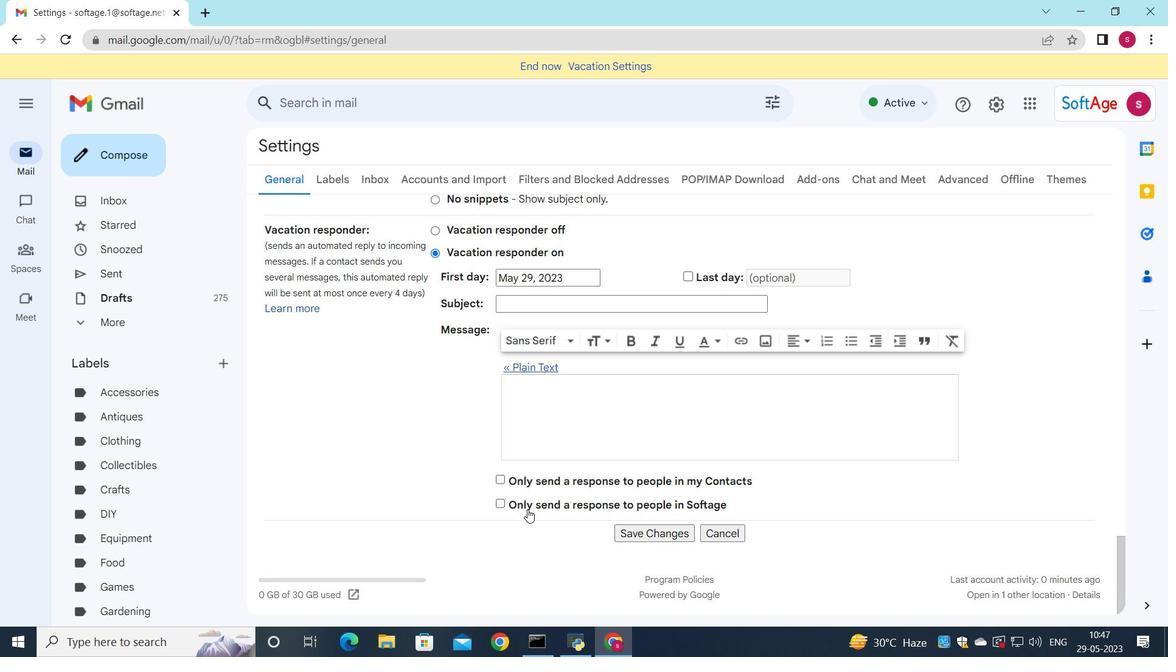 
Action: Mouse moved to (628, 528)
Screenshot: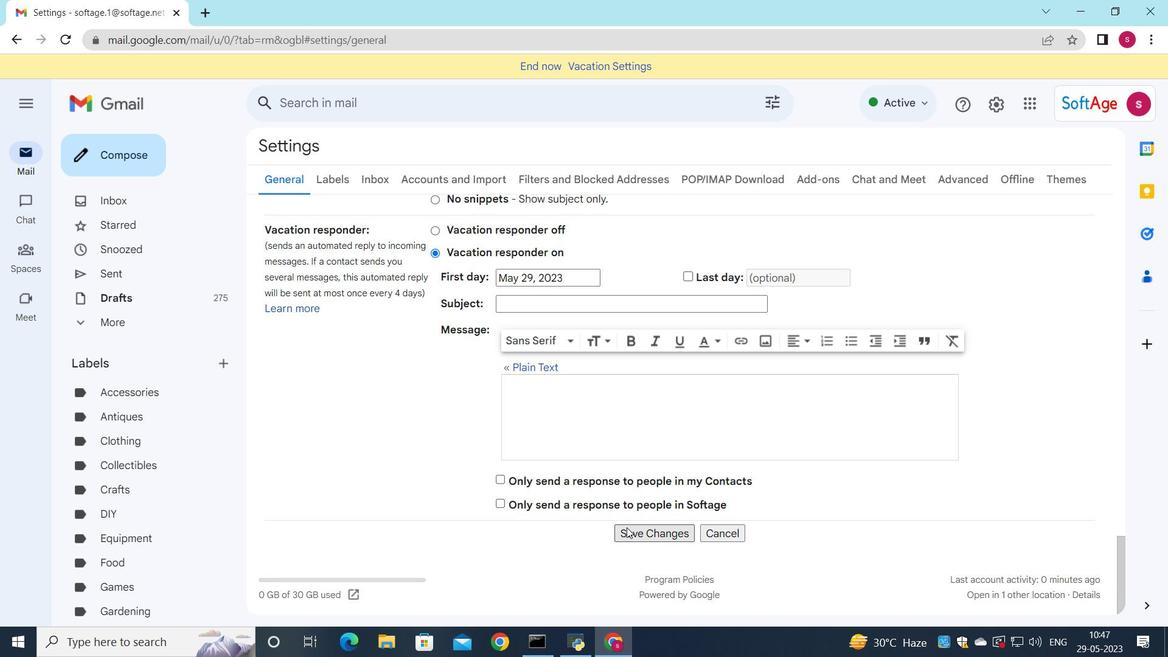 
Action: Mouse pressed left at (628, 528)
Screenshot: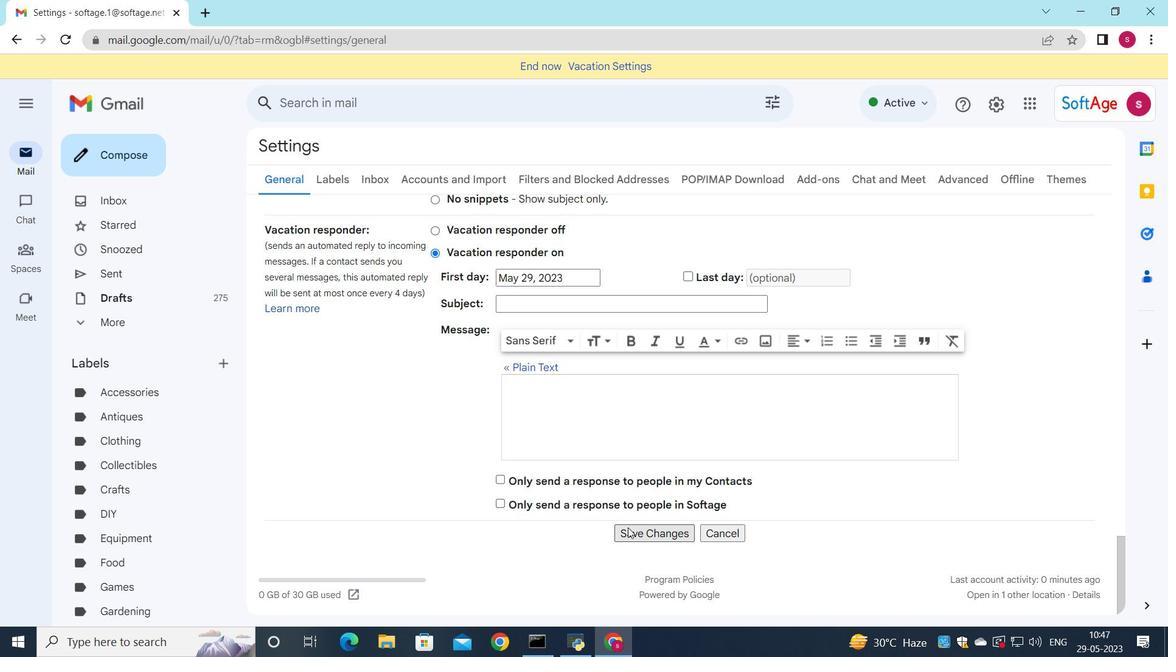 
Action: Mouse moved to (79, 158)
Screenshot: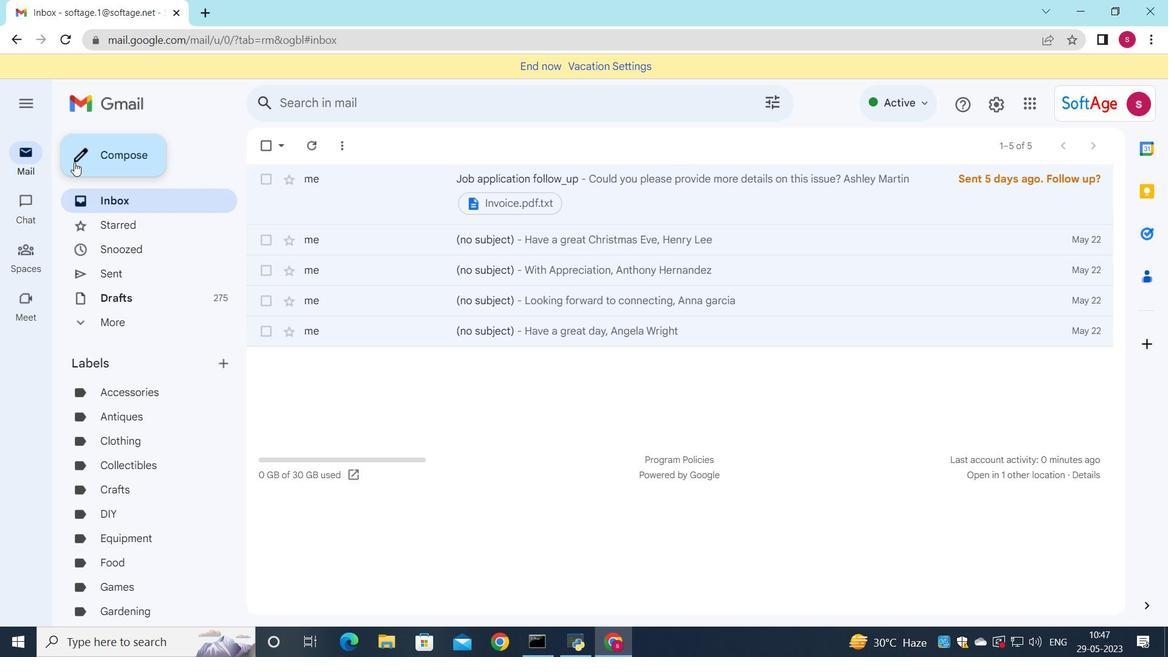 
Action: Mouse pressed left at (79, 158)
Screenshot: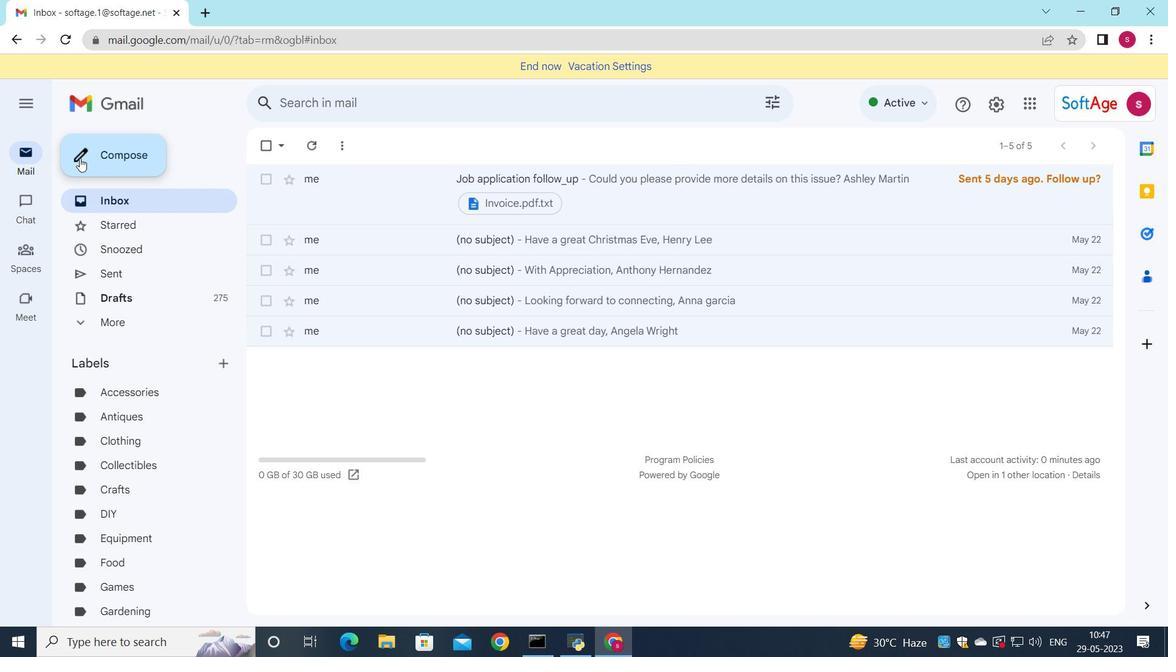 
Action: Mouse moved to (839, 266)
Screenshot: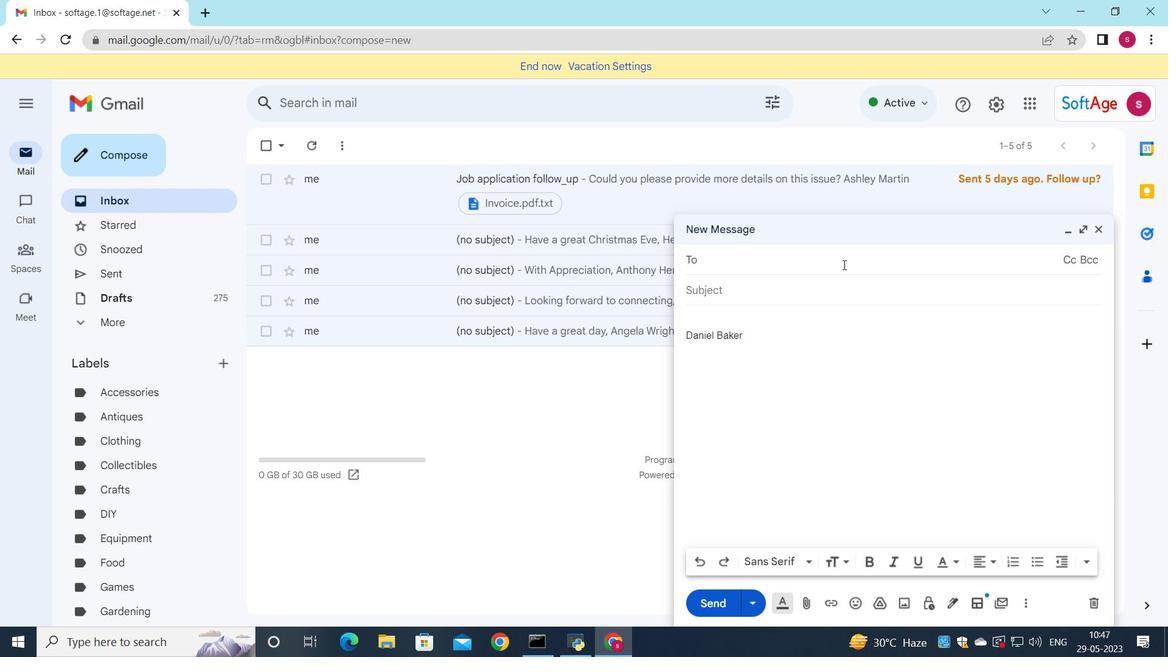 
Action: Key pressed <Key.down><Key.down><Key.down><Key.down><Key.enter><Key.down><Key.down><Key.down><Key.down><Key.down><Key.enter>
Screenshot: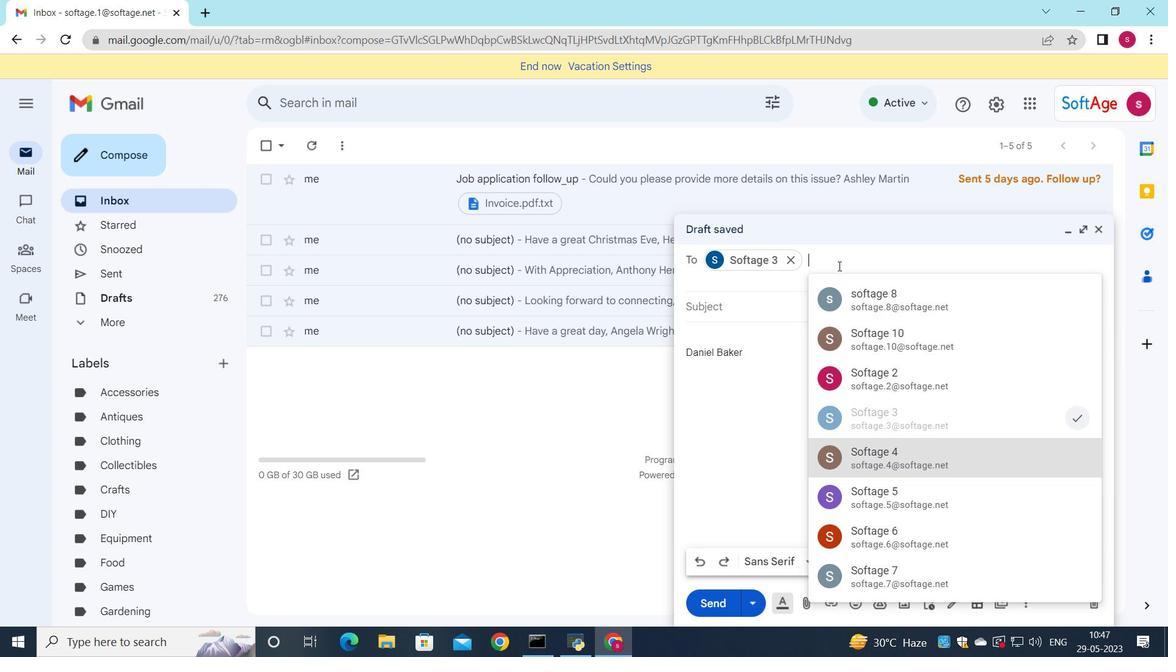 
Action: Mouse moved to (1072, 284)
Screenshot: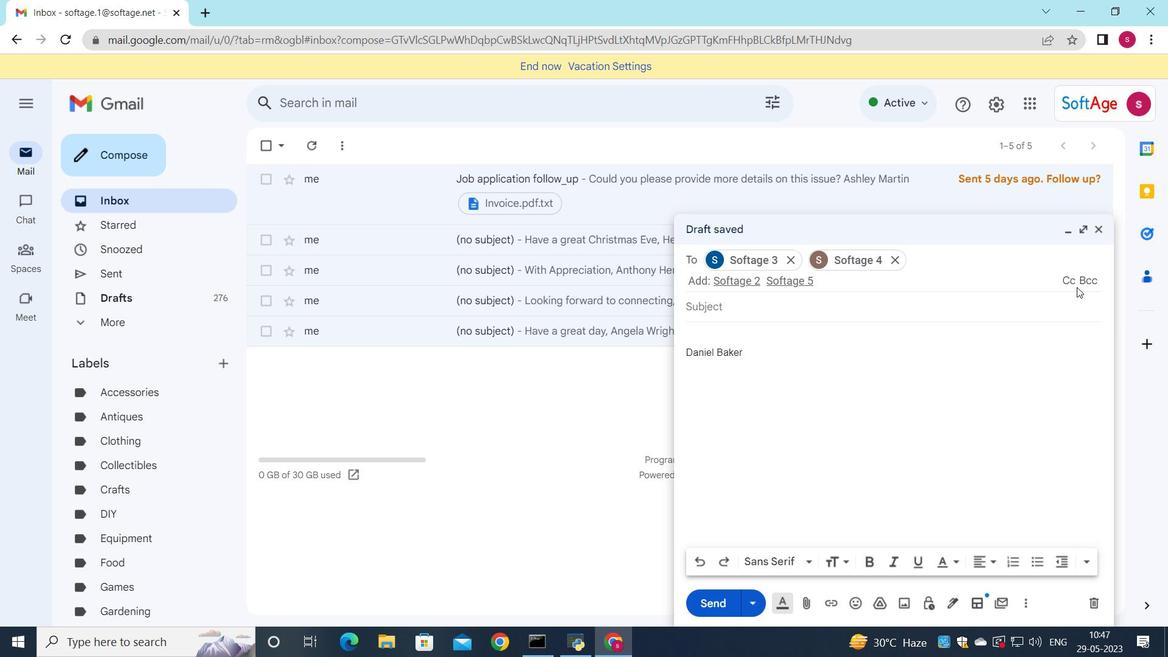 
Action: Mouse pressed left at (1072, 284)
Screenshot: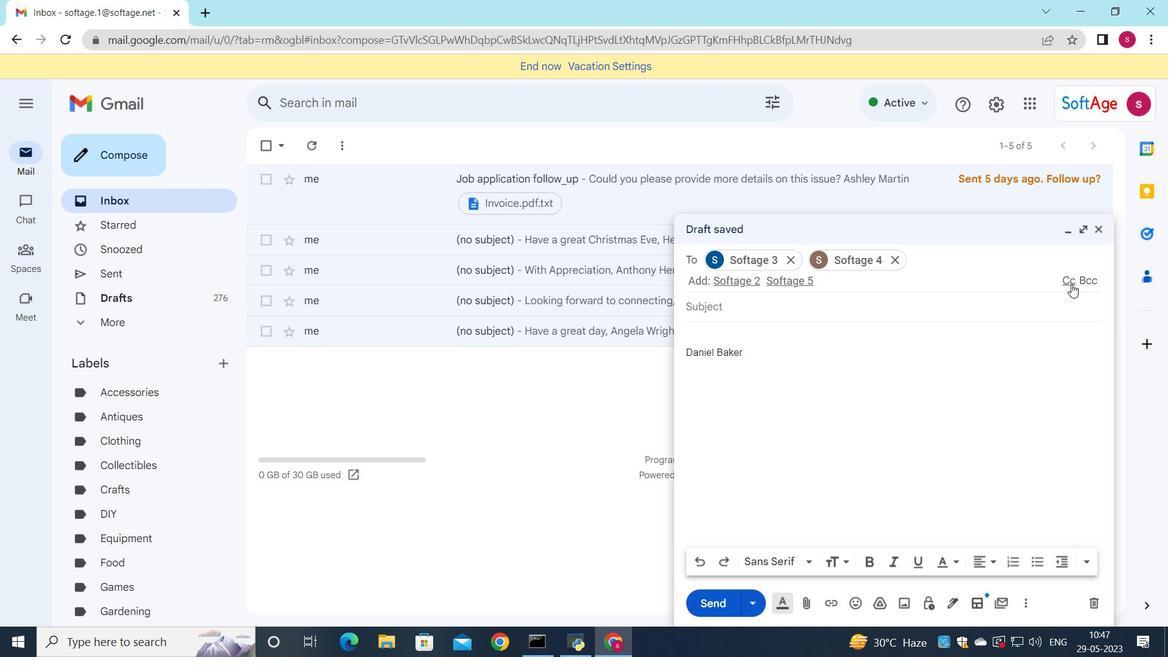 
Action: Mouse moved to (1067, 285)
Screenshot: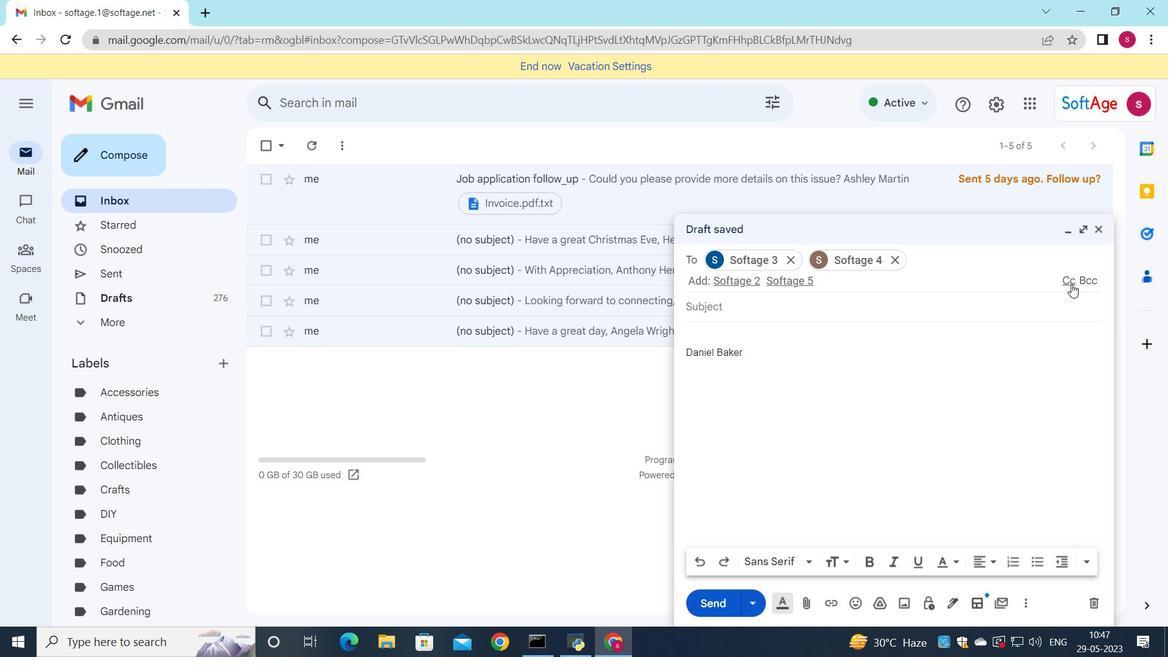 
Action: Key pressed <Key.down><Key.down><Key.down><Key.down><Key.down><Key.down><Key.enter>
Screenshot: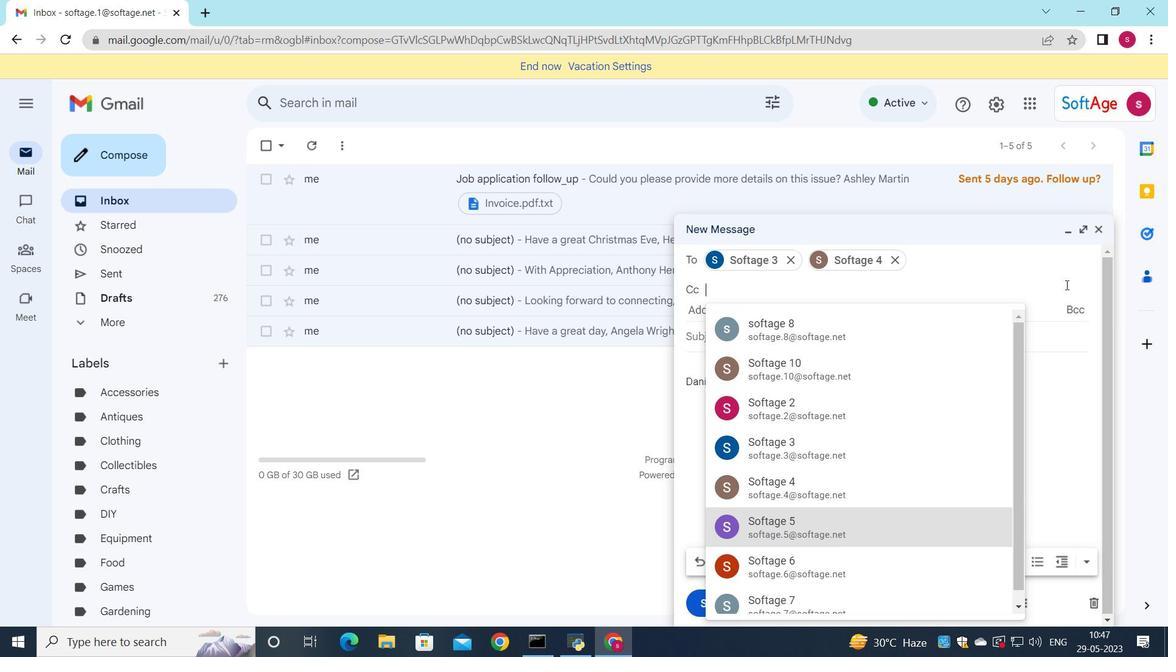 
Action: Mouse moved to (733, 336)
Screenshot: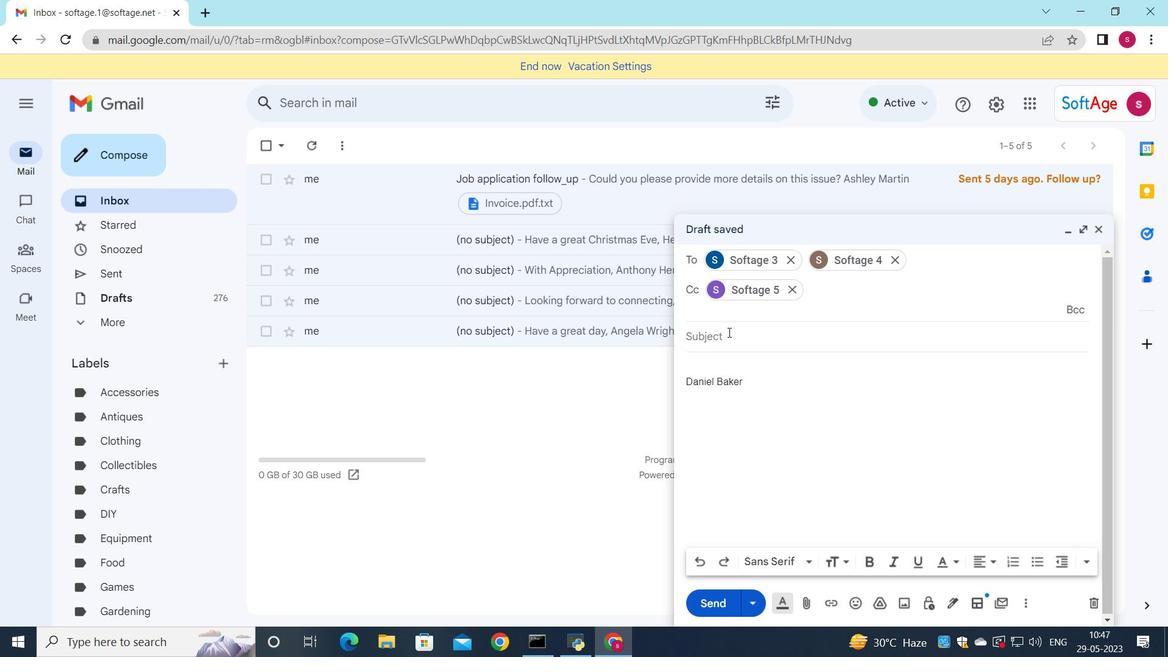 
Action: Mouse pressed left at (733, 336)
Screenshot: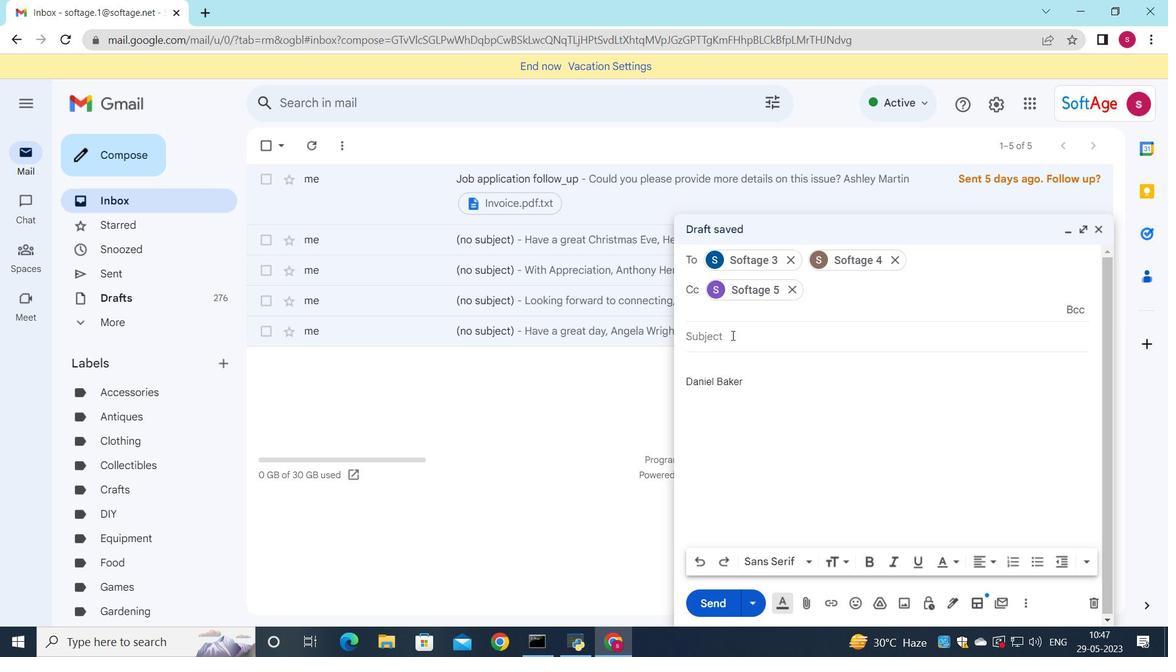 
Action: Key pressed <Key.shift>Payment<Key.space>confirmation
Screenshot: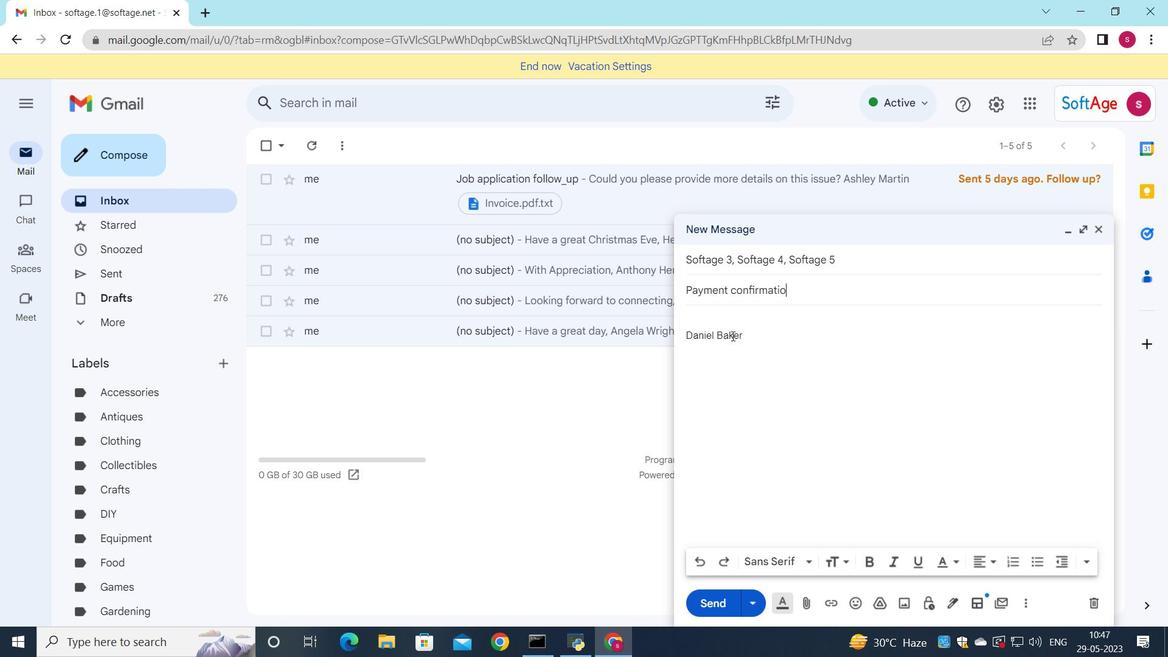 
Action: Mouse moved to (707, 320)
Screenshot: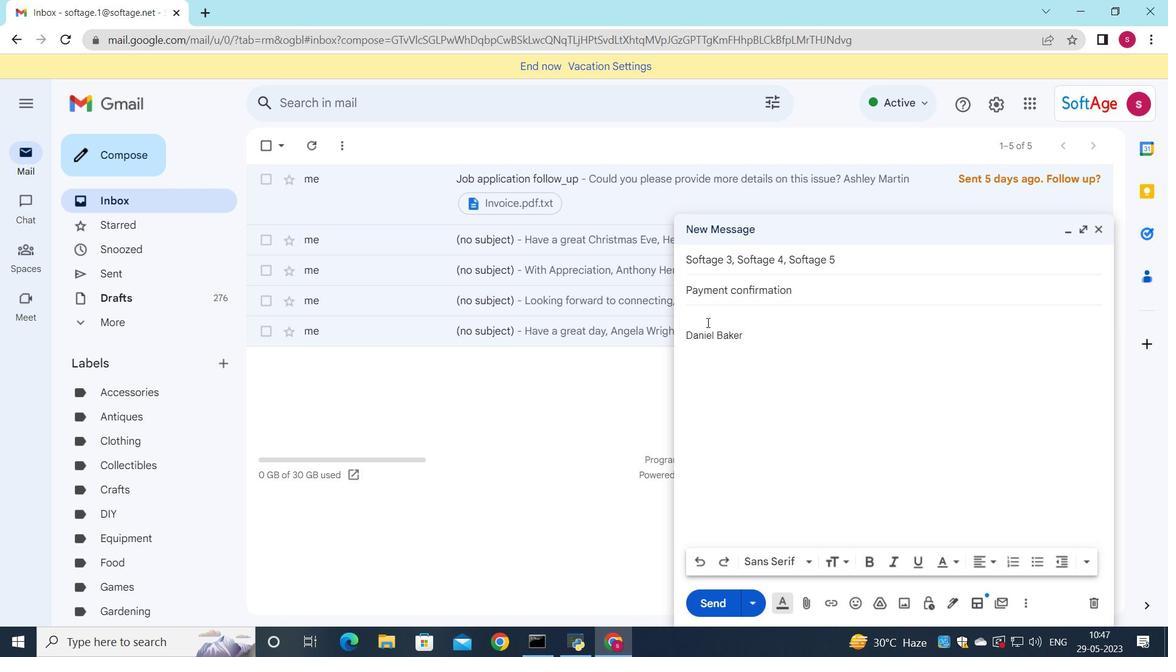 
Action: Mouse pressed left at (707, 320)
Screenshot: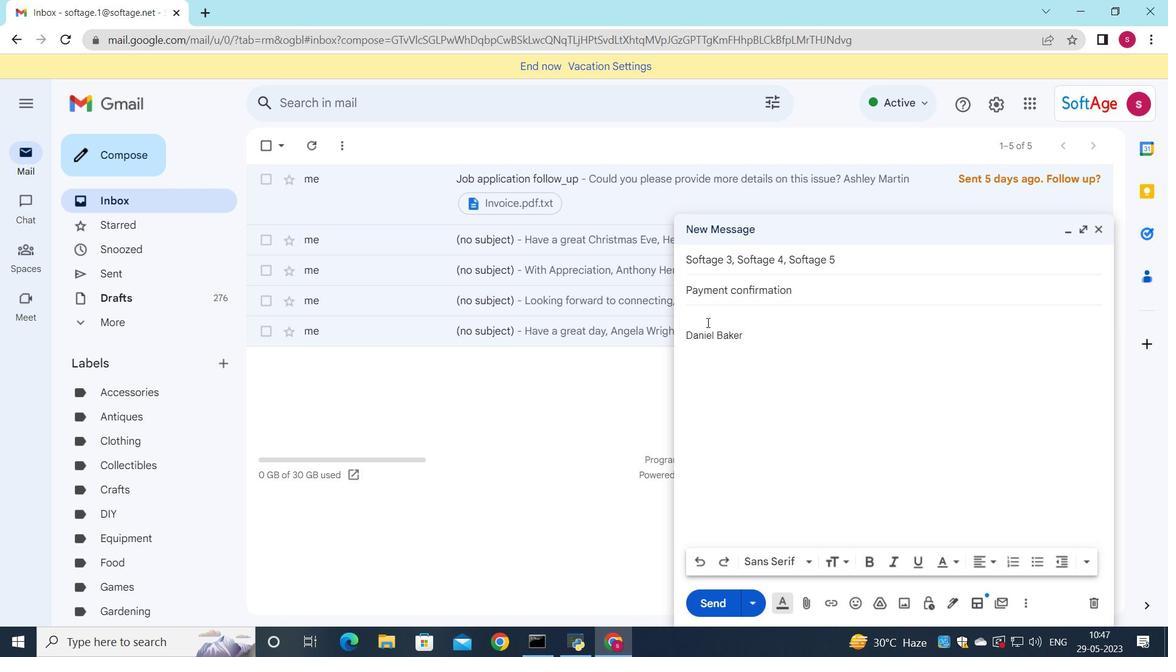
Action: Key pressed <Key.shift>Coyuld<Key.space>you<Key.space>please<Key.space>provide<Key.space>more<Key.space>details<Key.space>on<Key.space>thr<Key.backspace>e<Key.space>time<Key.space><Key.backspace>line
Screenshot: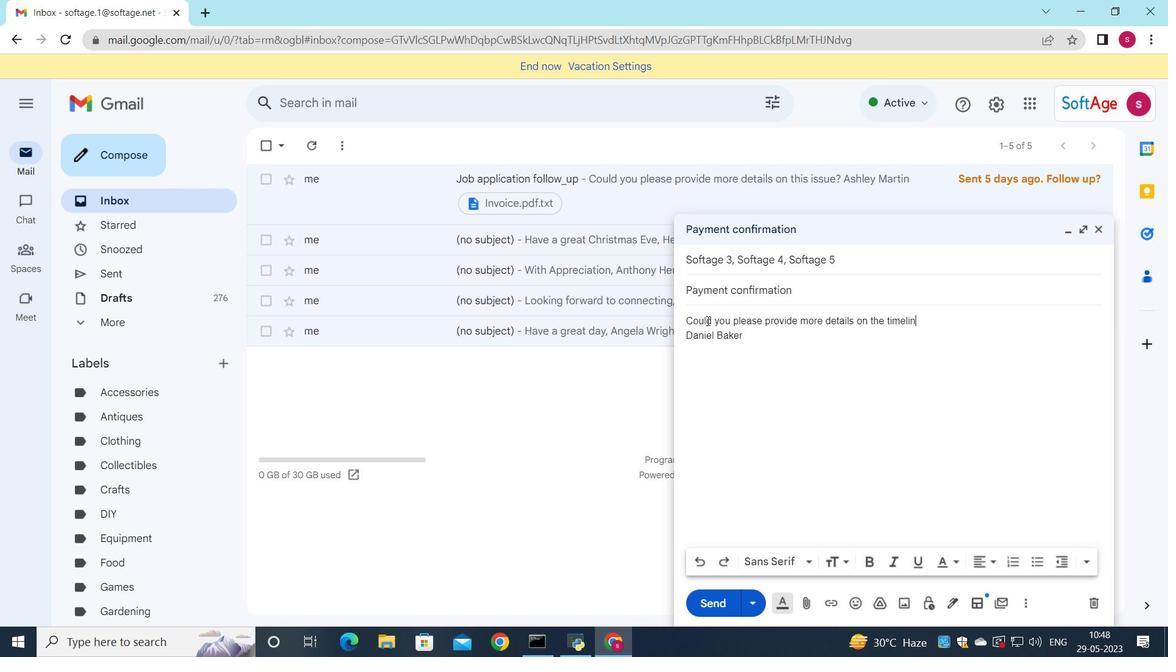
Action: Mouse moved to (775, 324)
Screenshot: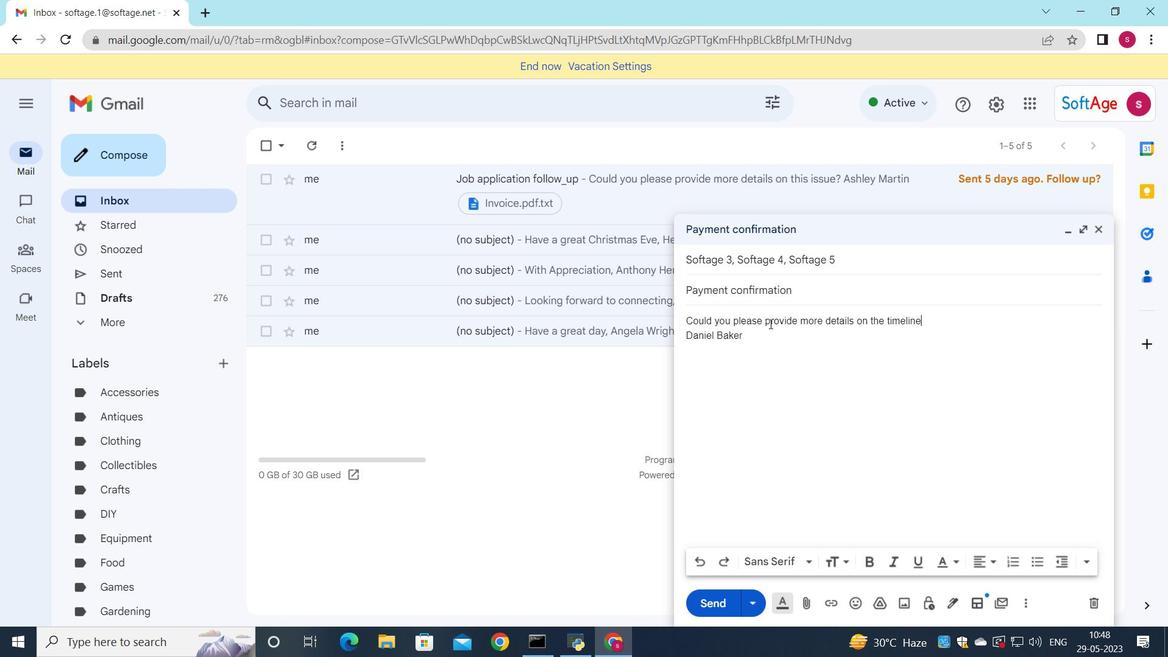 
Action: Key pressed .
Screenshot: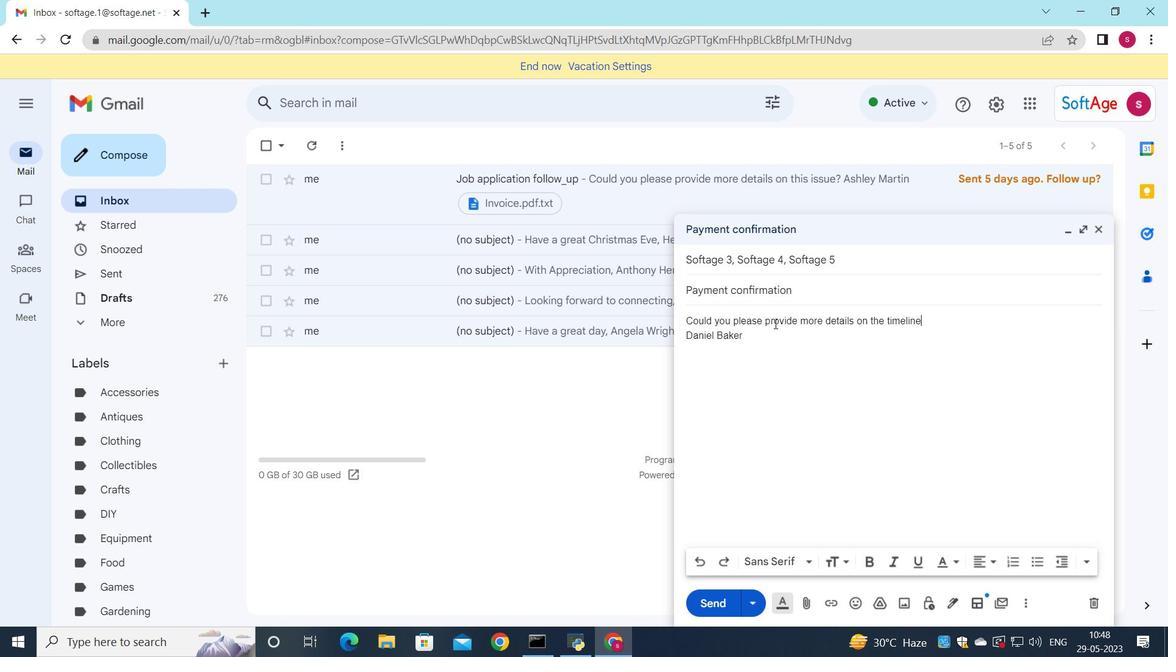 
Action: Mouse moved to (907, 299)
Screenshot: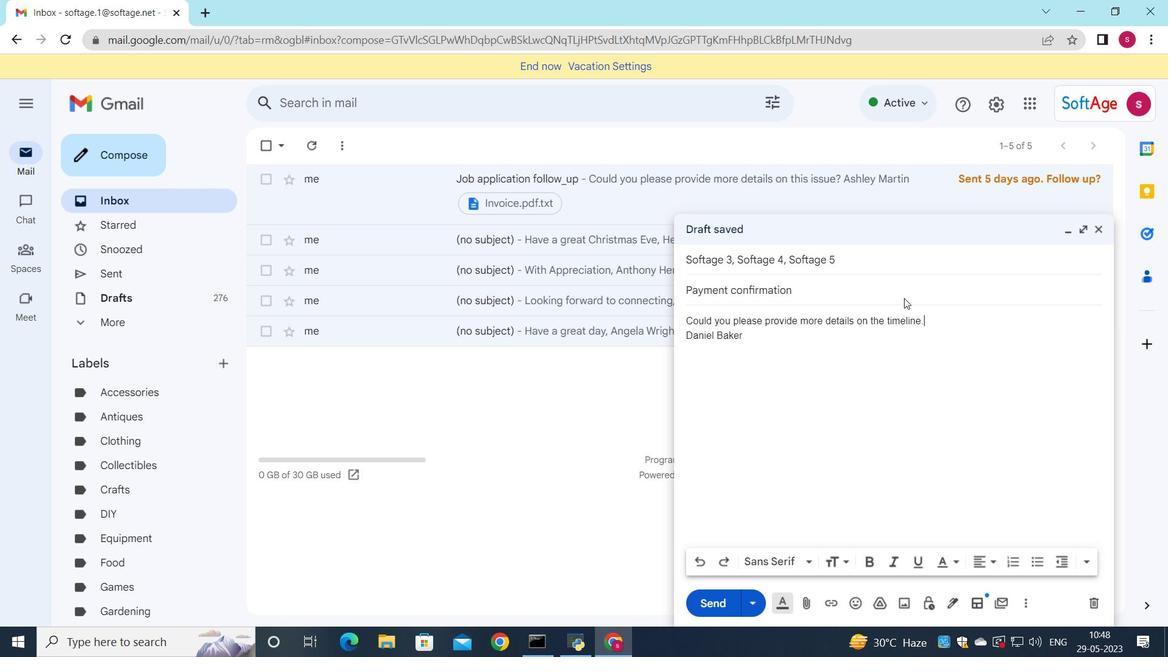 
Action: Key pressed <Key.backspace><Key.shift_r>?
Screenshot: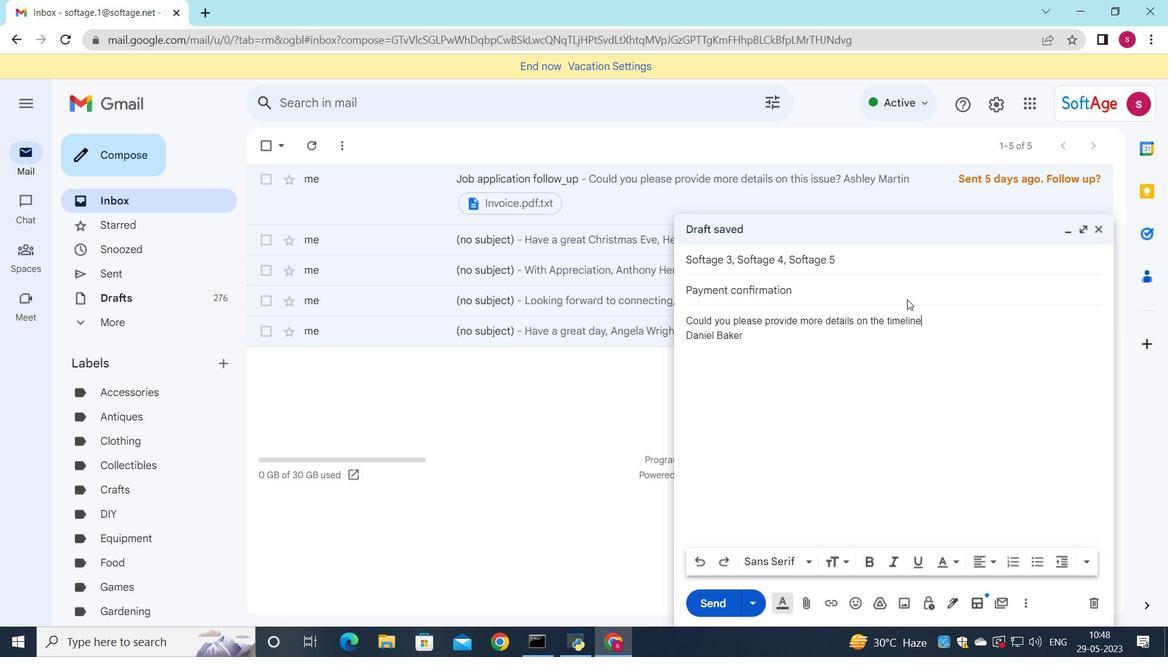 
Action: Mouse moved to (936, 320)
Screenshot: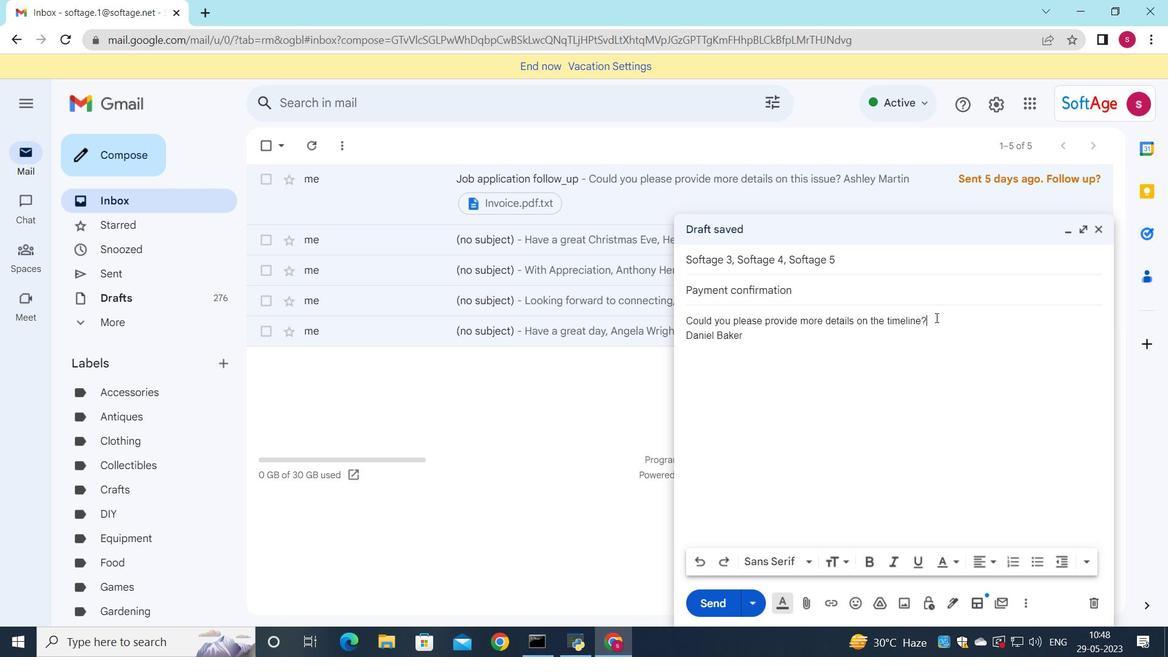 
Action: Mouse pressed left at (936, 320)
Screenshot: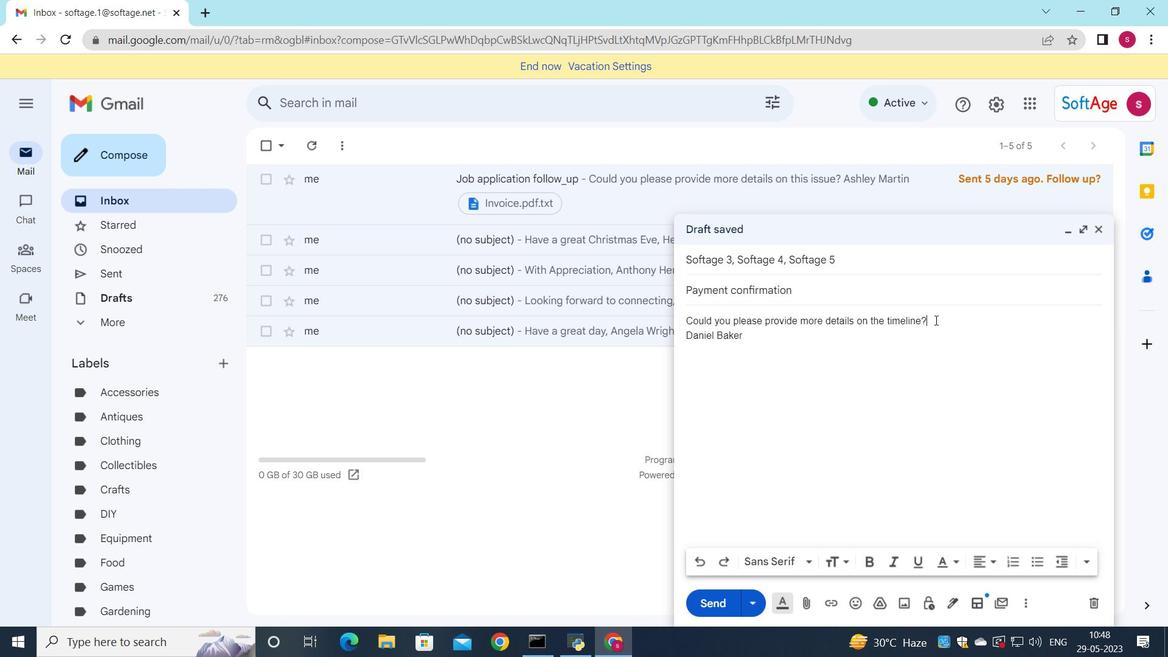 
Action: Mouse moved to (849, 566)
Screenshot: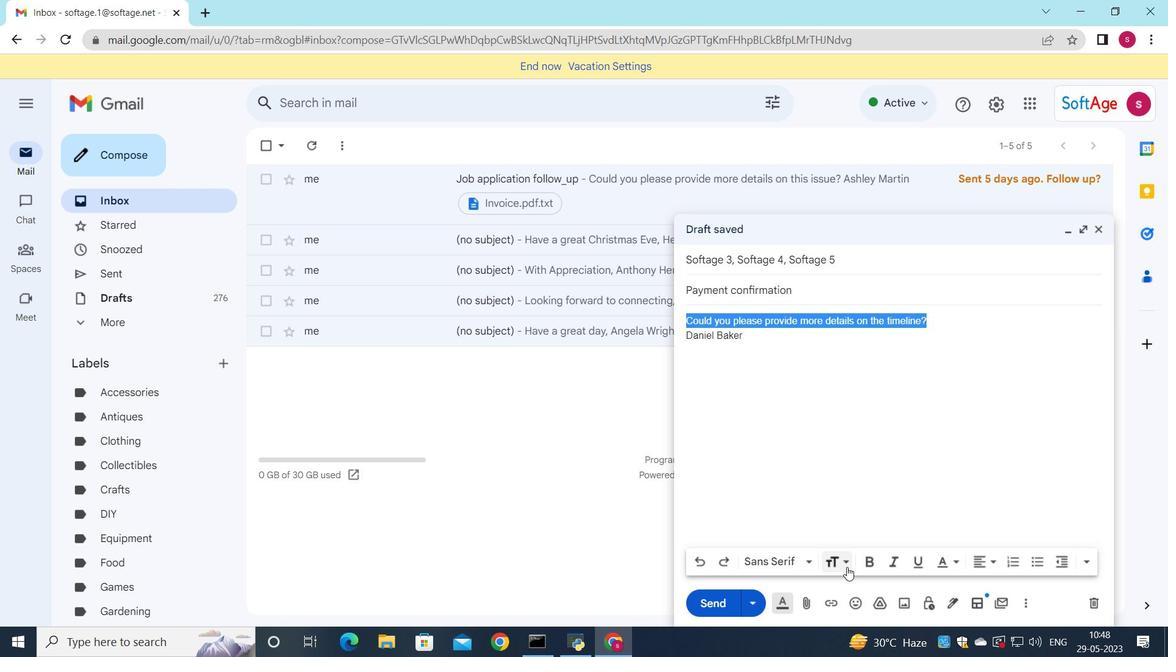 
Action: Mouse pressed left at (849, 566)
Screenshot: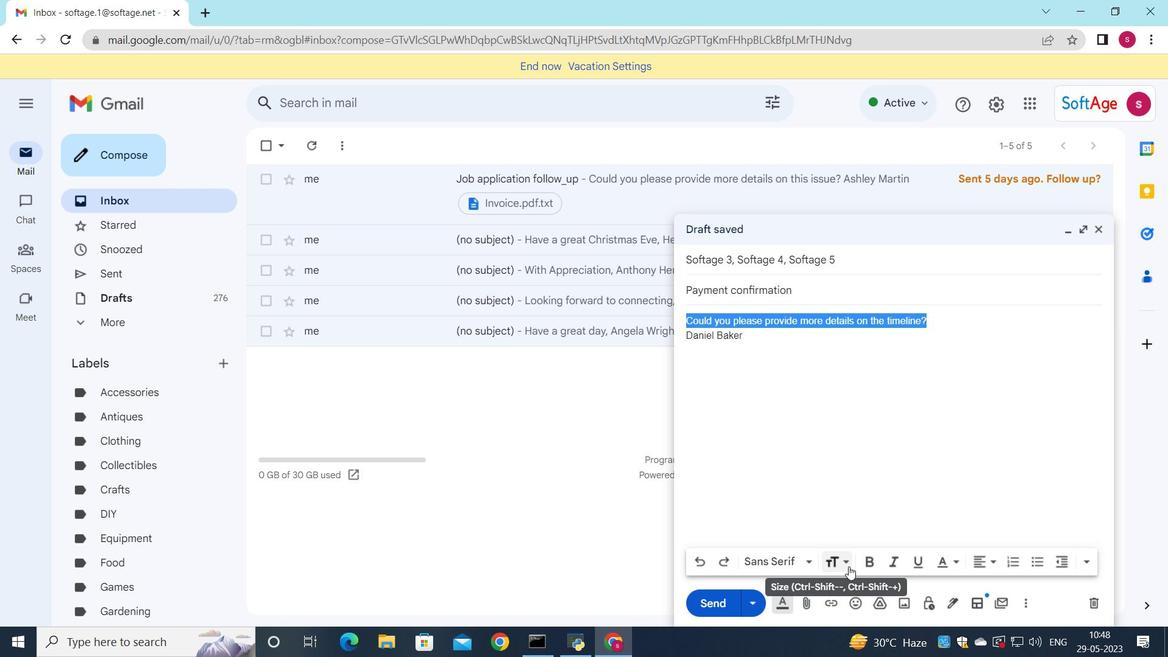 
Action: Mouse moved to (877, 538)
Screenshot: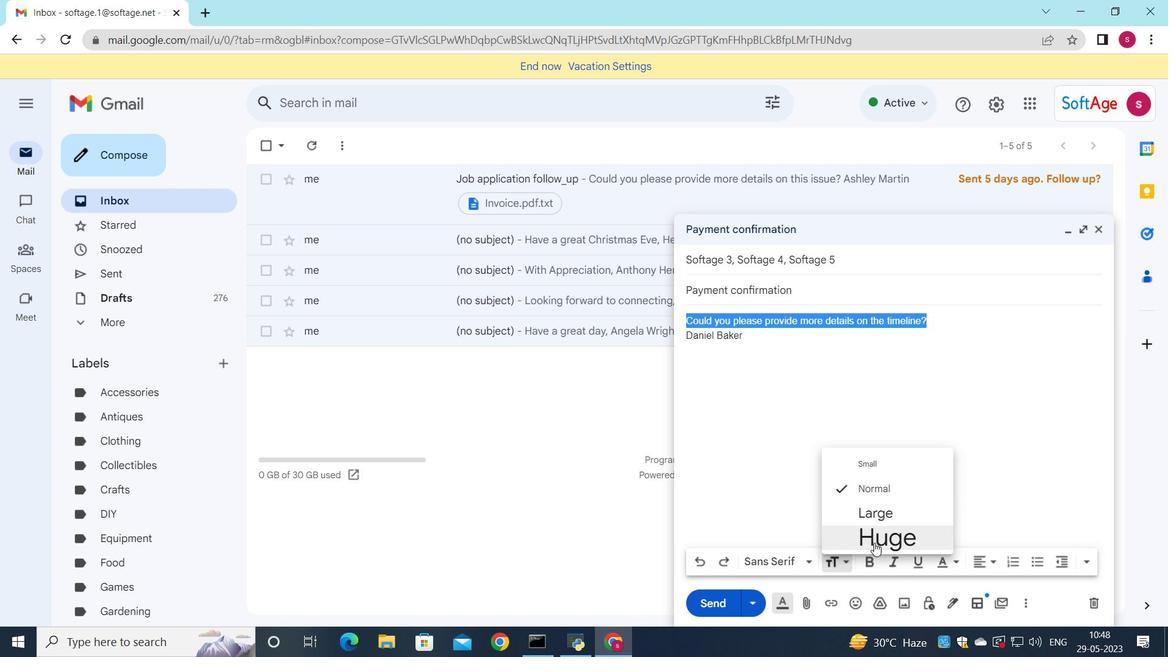 
Action: Mouse pressed left at (877, 538)
Screenshot: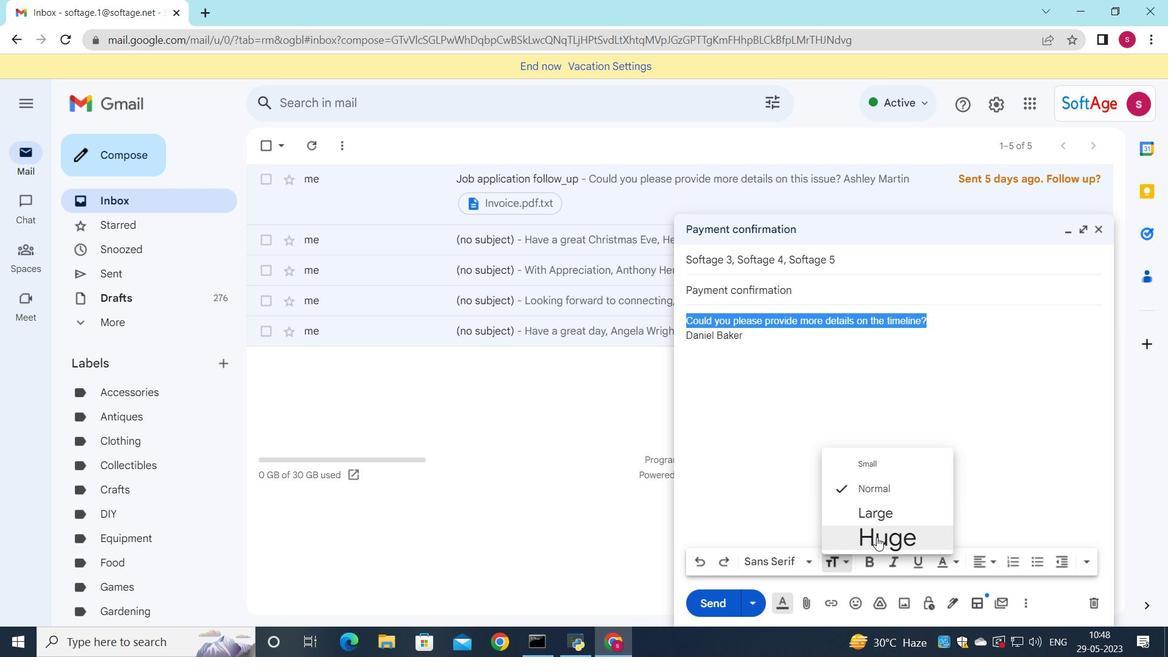 
Action: Mouse moved to (991, 566)
Screenshot: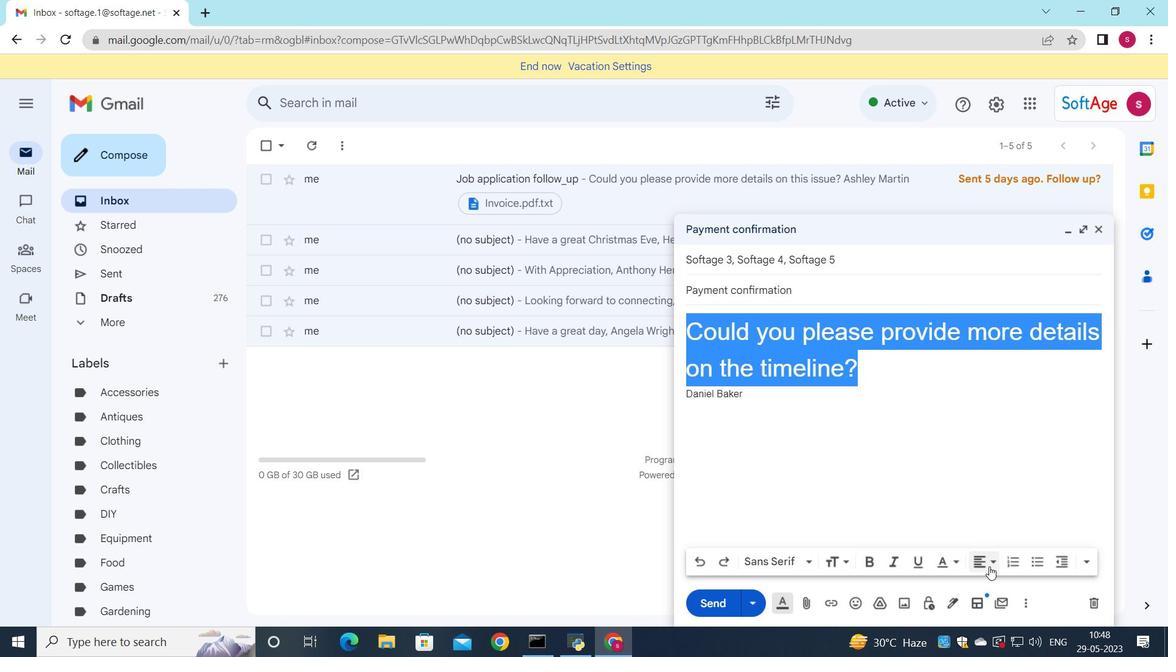 
Action: Mouse pressed left at (991, 566)
Screenshot: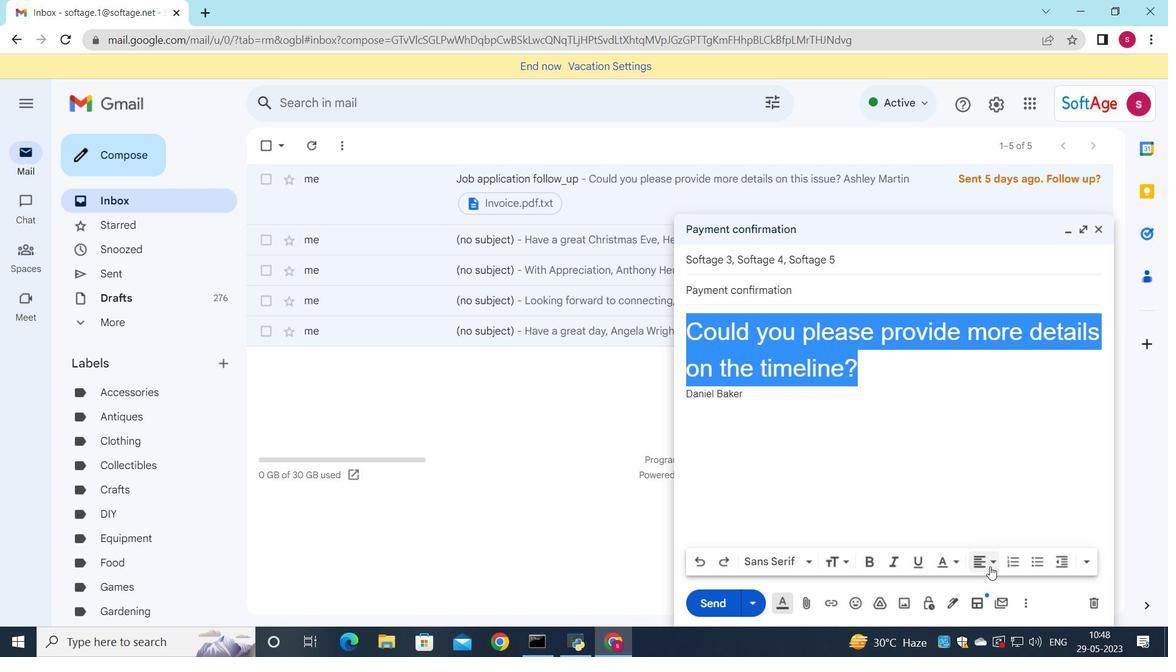 
Action: Mouse moved to (983, 538)
Screenshot: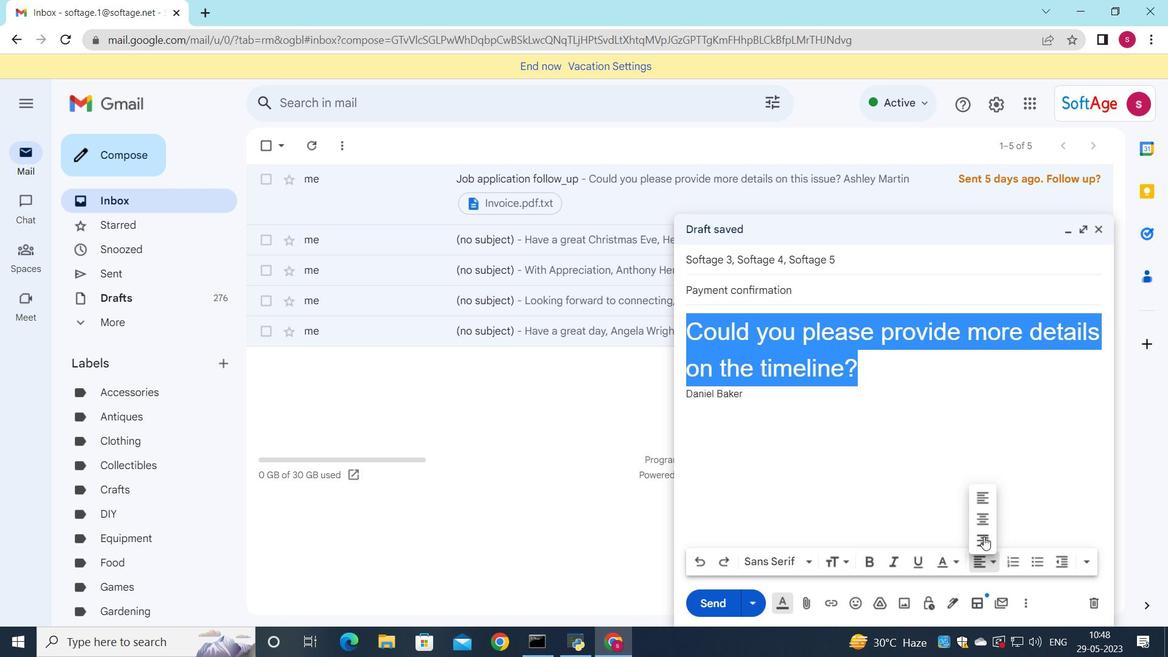 
Action: Mouse pressed left at (983, 538)
Screenshot: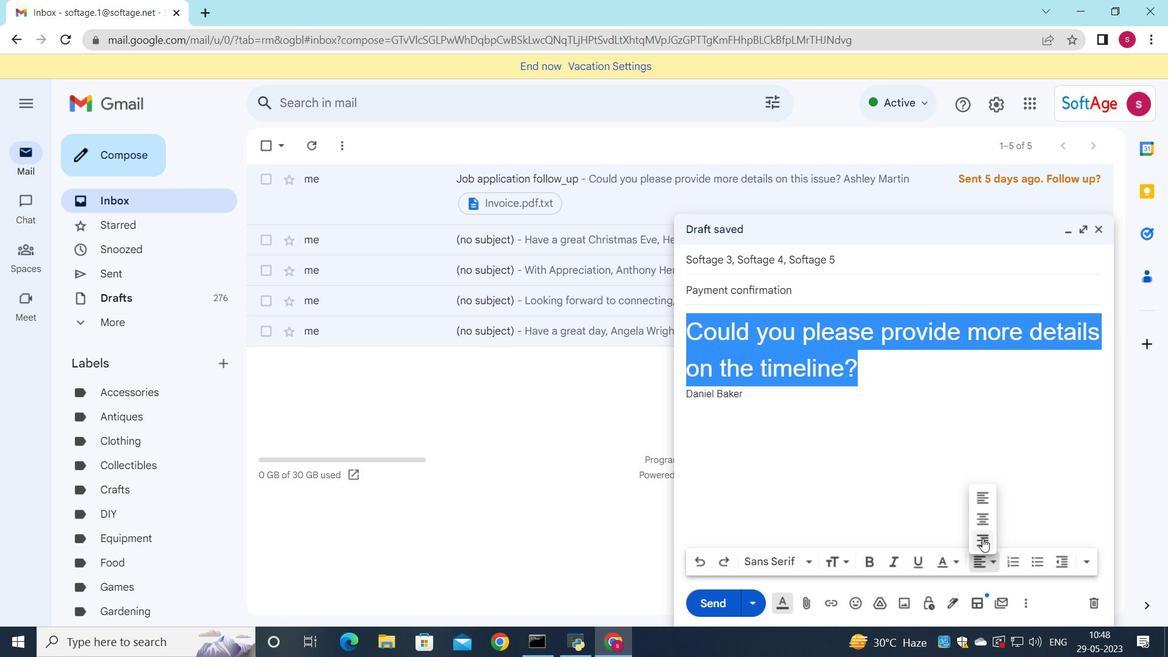 
Action: Mouse moved to (722, 611)
Screenshot: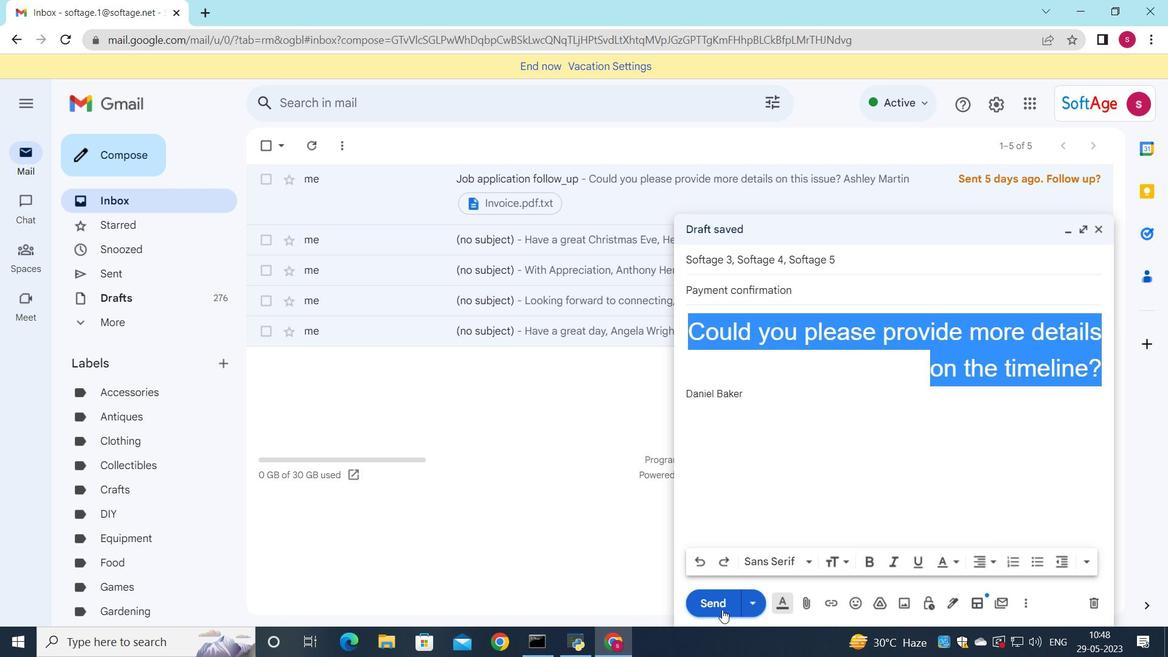 
Action: Mouse pressed left at (722, 611)
Screenshot: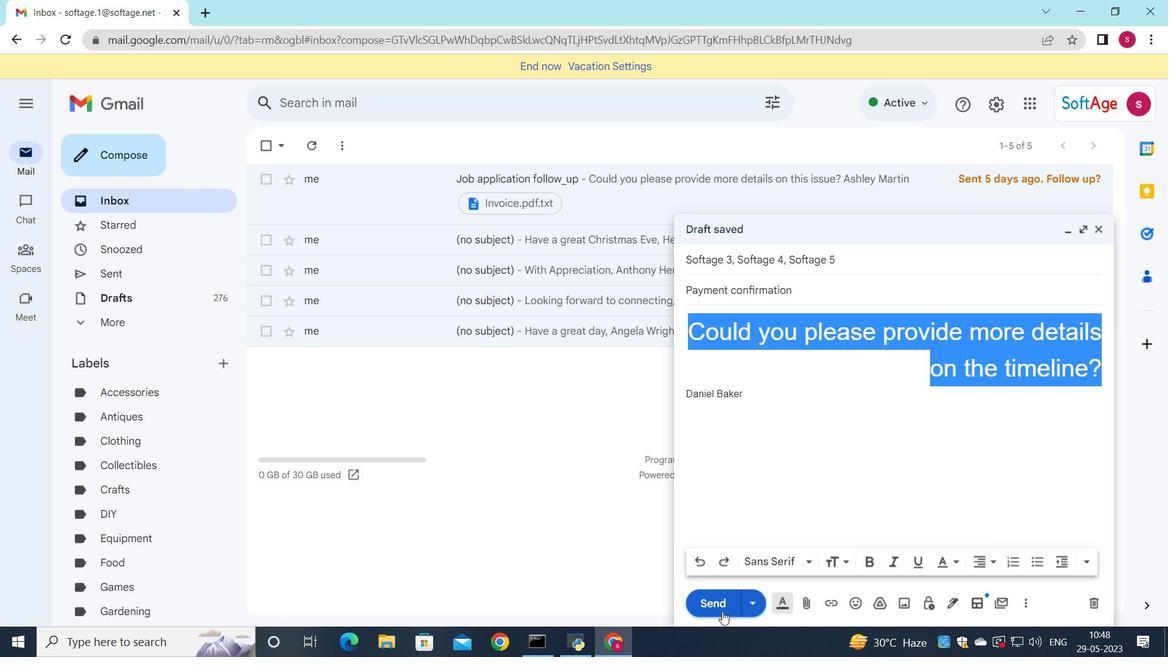 
Action: Mouse moved to (172, 265)
Screenshot: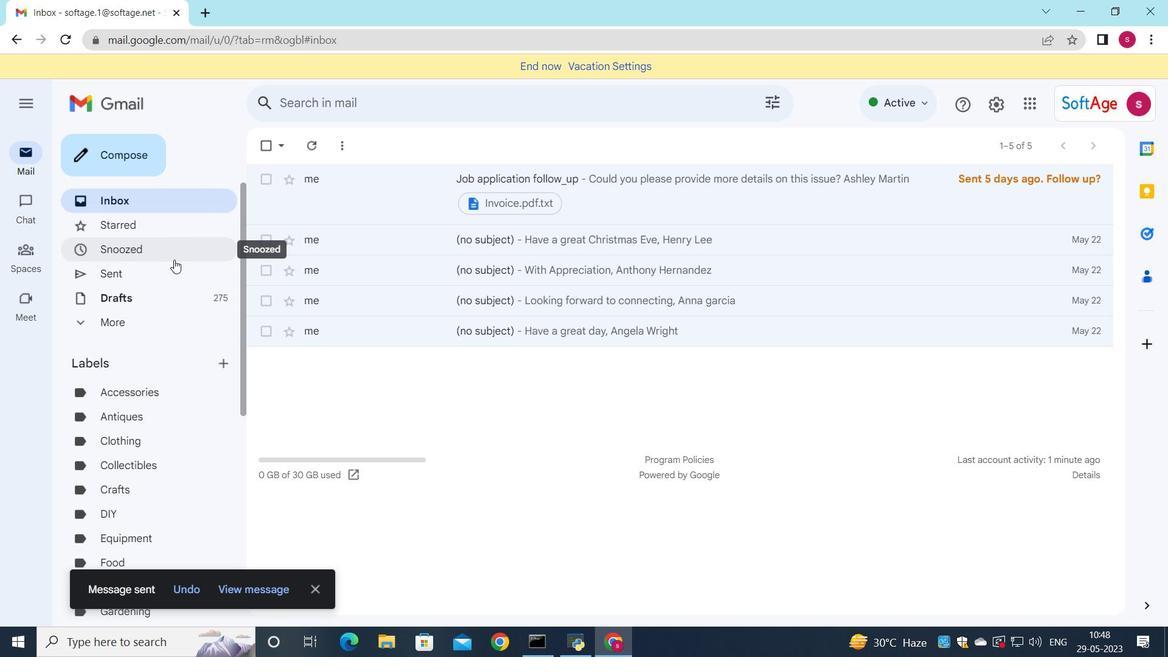 
Action: Mouse pressed left at (172, 265)
Screenshot: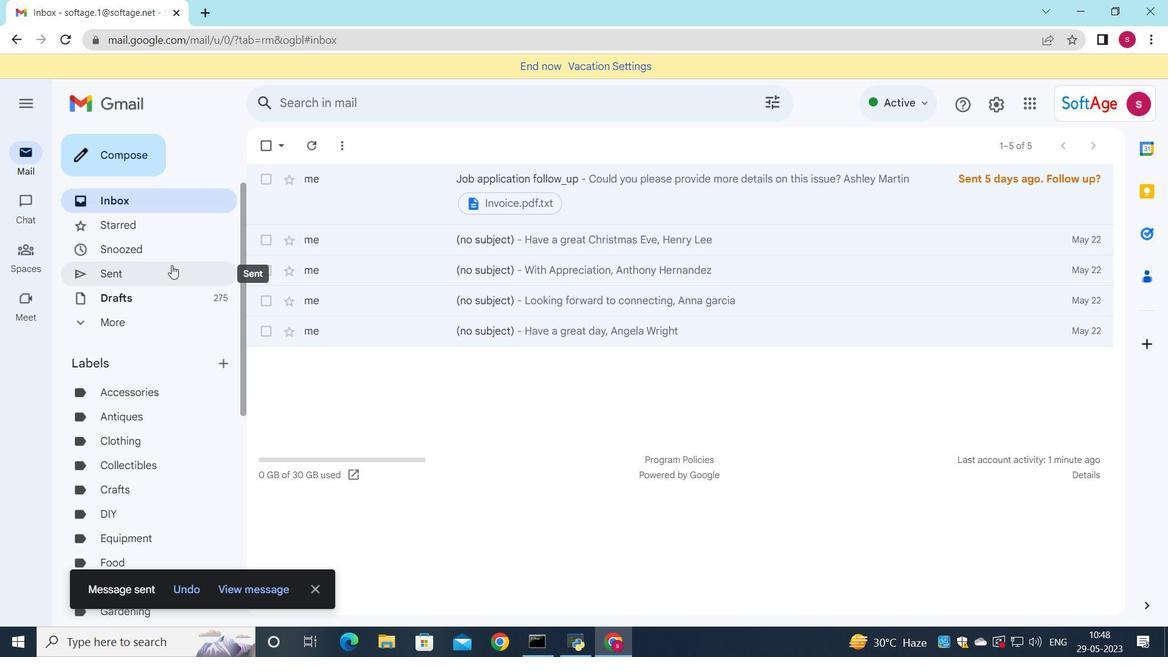 
Action: Mouse moved to (451, 228)
Screenshot: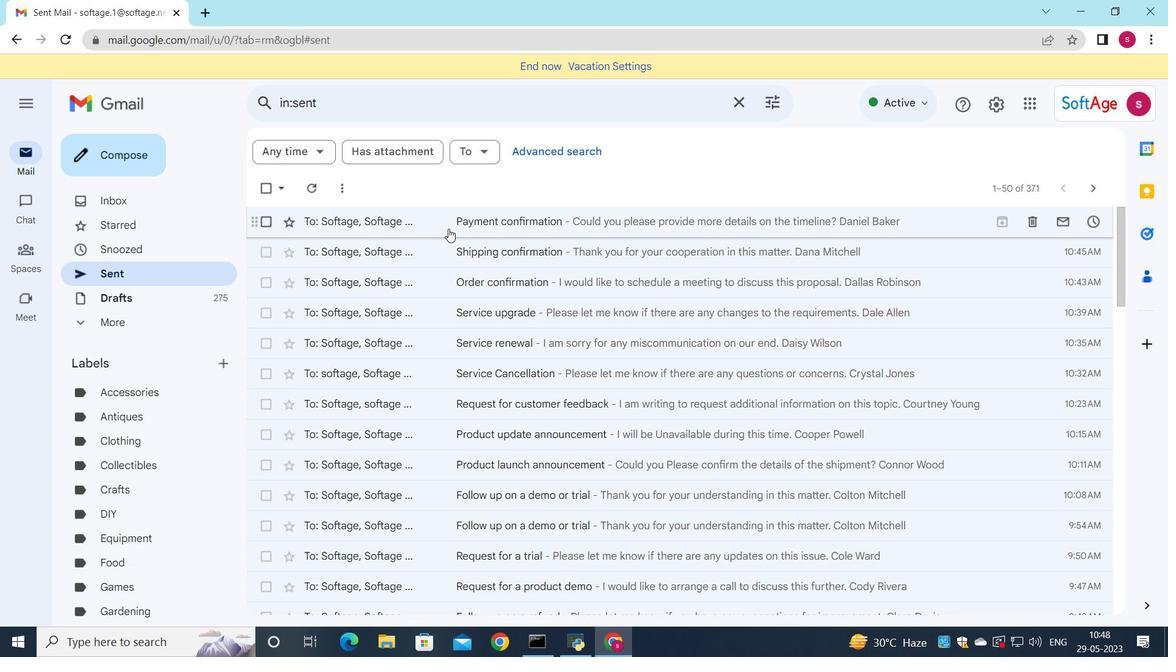 
Action: Mouse pressed left at (451, 228)
Screenshot: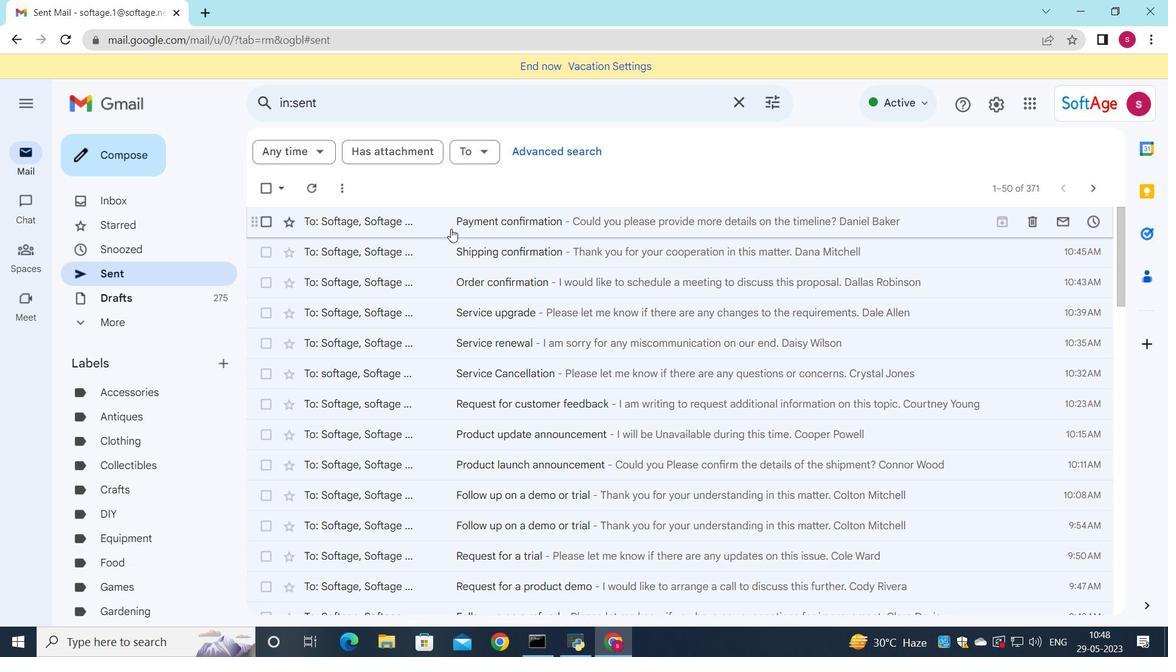 
Action: Mouse moved to (689, 300)
Screenshot: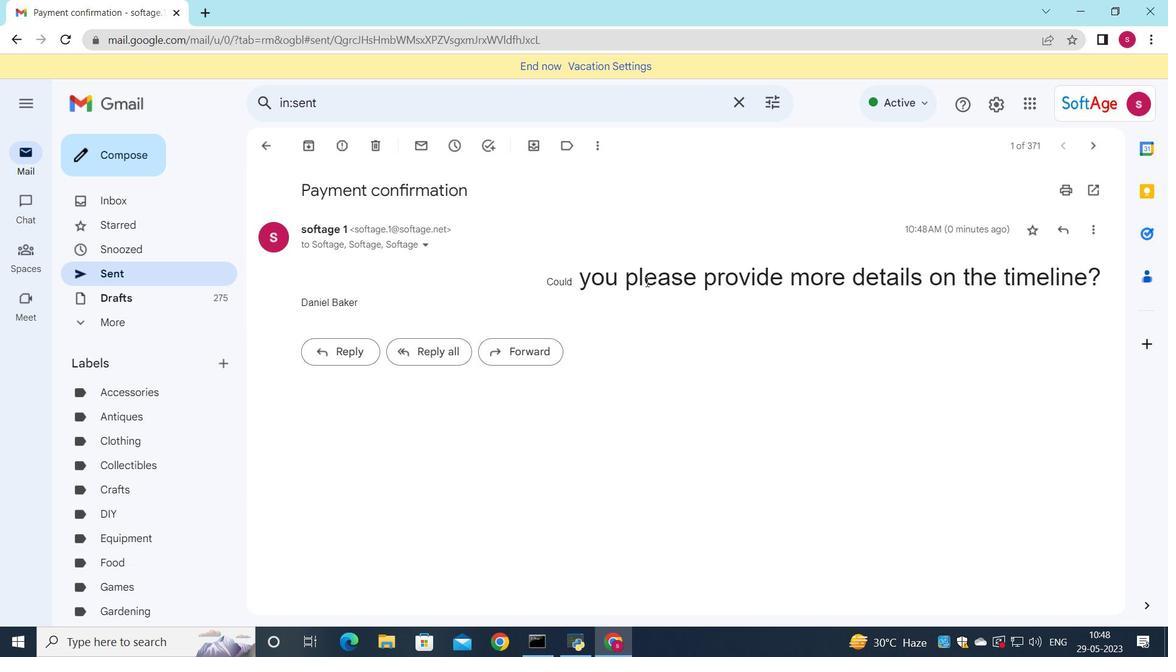
